 Task: Add an event with the title Second Coffee Meeting with Strategic Partner, date '2024/03/07', time 9:40 AM to 11:40 AMand add a description: Throughout the workshop, participants will engage in a series of activities, exercises, and practice sessions that focus on refining their presentation skills. These activities are designed to provide hands-on experience and valuable feedback to help participants improve their delivery style and create compelling presentations., put the event into Green category . Add location for the event as: Brisbane, Australia, logged in from the account softage.8@softage.netand send the event invitation to softage.9@softage.net and softage.10@softage.net. Set a reminder for the event 81 day before
Action: Mouse moved to (123, 161)
Screenshot: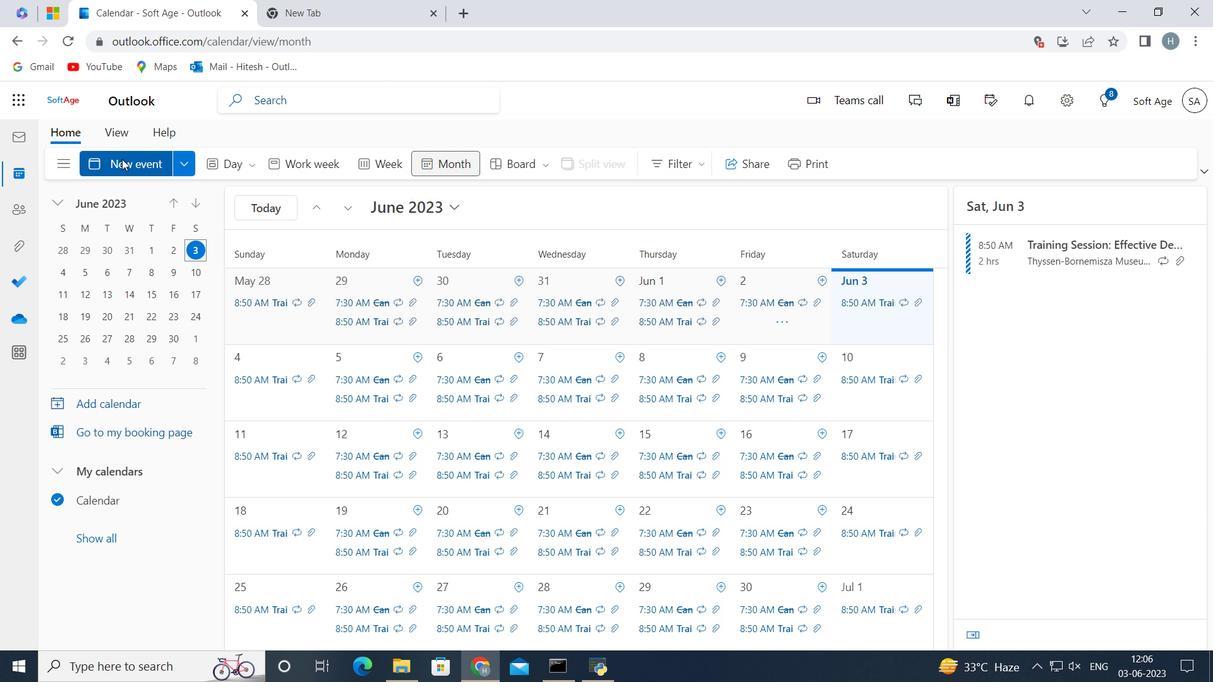 
Action: Mouse pressed left at (123, 161)
Screenshot: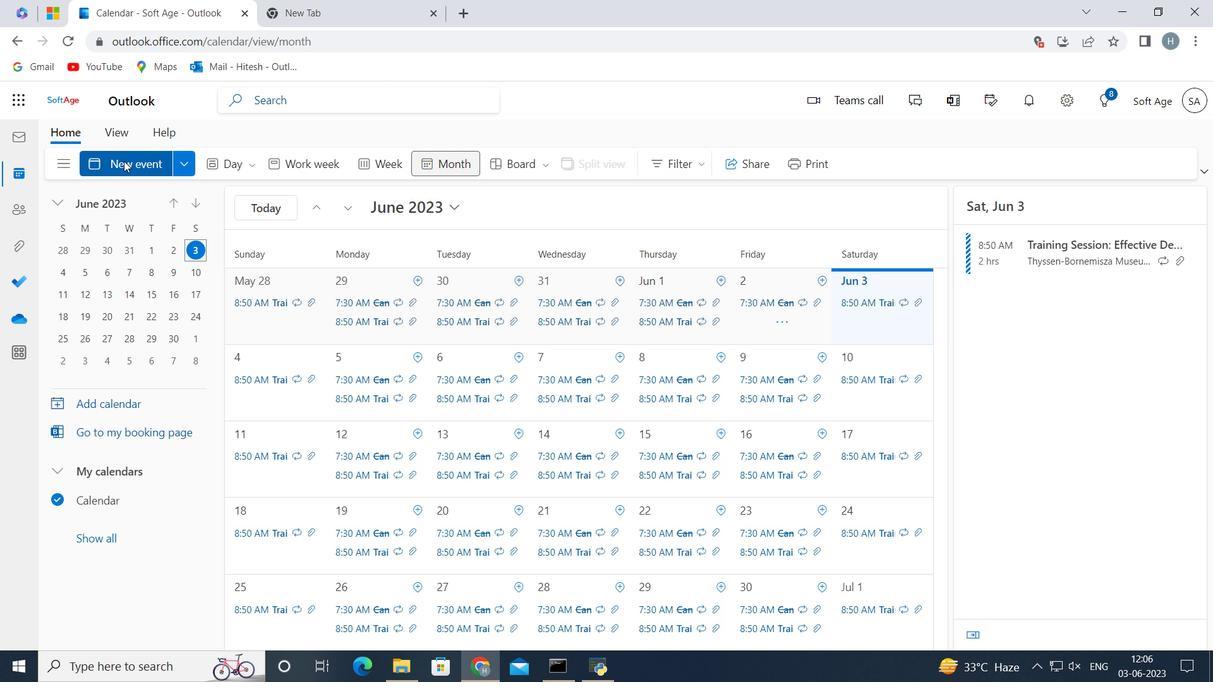 
Action: Mouse moved to (303, 259)
Screenshot: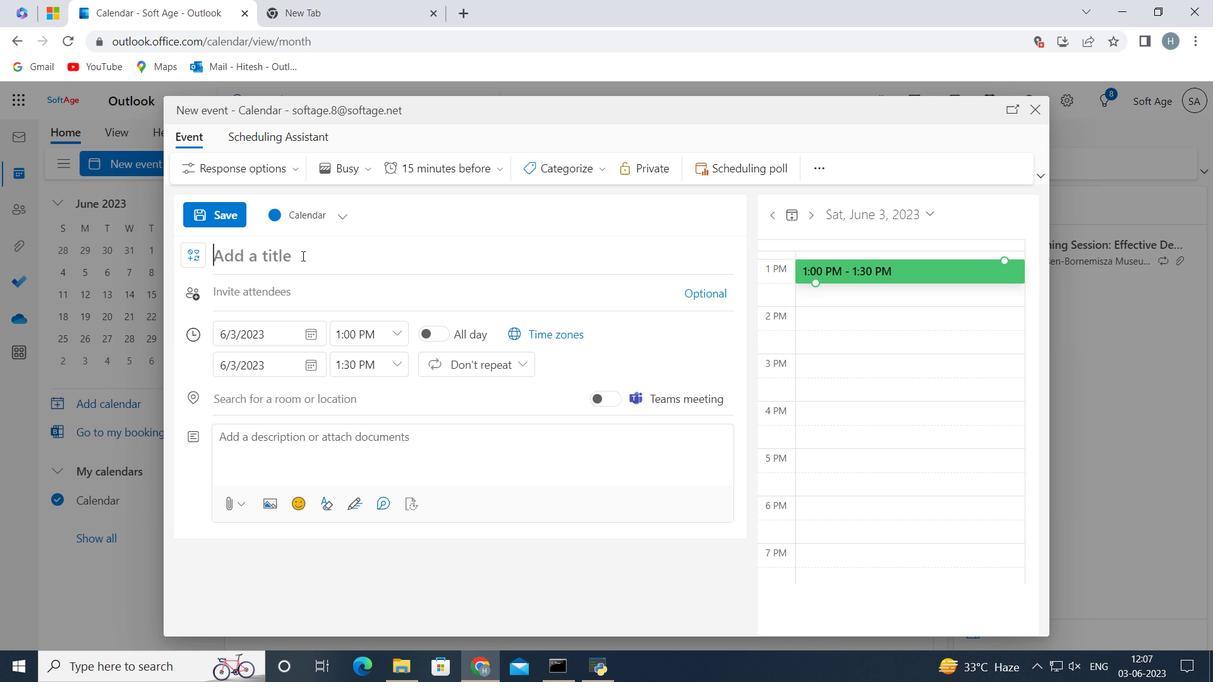 
Action: Mouse pressed left at (303, 259)
Screenshot: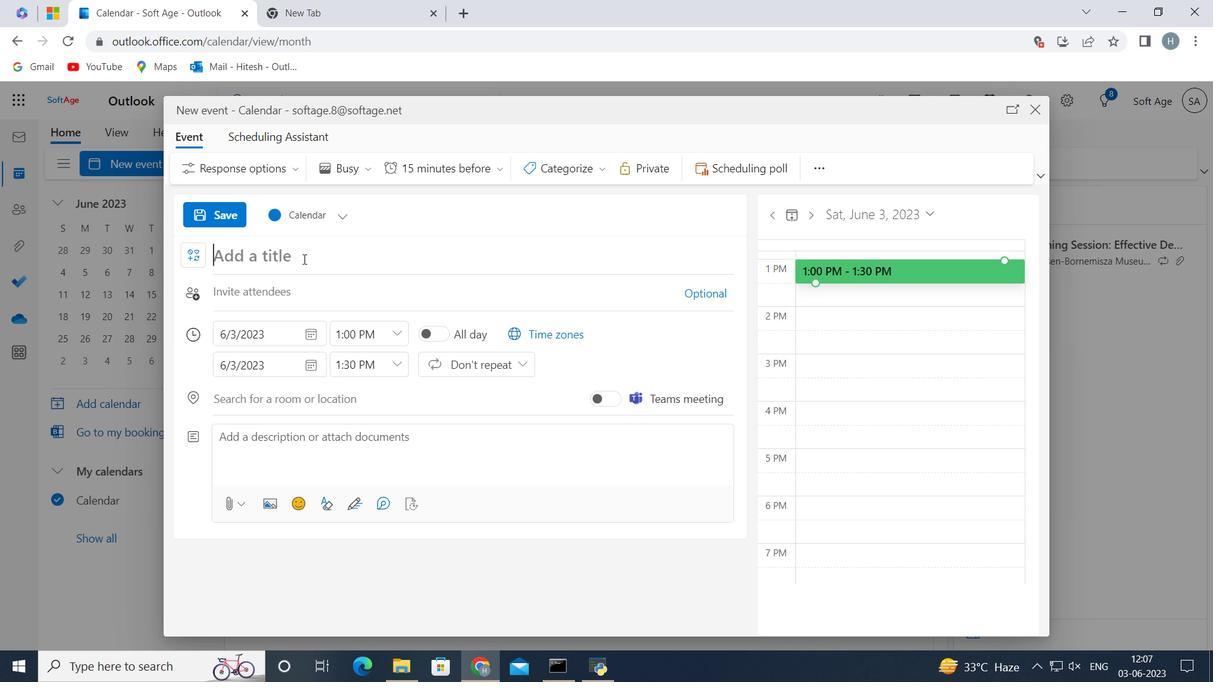 
Action: Key pressed <Key.shift>Second<Key.space><Key.shift>Coffee<Key.space><Key.shift>Meeting<Key.space>with<Key.space><Key.shift>Strategic<Key.space><Key.shift>Partner
Screenshot: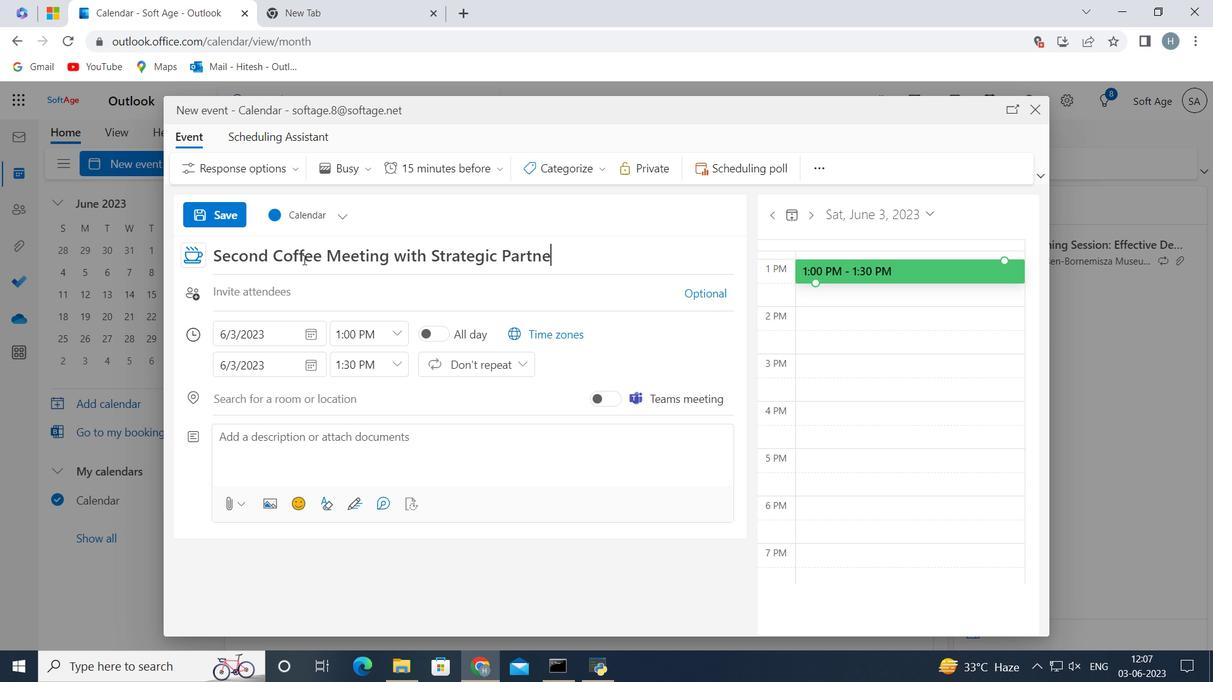 
Action: Mouse moved to (312, 333)
Screenshot: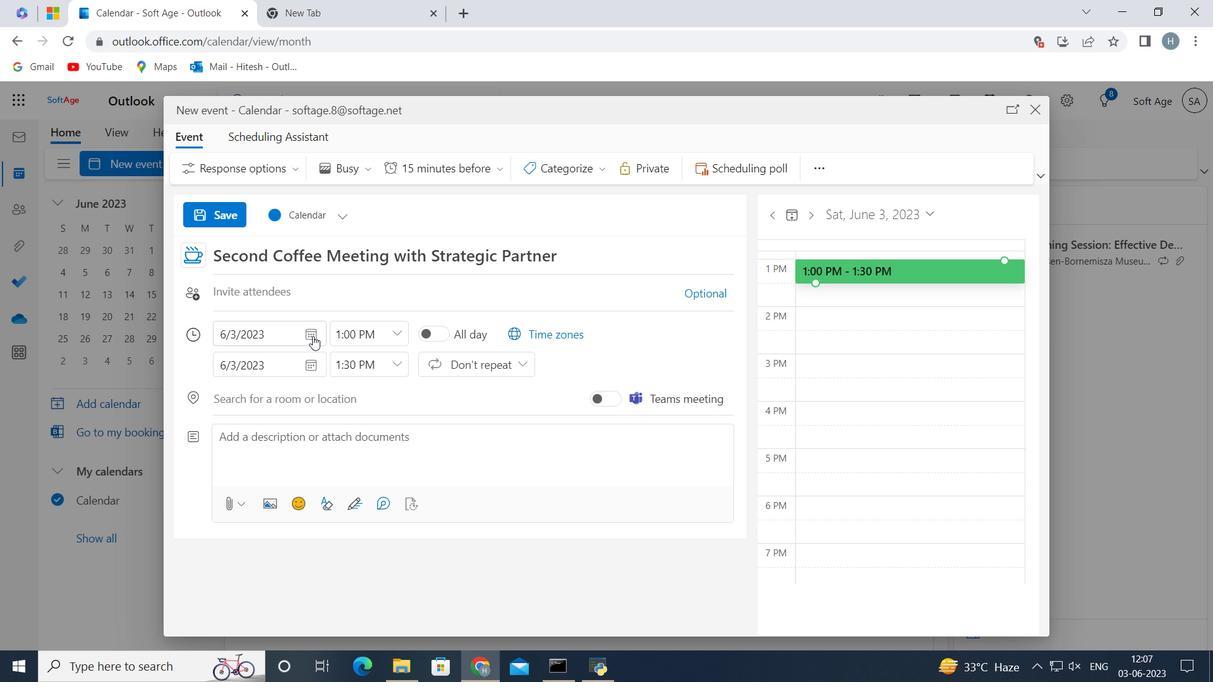 
Action: Mouse pressed left at (312, 333)
Screenshot: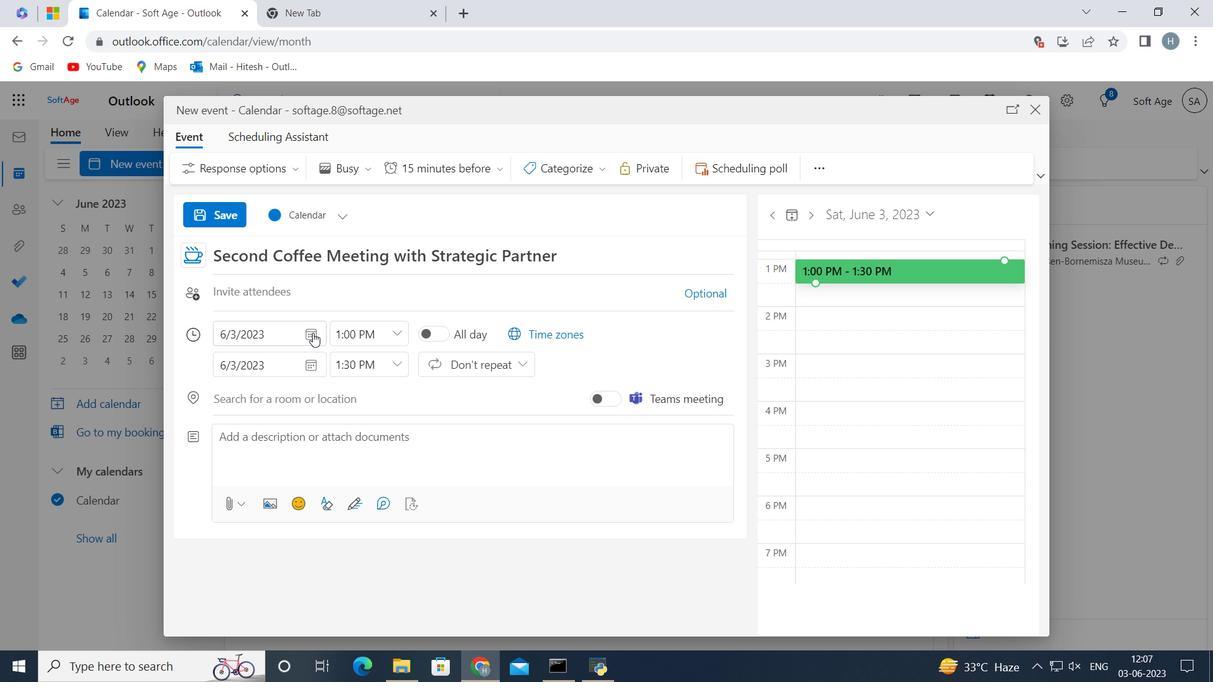 
Action: Mouse moved to (264, 368)
Screenshot: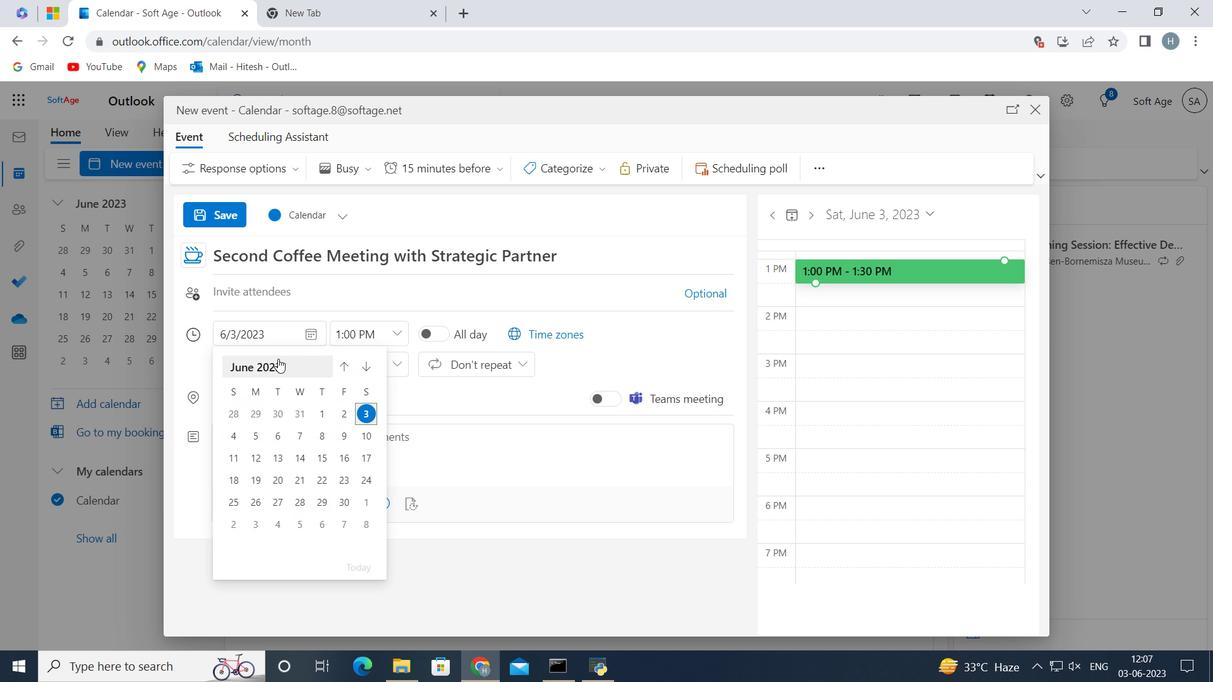 
Action: Mouse pressed left at (264, 368)
Screenshot: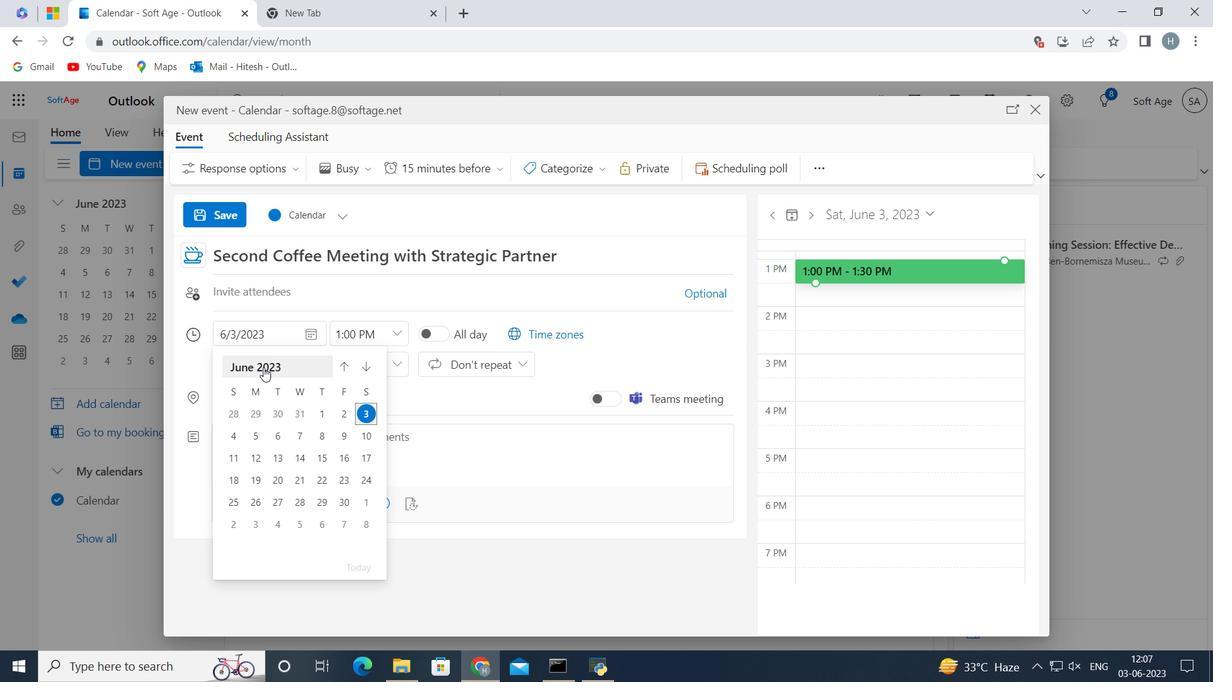 
Action: Mouse moved to (238, 359)
Screenshot: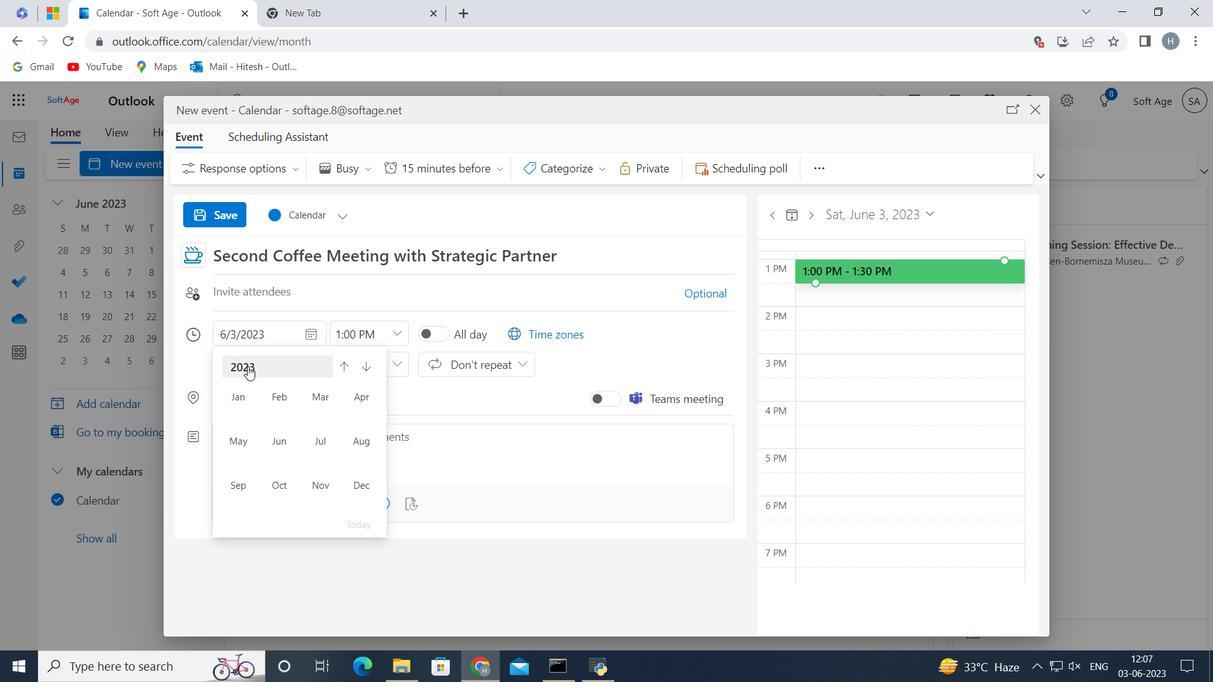 
Action: Mouse pressed left at (238, 359)
Screenshot: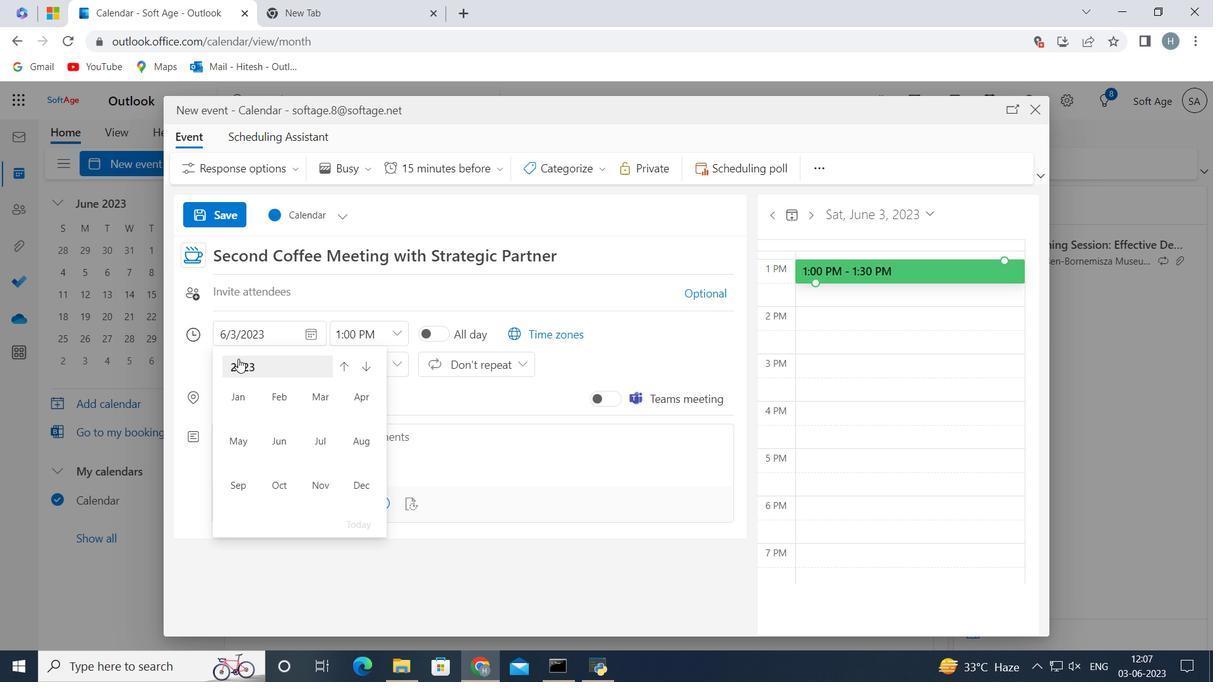 
Action: Mouse moved to (351, 438)
Screenshot: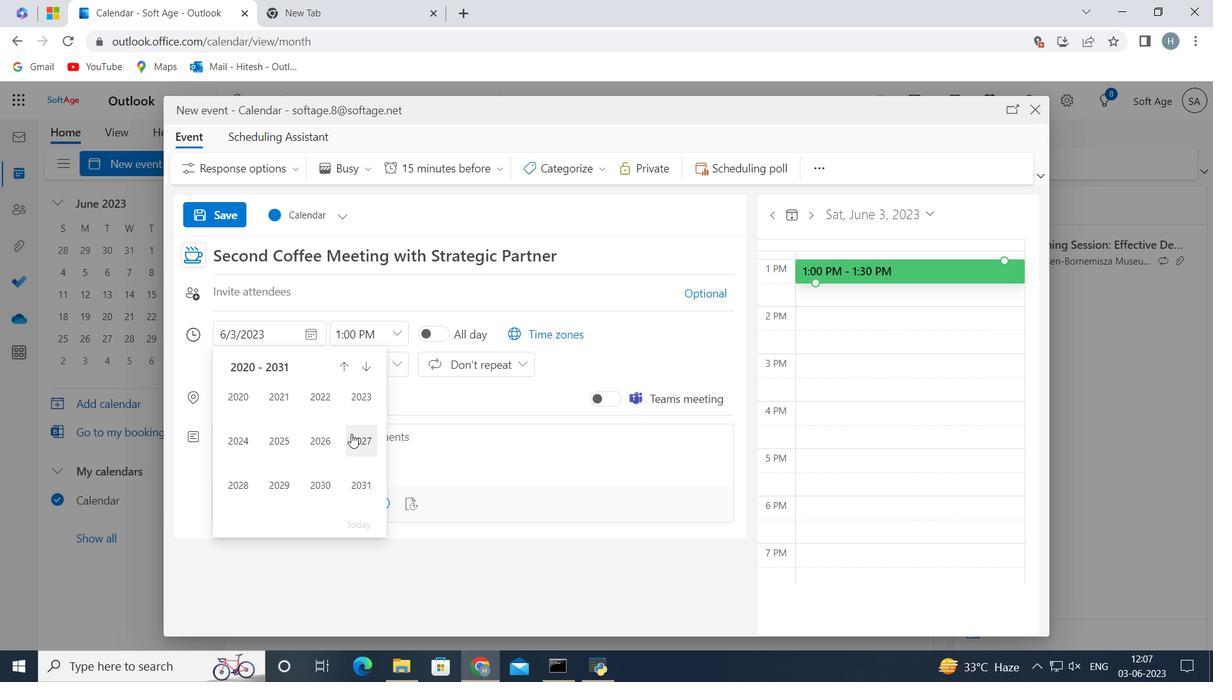 
Action: Mouse scrolled (351, 437) with delta (0, 0)
Screenshot: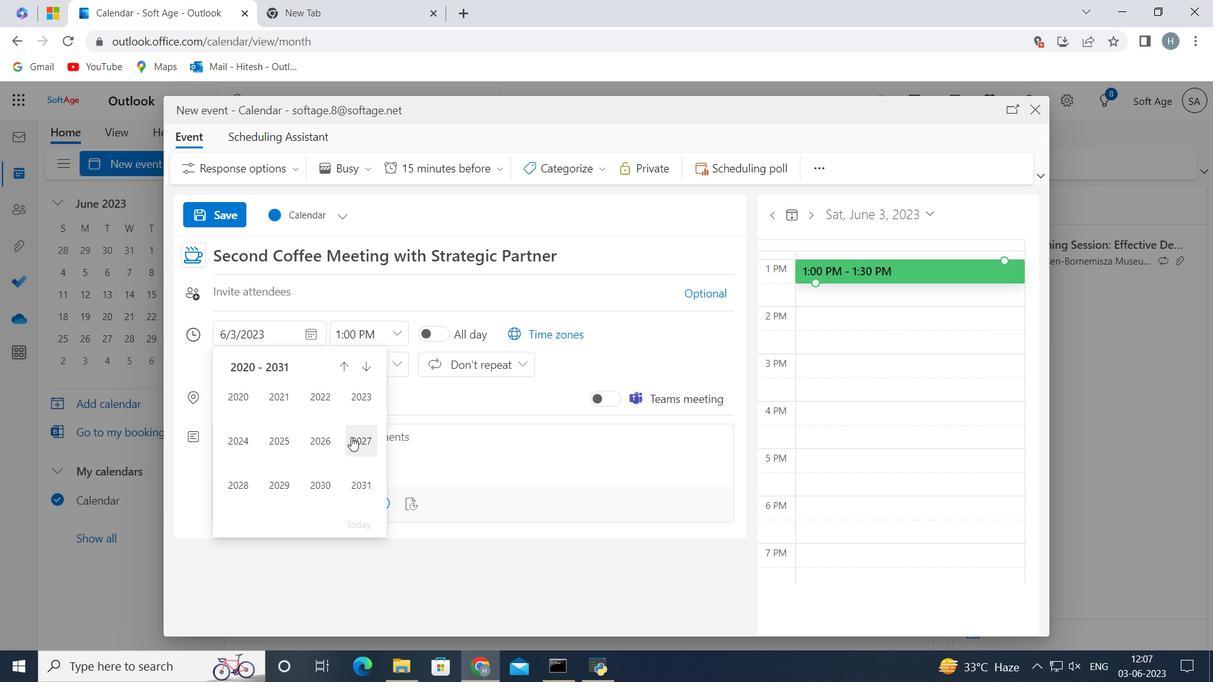 
Action: Mouse scrolled (351, 437) with delta (0, 0)
Screenshot: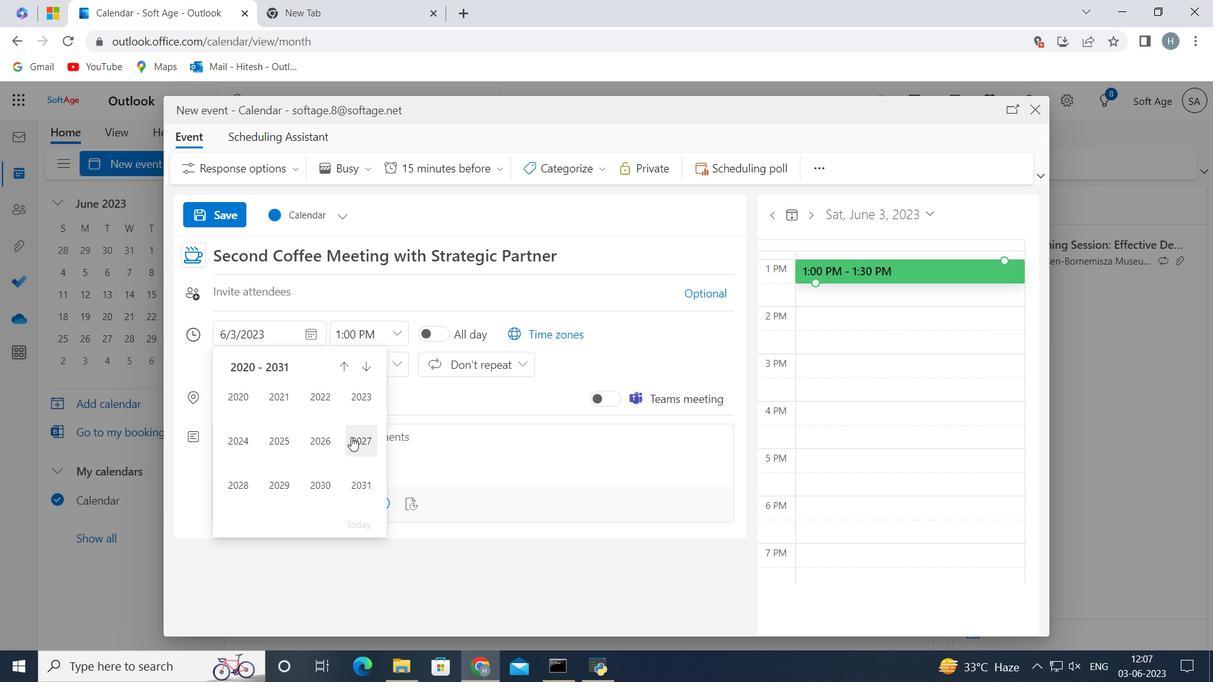 
Action: Mouse scrolled (351, 438) with delta (0, 0)
Screenshot: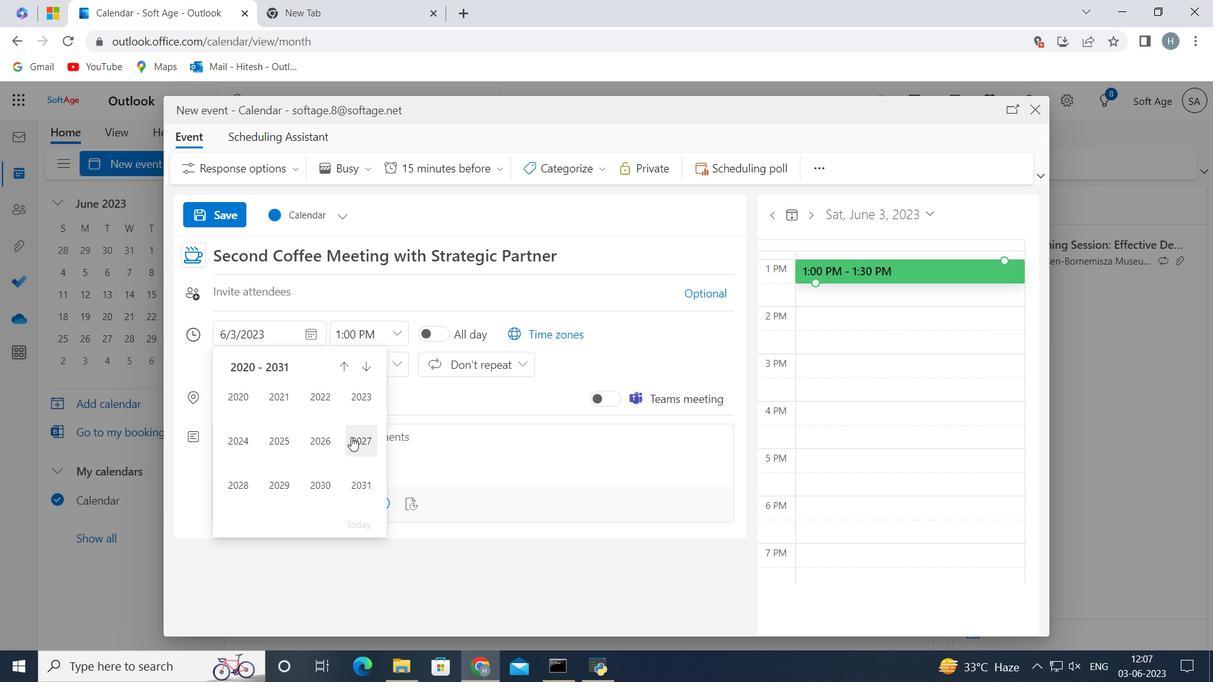 
Action: Mouse scrolled (351, 438) with delta (0, 0)
Screenshot: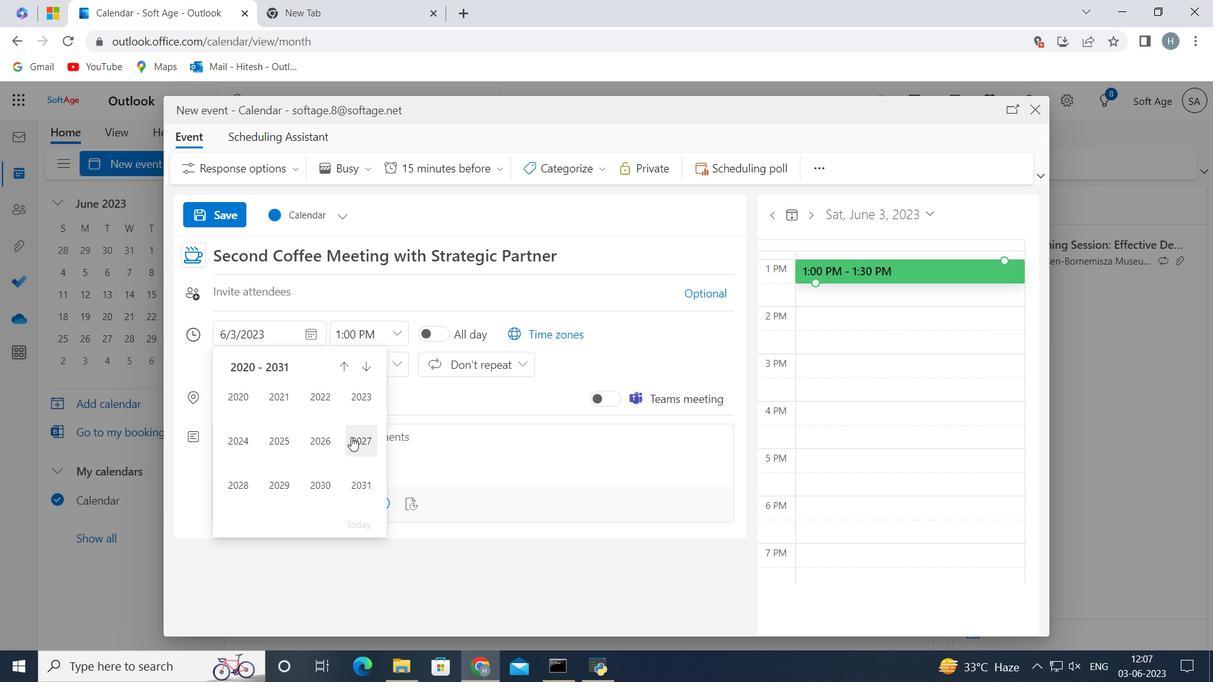 
Action: Mouse scrolled (351, 438) with delta (0, 0)
Screenshot: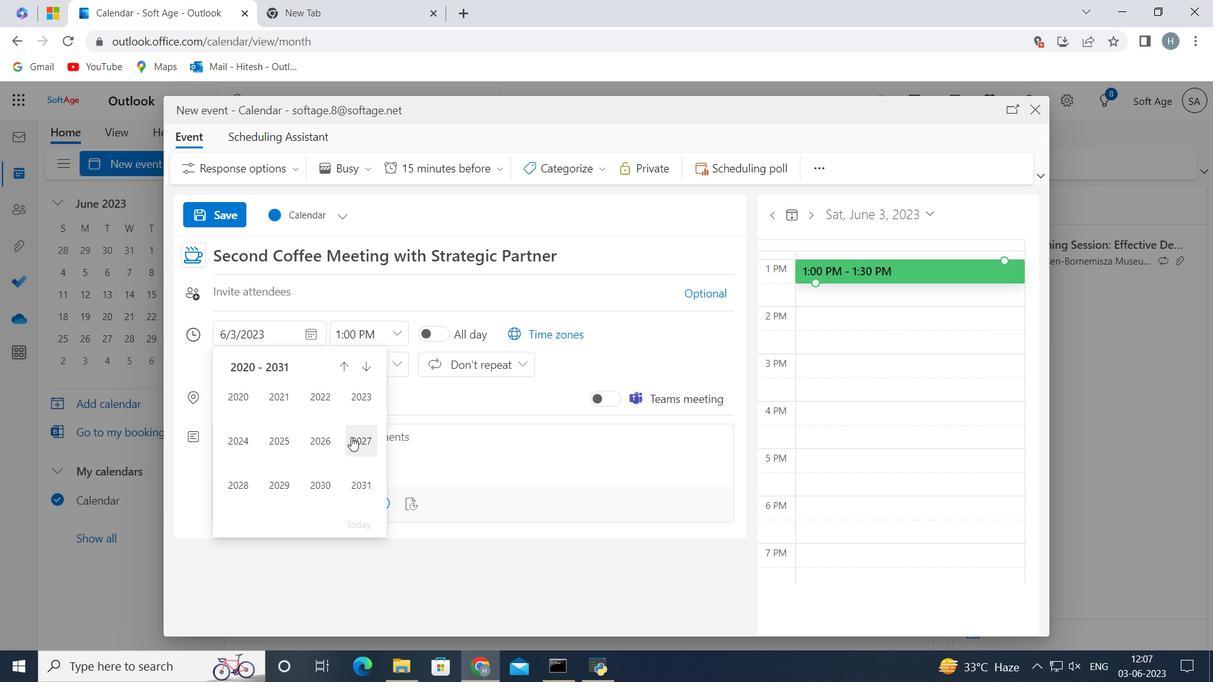 
Action: Mouse moved to (366, 364)
Screenshot: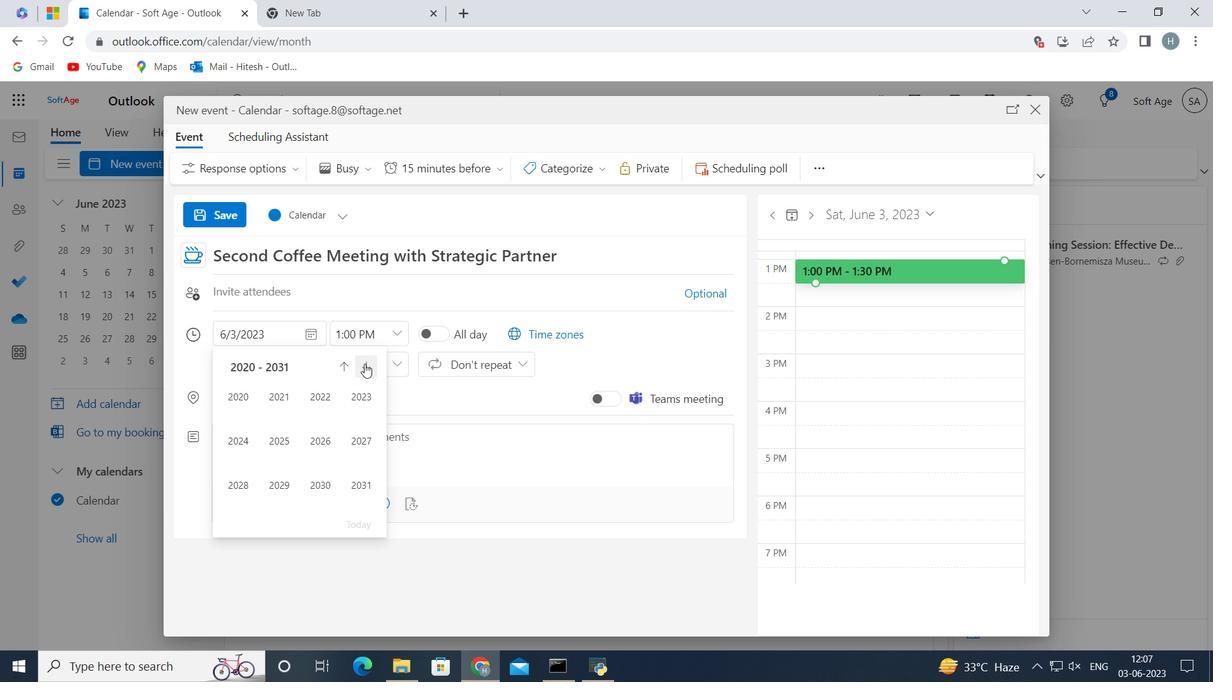 
Action: Mouse pressed left at (366, 364)
Screenshot: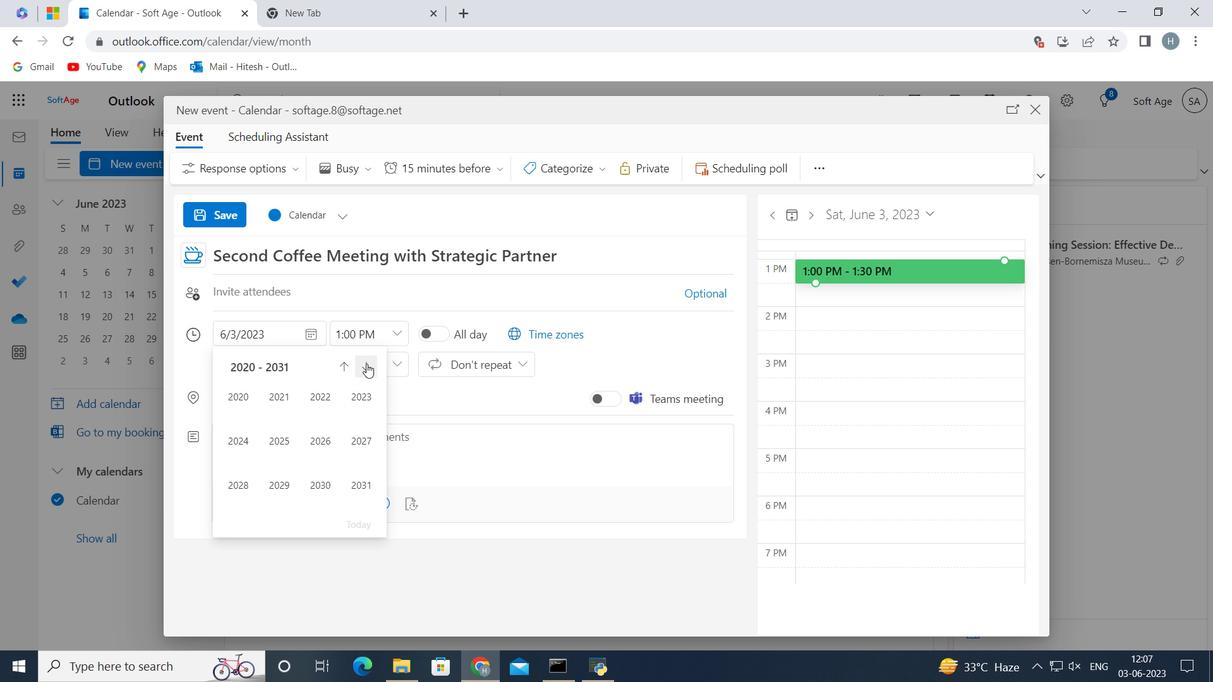 
Action: Mouse moved to (345, 373)
Screenshot: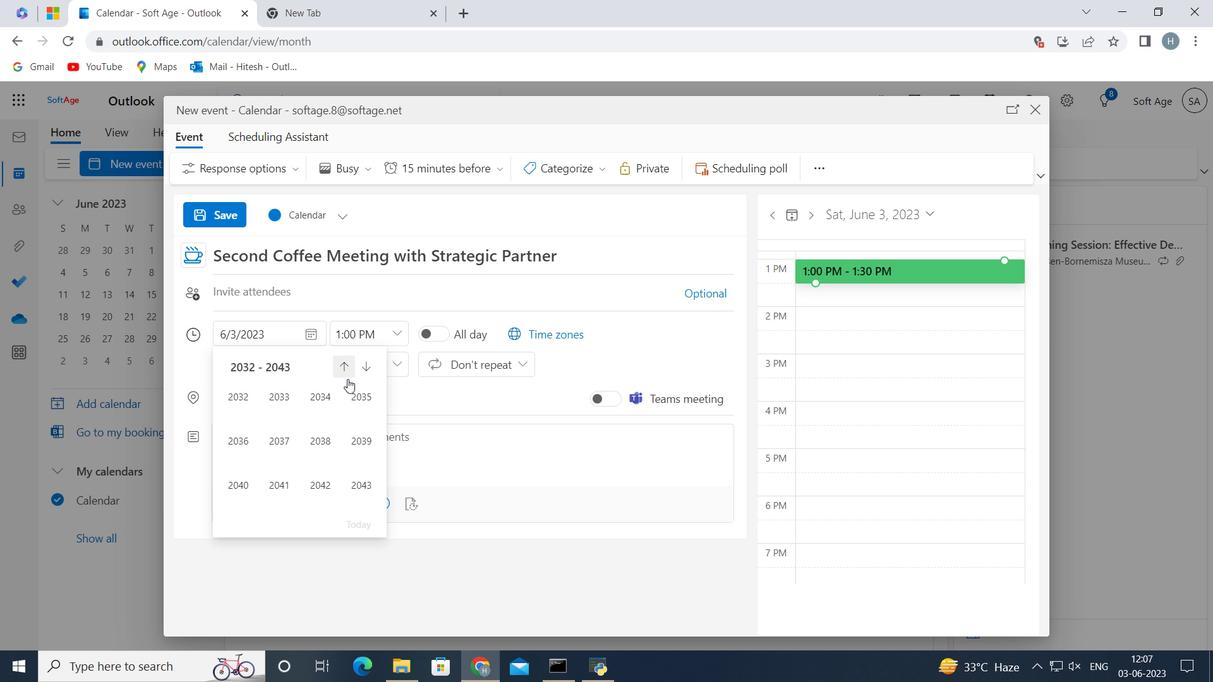 
Action: Mouse pressed left at (345, 373)
Screenshot: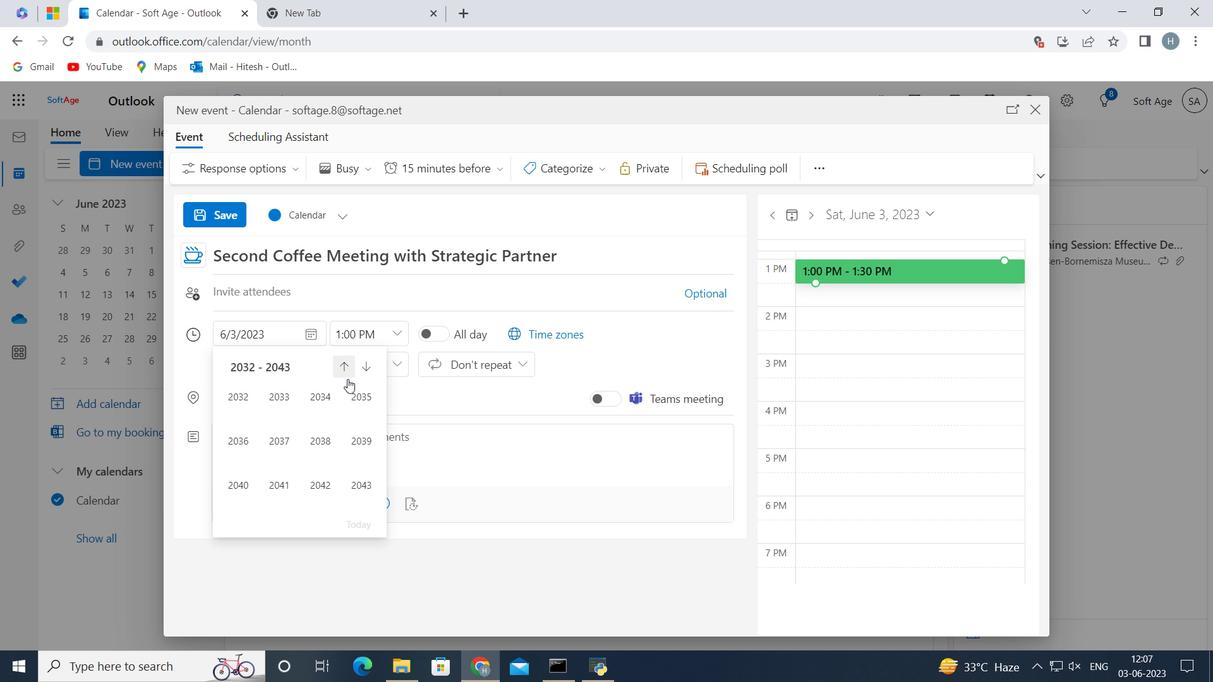 
Action: Mouse moved to (239, 436)
Screenshot: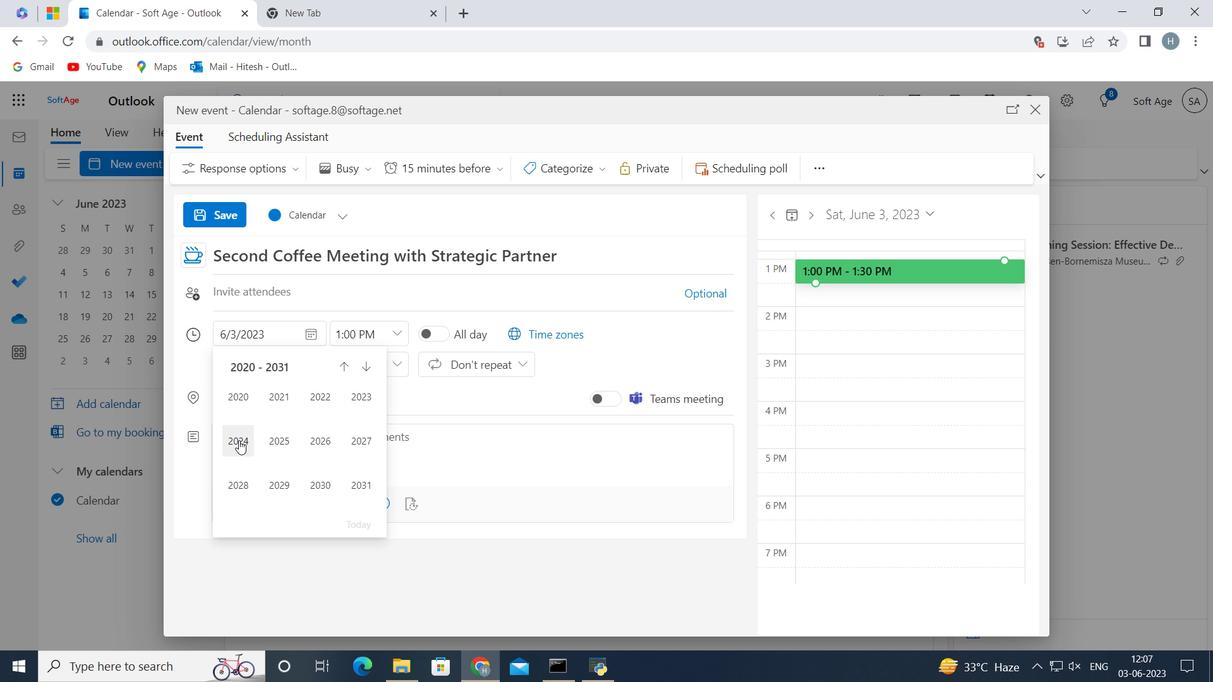 
Action: Mouse pressed left at (239, 436)
Screenshot: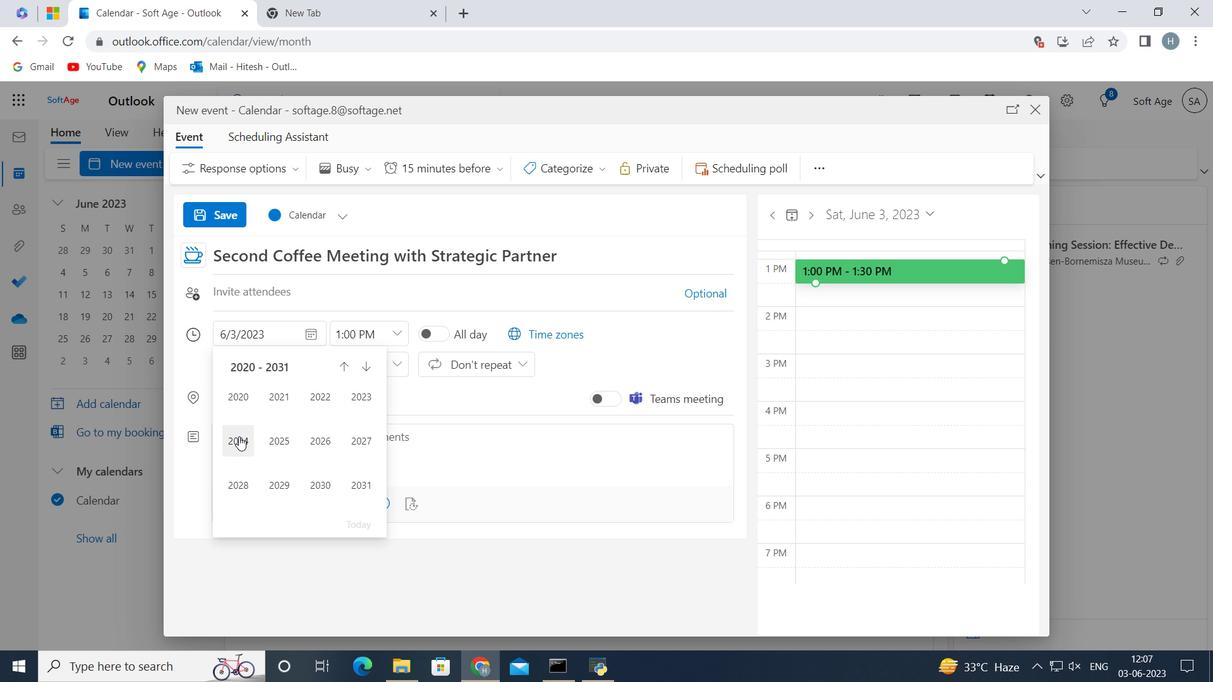 
Action: Mouse moved to (326, 399)
Screenshot: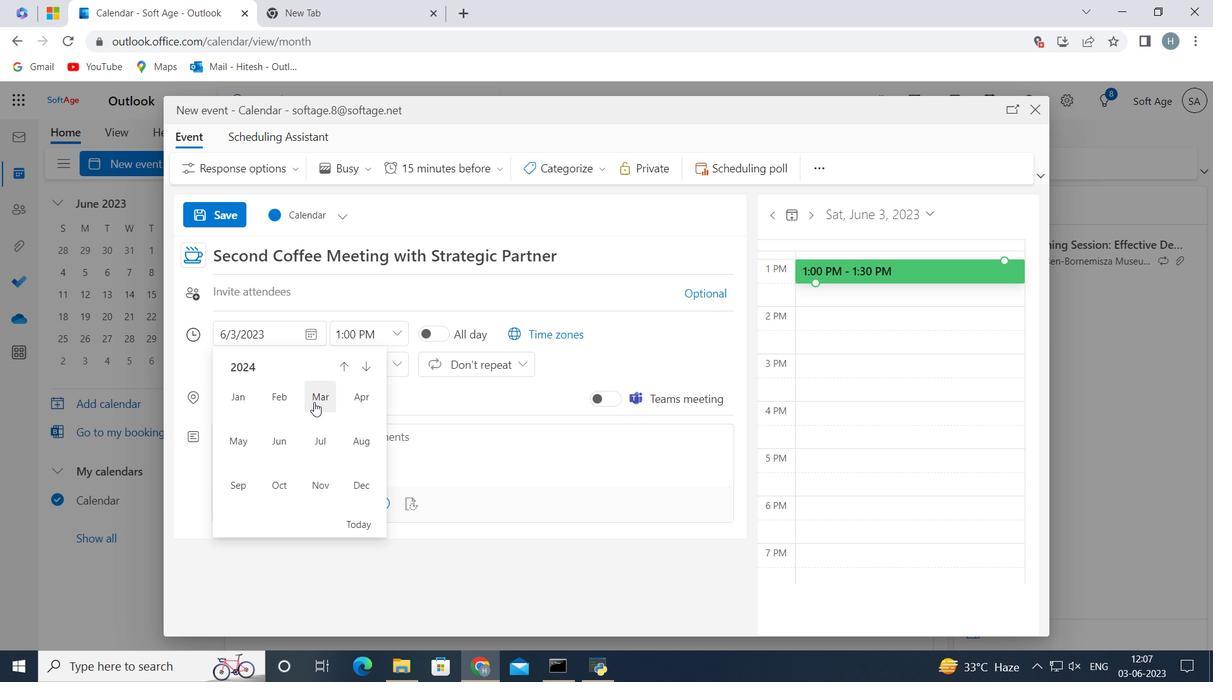 
Action: Mouse pressed left at (326, 399)
Screenshot: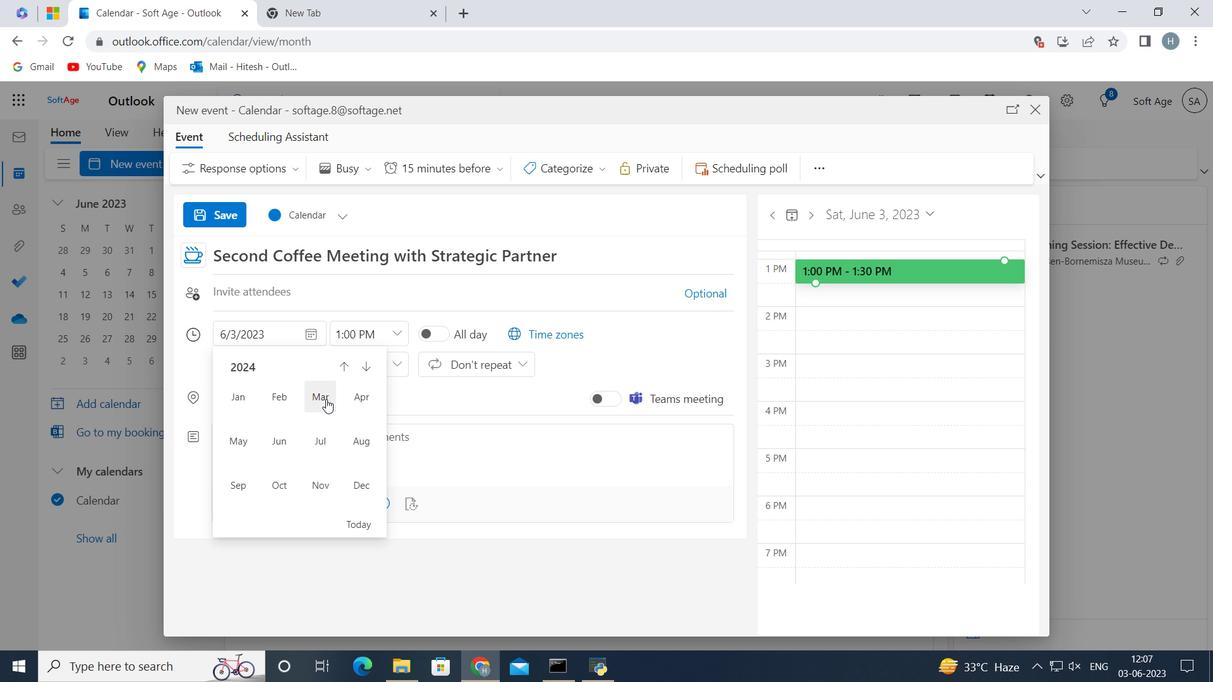 
Action: Mouse moved to (320, 431)
Screenshot: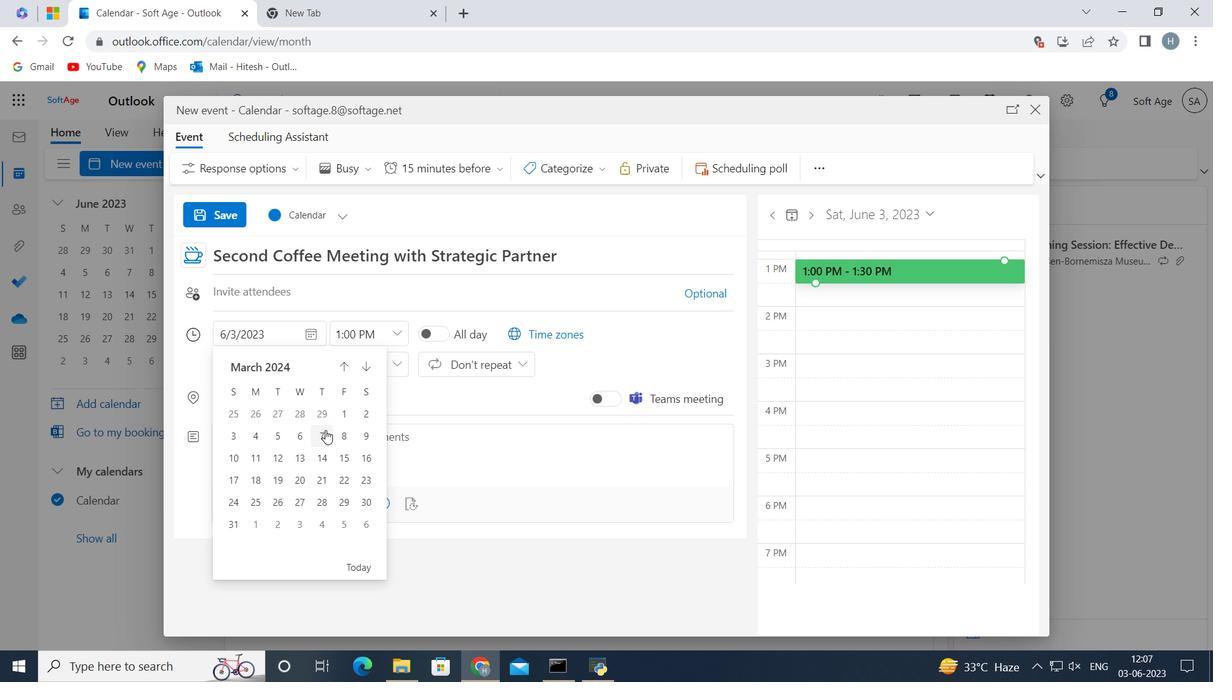 
Action: Mouse pressed left at (320, 431)
Screenshot: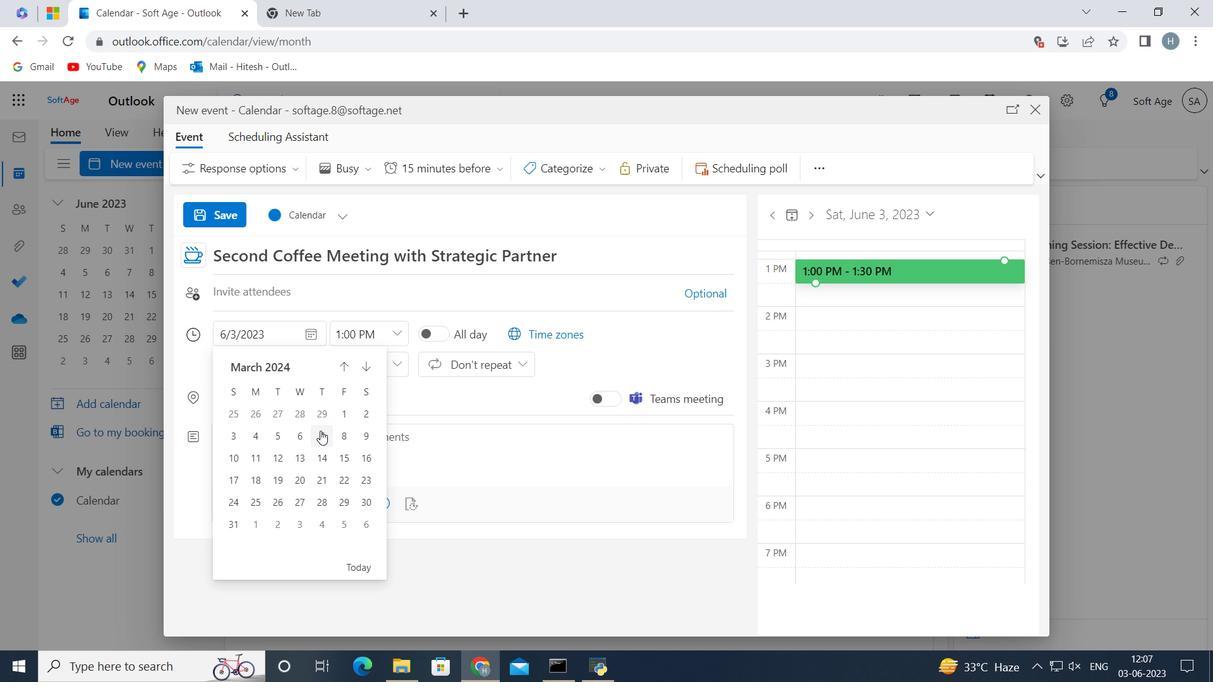 
Action: Mouse moved to (395, 332)
Screenshot: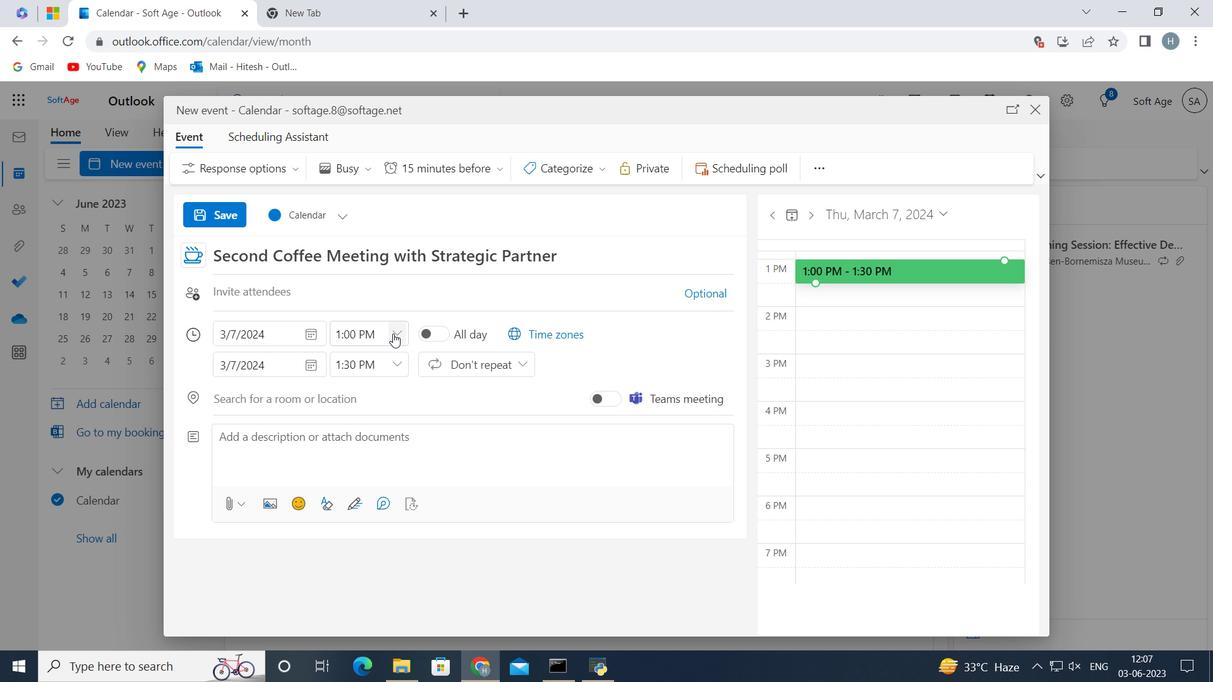 
Action: Mouse pressed left at (395, 332)
Screenshot: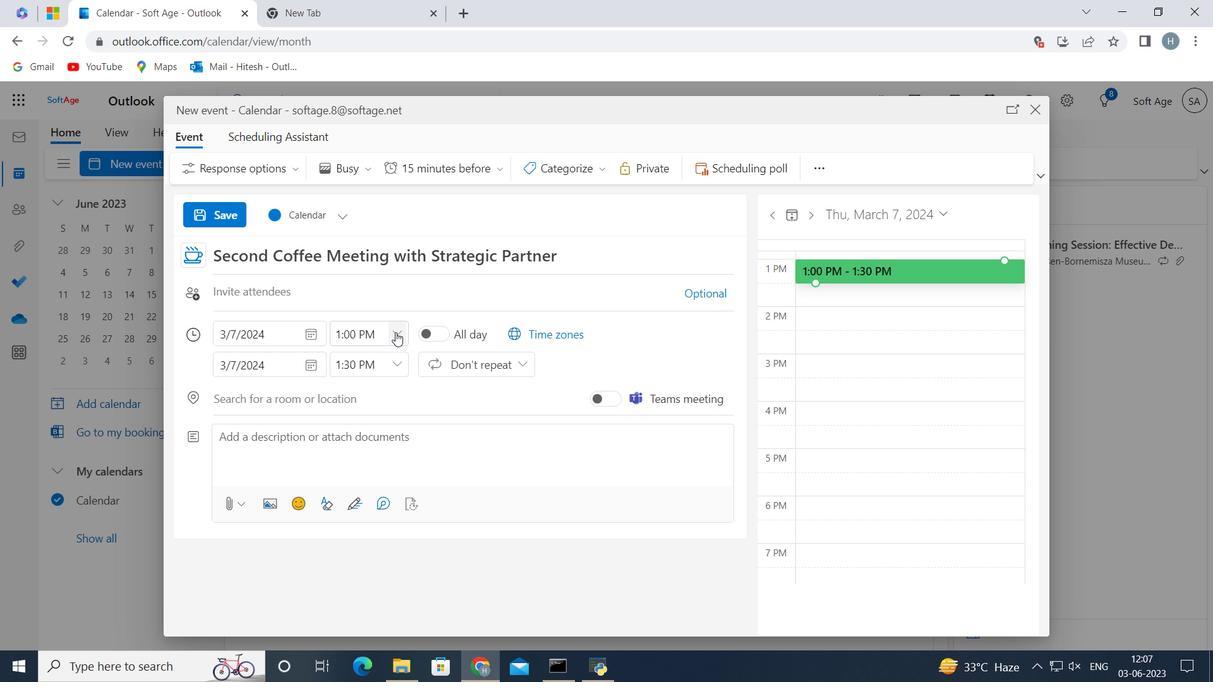 
Action: Mouse moved to (386, 408)
Screenshot: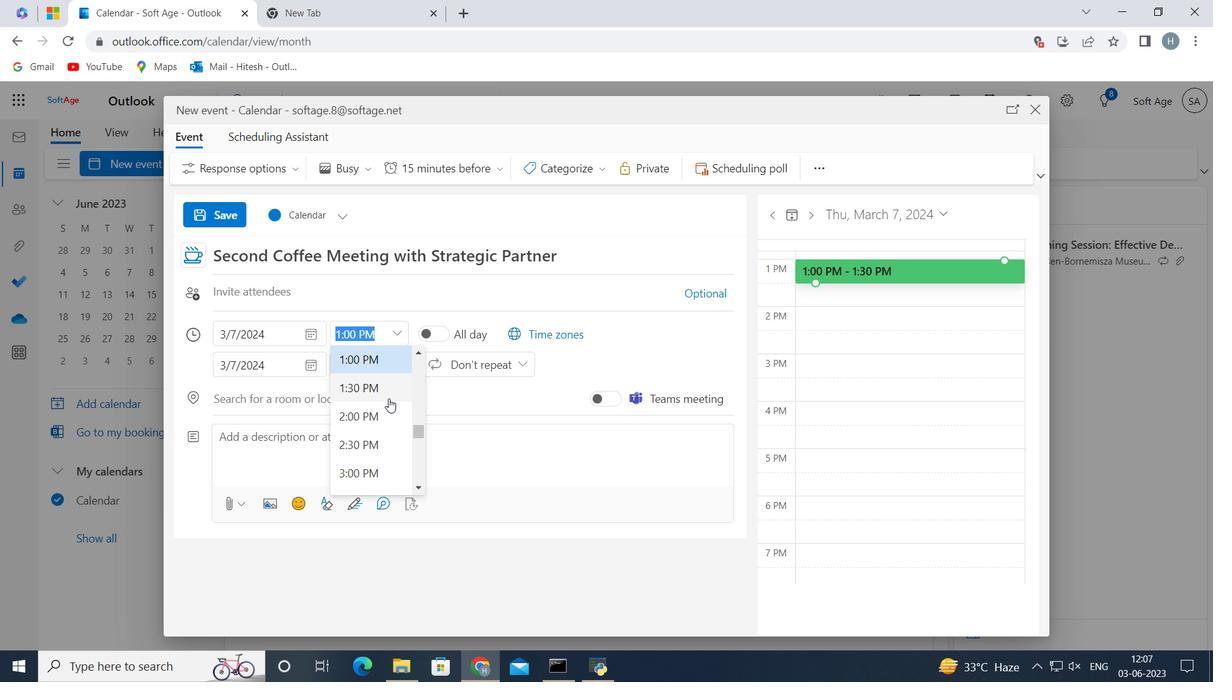 
Action: Mouse scrolled (386, 408) with delta (0, 0)
Screenshot: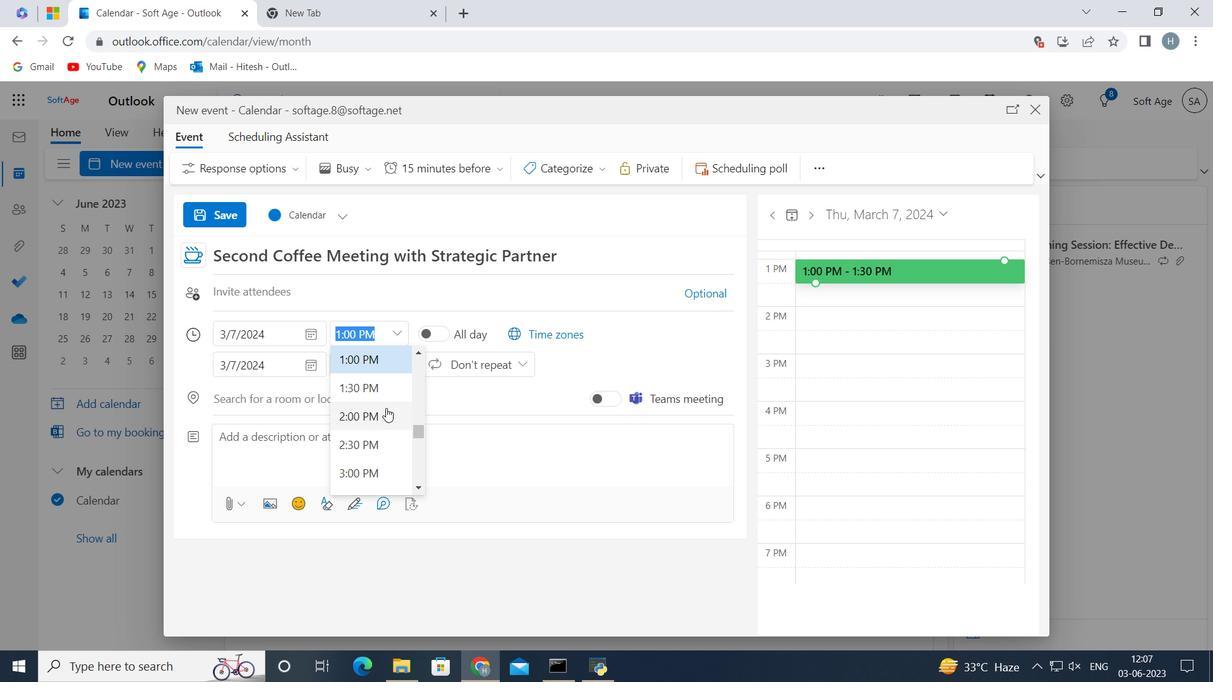 
Action: Mouse scrolled (386, 408) with delta (0, 0)
Screenshot: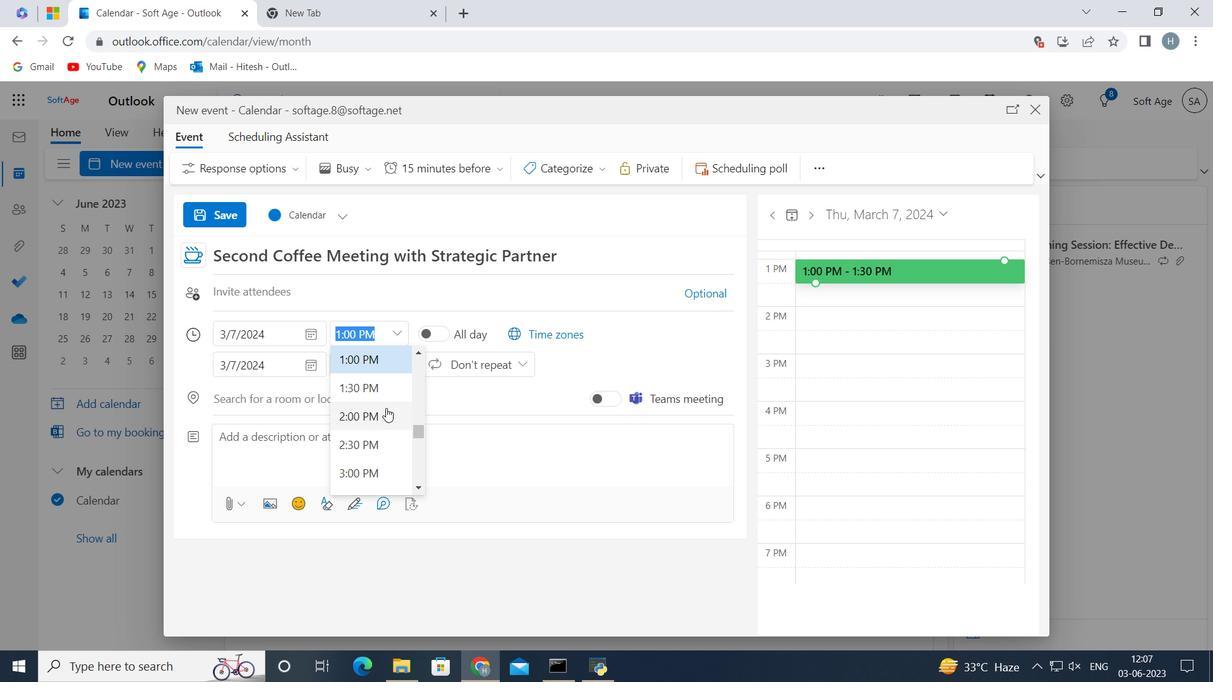 
Action: Mouse scrolled (386, 408) with delta (0, 0)
Screenshot: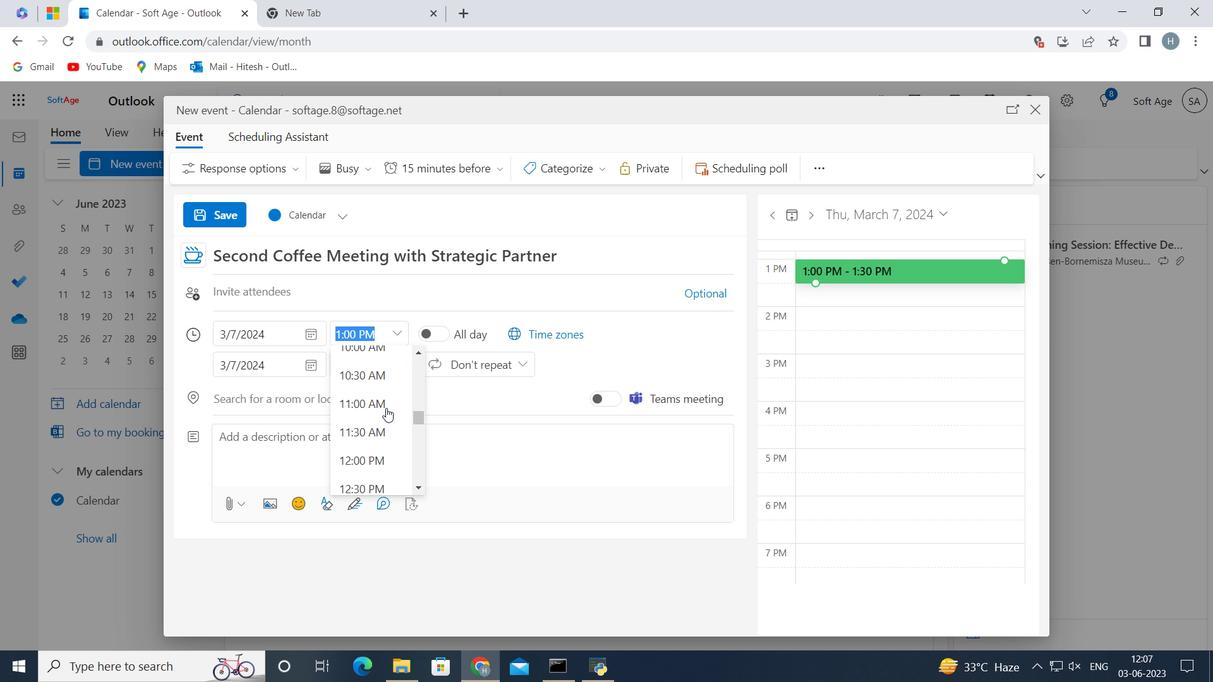 
Action: Mouse moved to (368, 389)
Screenshot: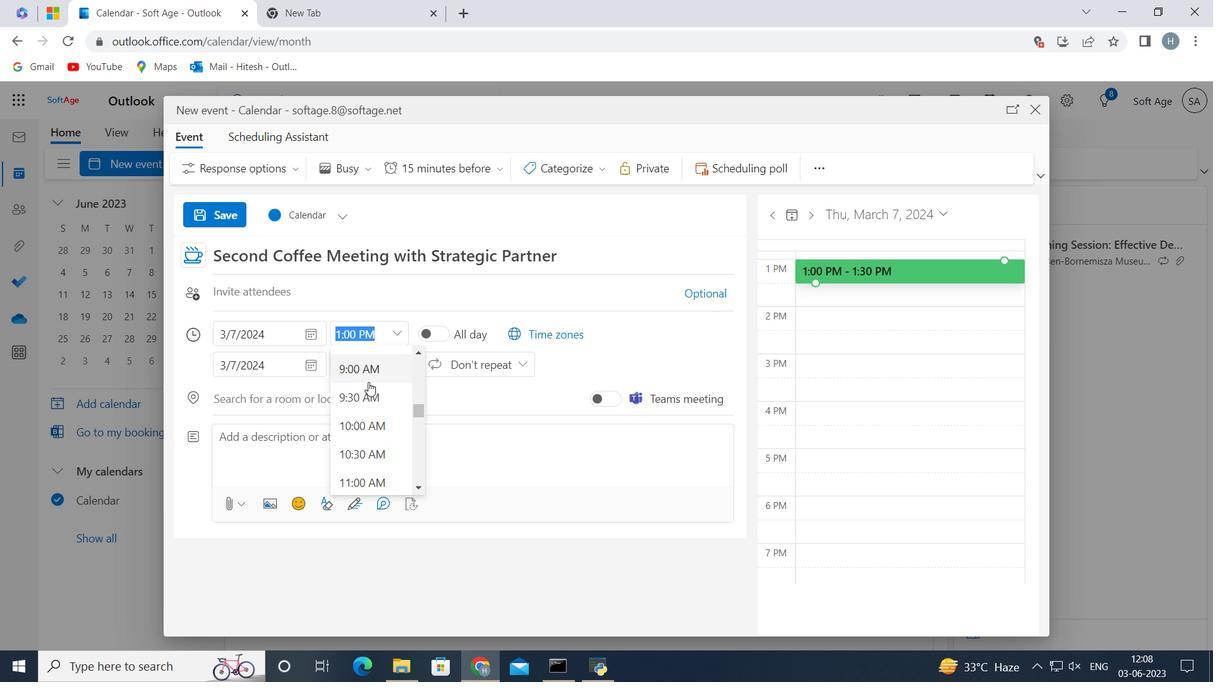 
Action: Mouse pressed left at (368, 389)
Screenshot: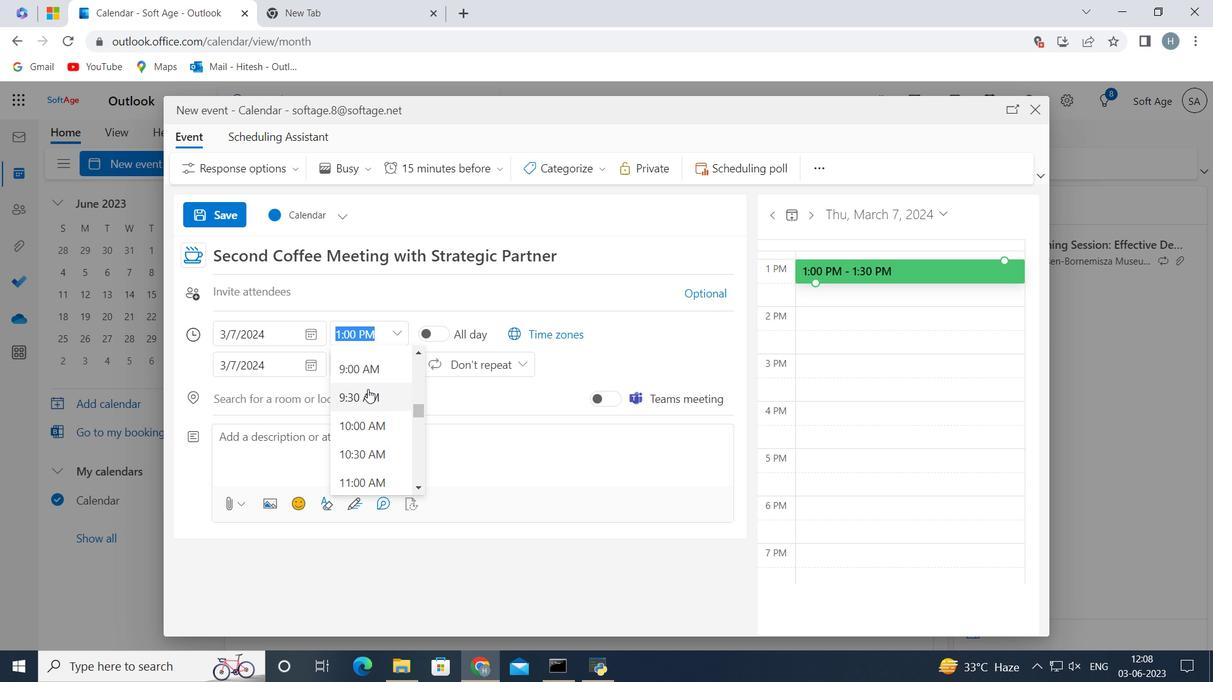 
Action: Mouse moved to (355, 334)
Screenshot: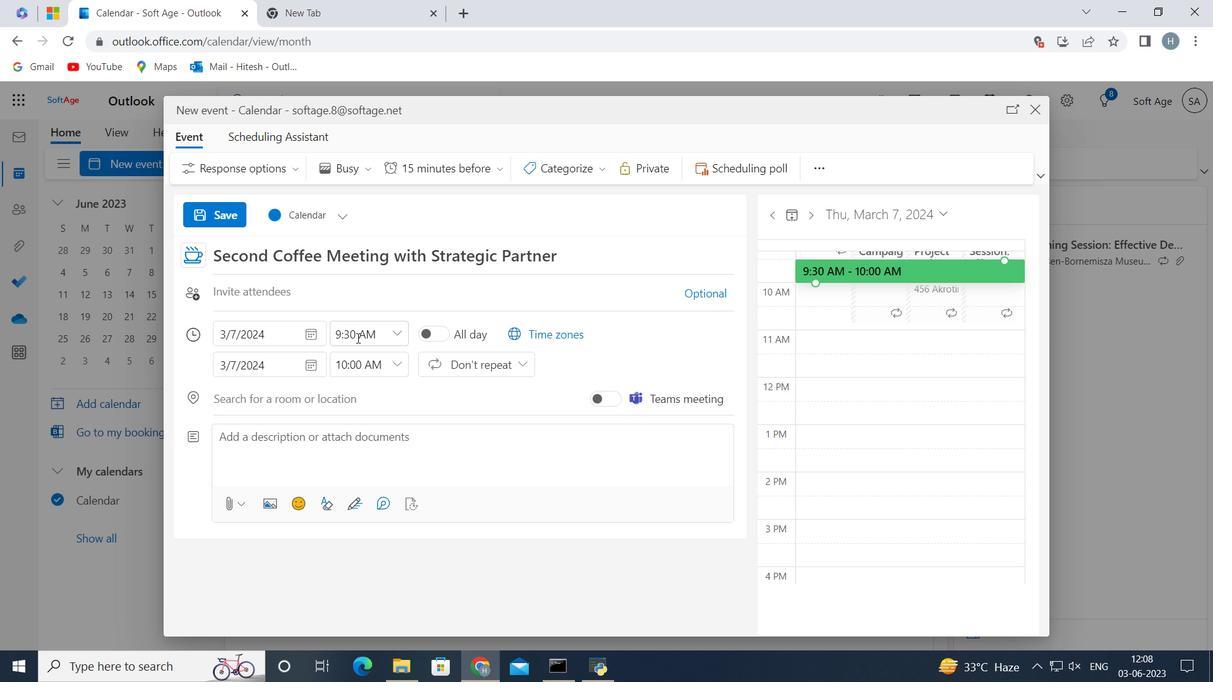 
Action: Mouse pressed left at (355, 334)
Screenshot: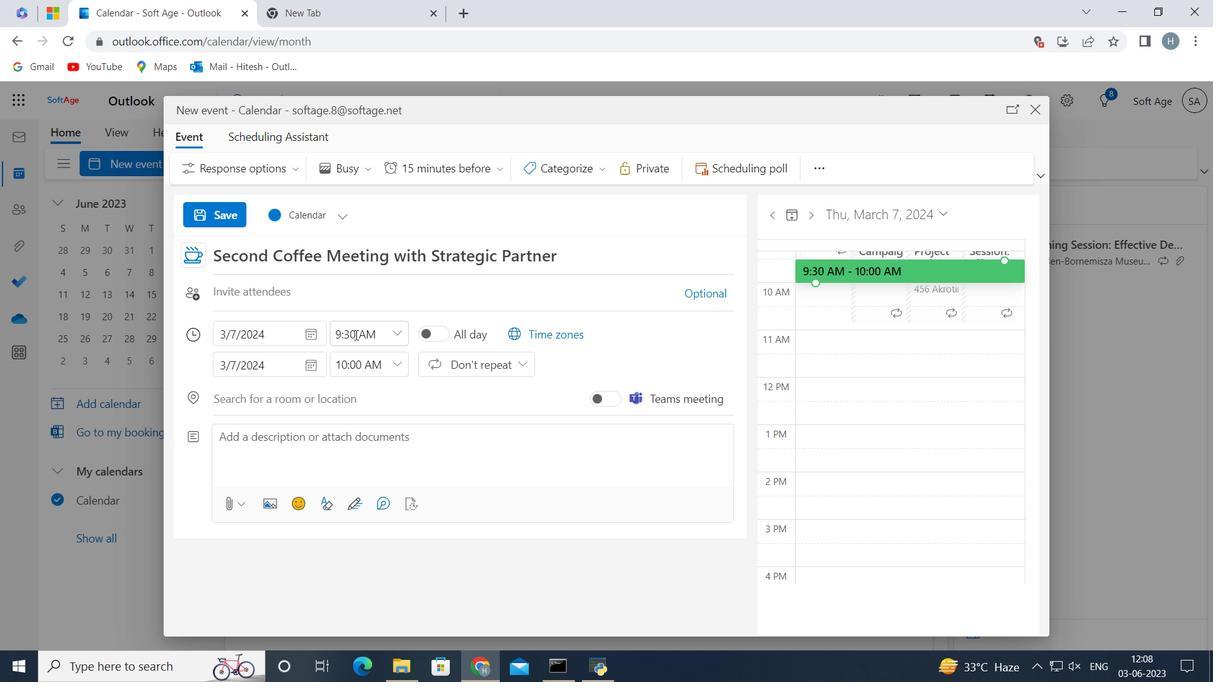 
Action: Key pressed <Key.backspace><Key.backspace>40
Screenshot: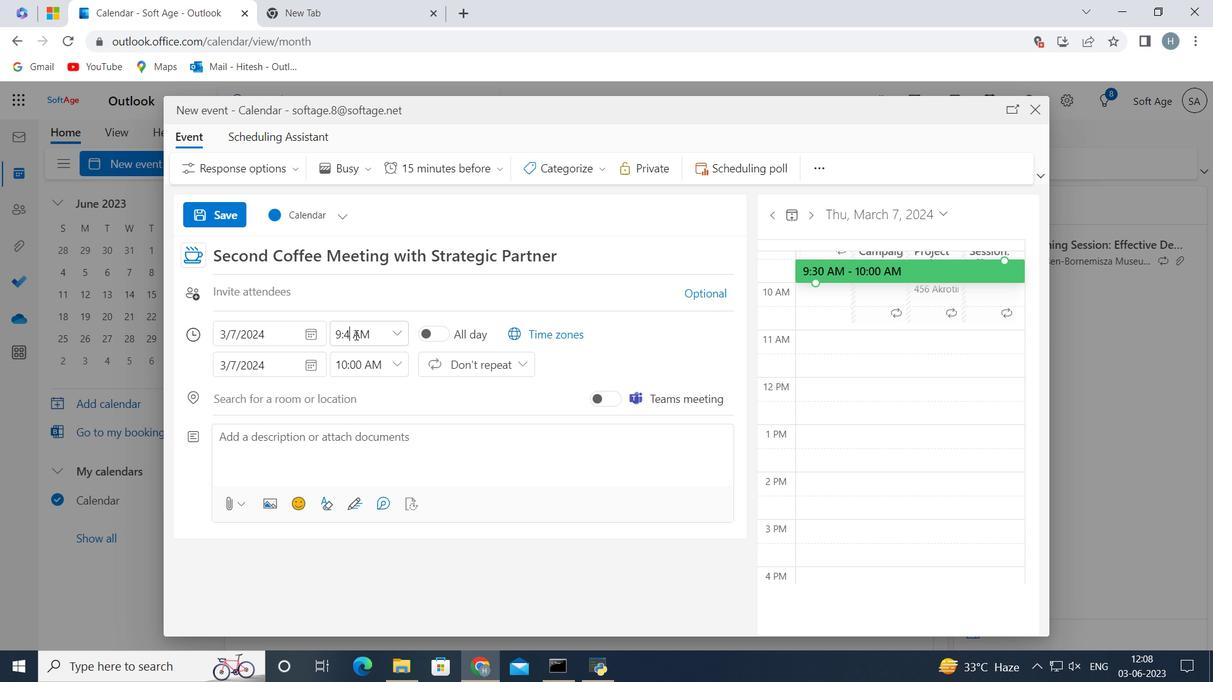 
Action: Mouse moved to (398, 362)
Screenshot: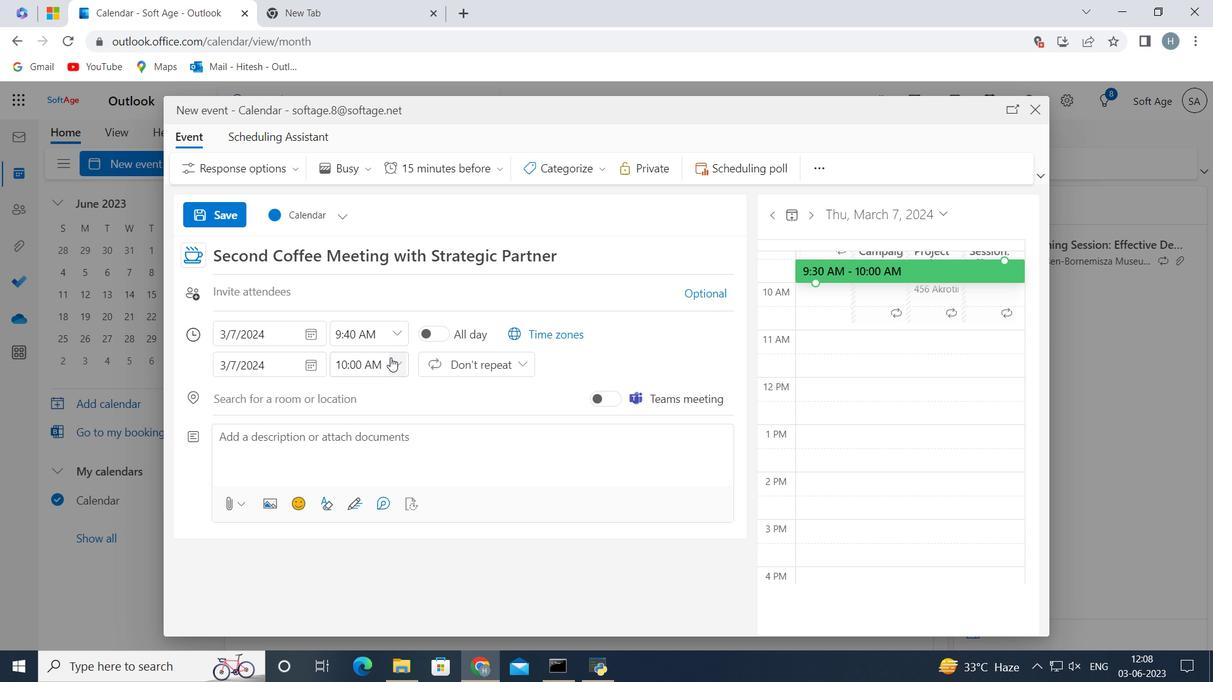 
Action: Mouse pressed left at (398, 362)
Screenshot: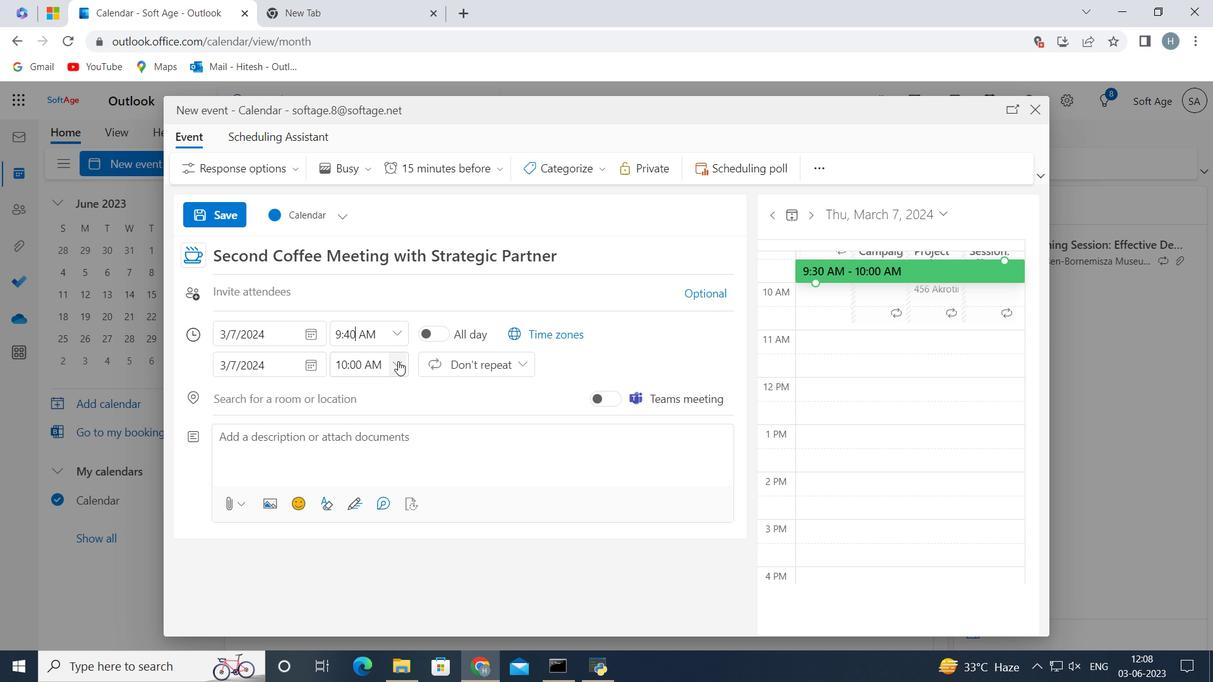 
Action: Mouse moved to (394, 468)
Screenshot: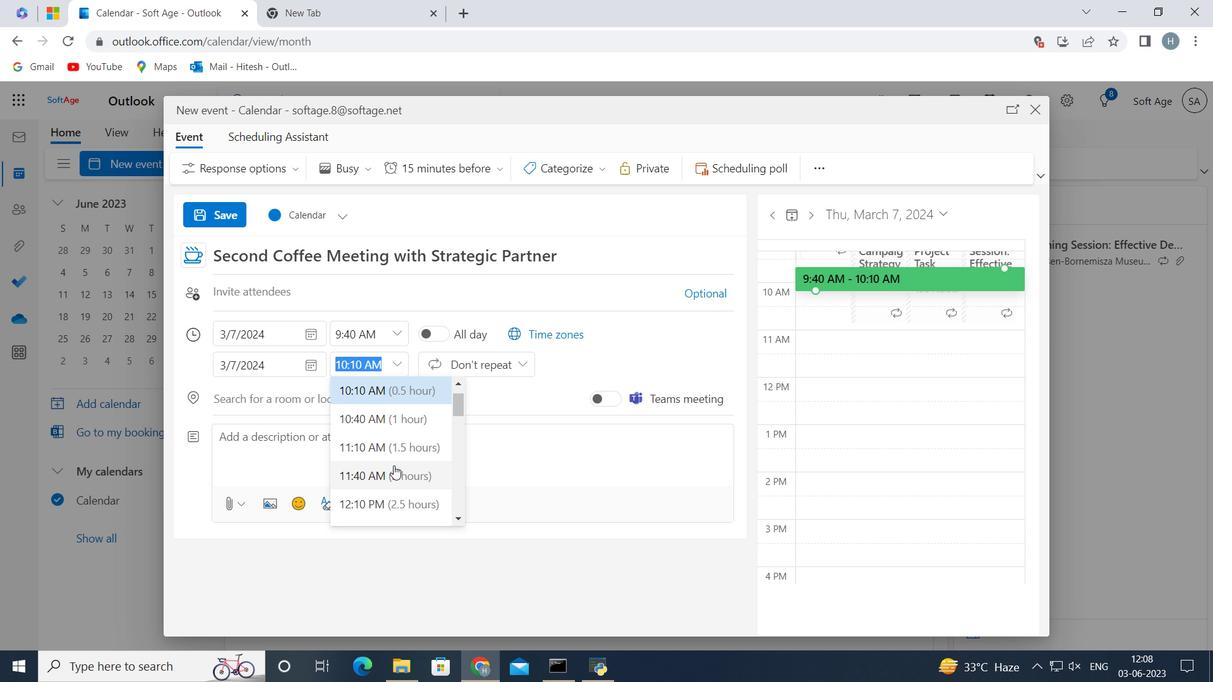 
Action: Mouse pressed left at (394, 468)
Screenshot: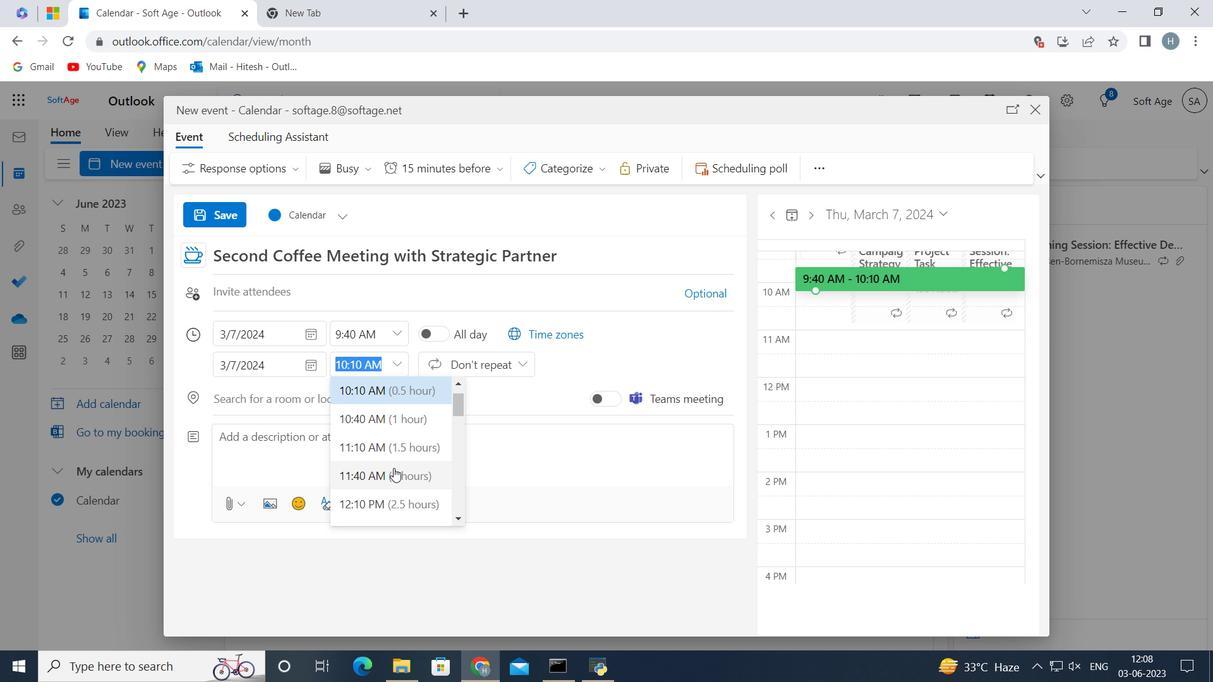 
Action: Mouse moved to (342, 441)
Screenshot: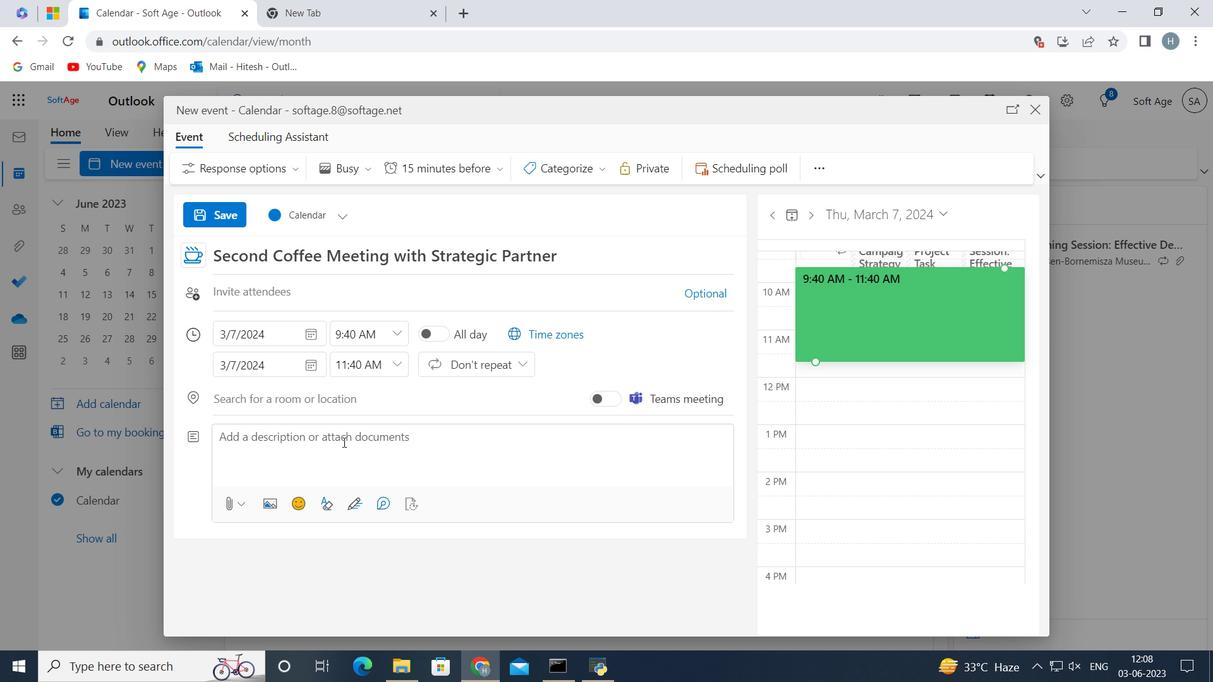 
Action: Mouse pressed left at (342, 441)
Screenshot: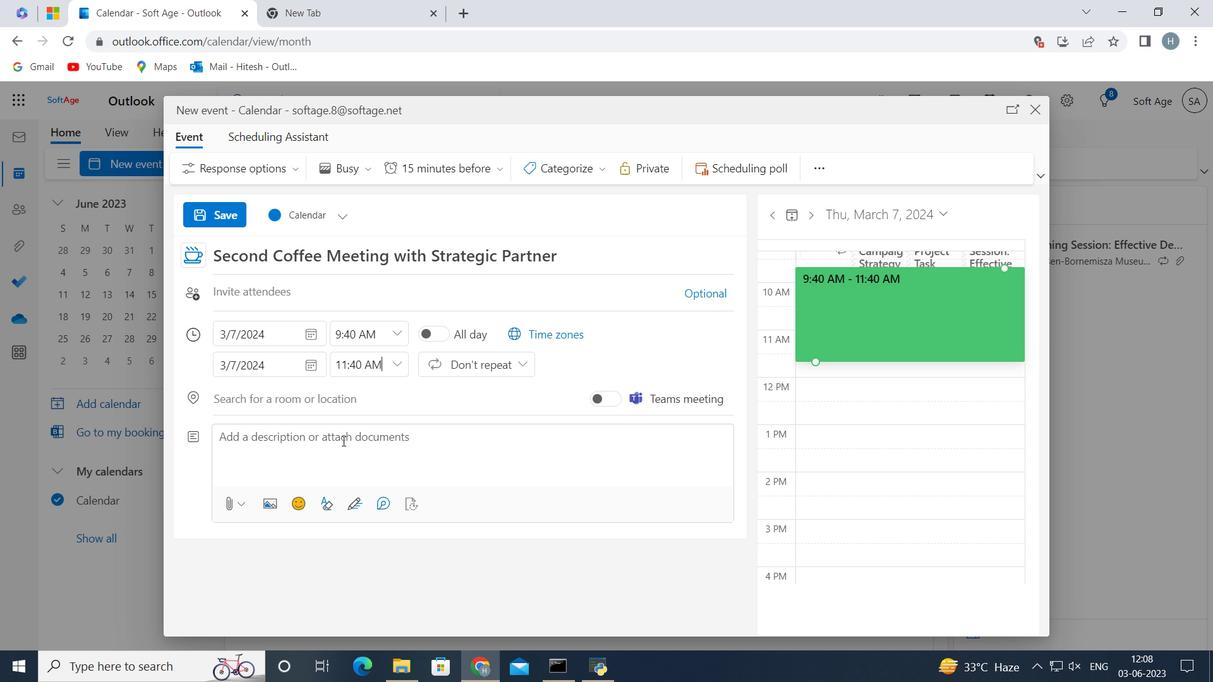 
Action: Key pressed <Key.shift>Throughout<Key.space>the<Key.space>workshop,<Key.space>participants<Key.space>will<Key.space>engage<Key.space>in<Key.space>a<Key.space>series<Key.space>of<Key.space>activities,<Key.space>exercises,<Key.space>and<Key.space>practice<Key.space>sessions<Key.space>that<Key.space>focus<Key.space>on<Key.space>refining<Key.space>their<Key.space>presentation<Key.space>skills.<Key.space><Key.shift>These<Key.space>activities<Key.space>are<Key.space>designed<Key.space>to<Key.space>provide<Key.space>hands0on<Key.backspace><Key.backspace><Key.backspace>-on<Key.space>experience<Key.space>and<Key.space>valuable<Key.space>feedback<Key.space>to<Key.space>help<Key.space>participants<Key.space>improve<Key.space>their<Key.space>delivery<Key.space>style<Key.space>and<Key.space>crear<Key.backspace>te<Key.space>compelling<Key.space>presentations.<Key.space>
Screenshot: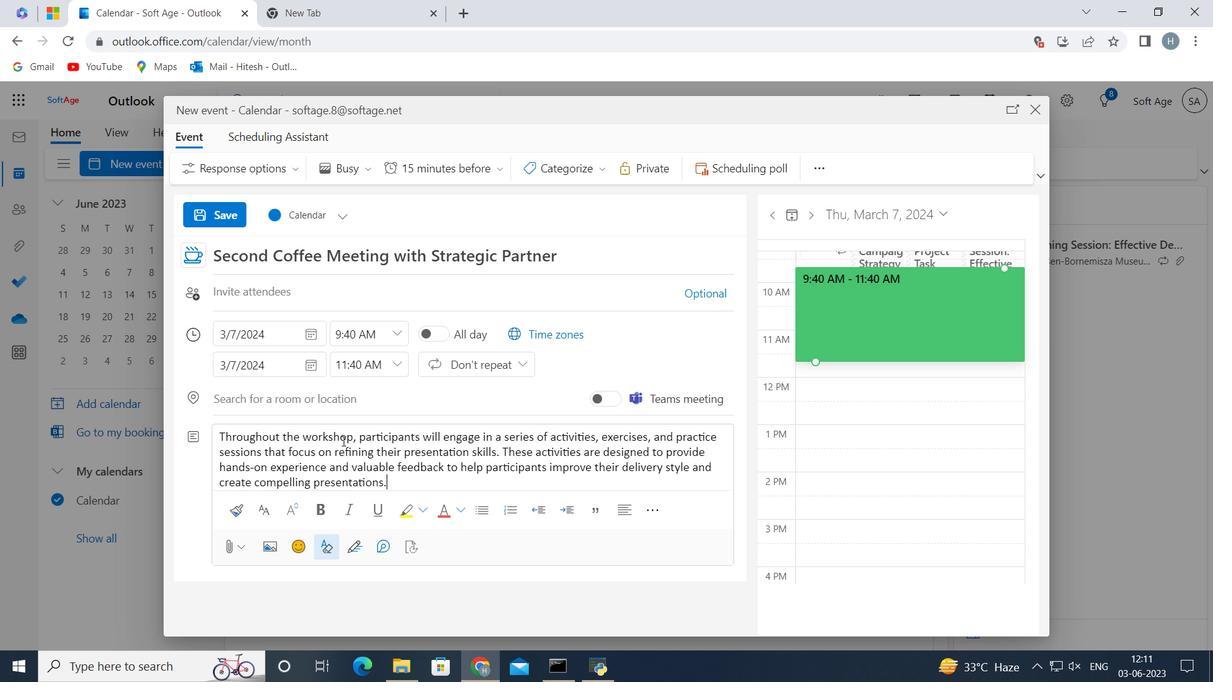 
Action: Mouse moved to (613, 165)
Screenshot: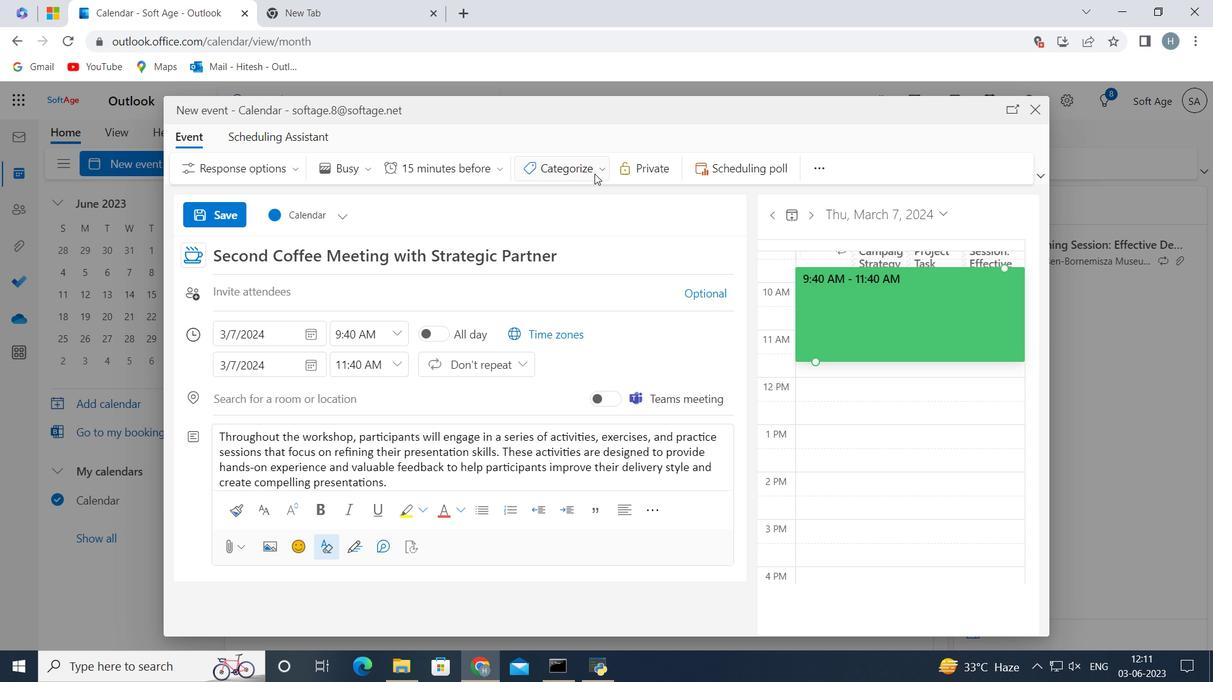 
Action: Mouse pressed left at (613, 165)
Screenshot: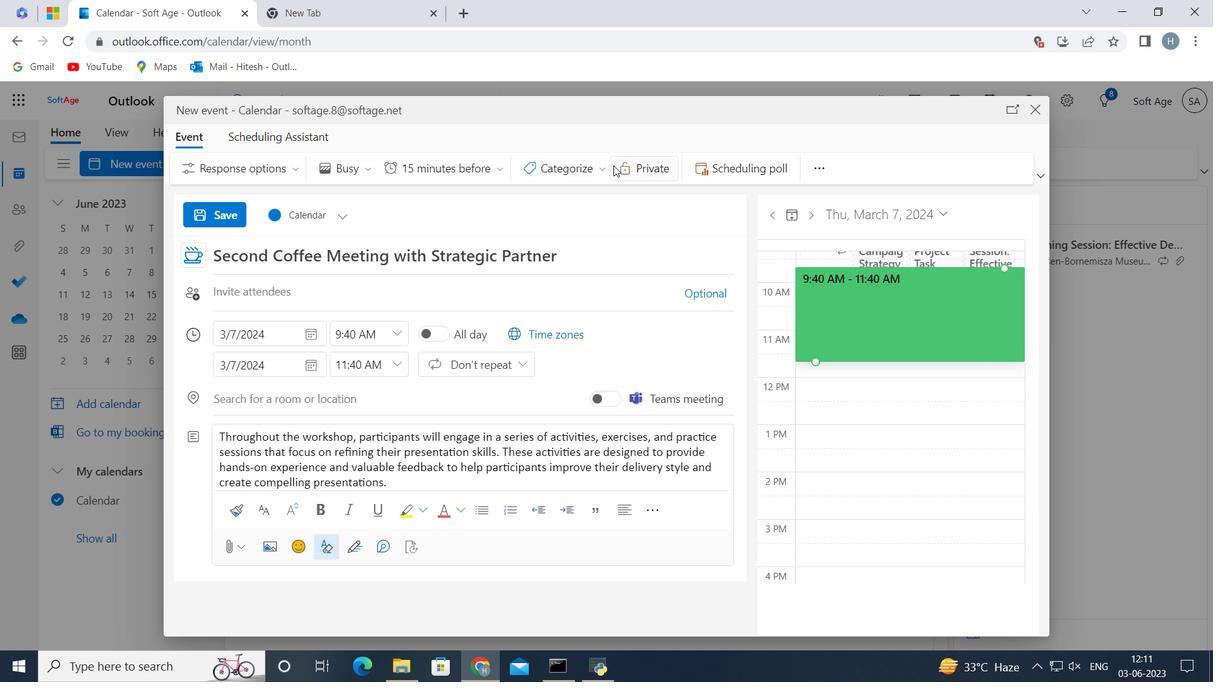 
Action: Mouse moved to (602, 168)
Screenshot: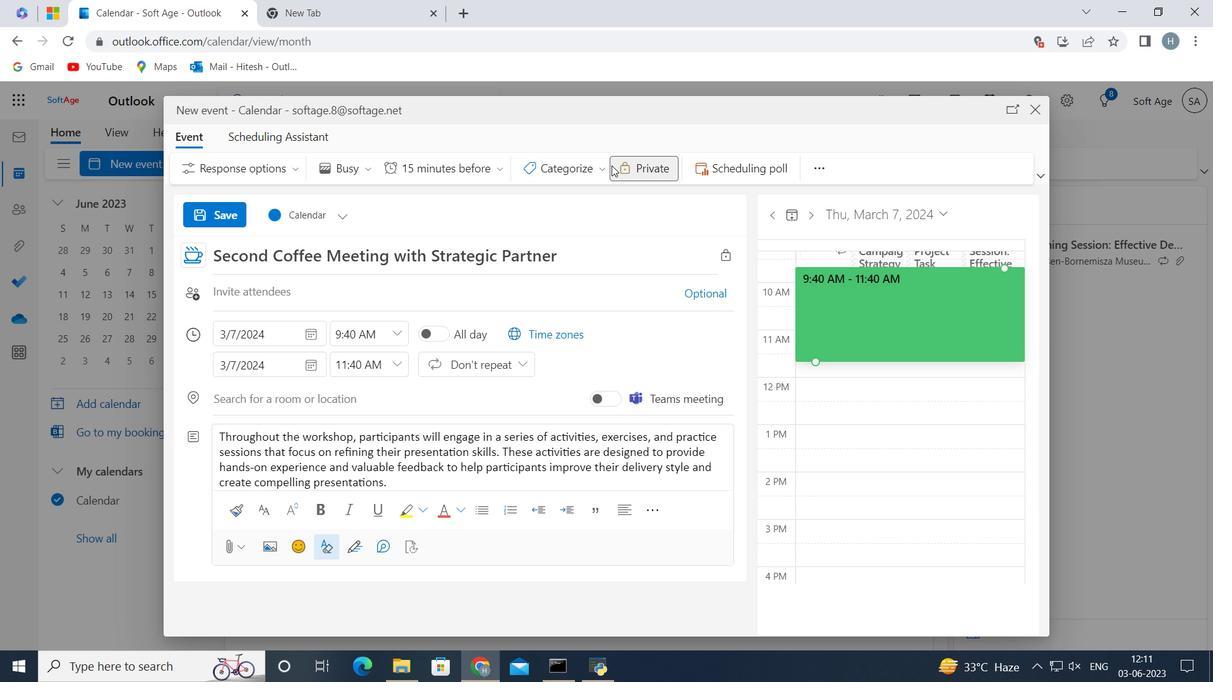 
Action: Mouse pressed left at (602, 168)
Screenshot: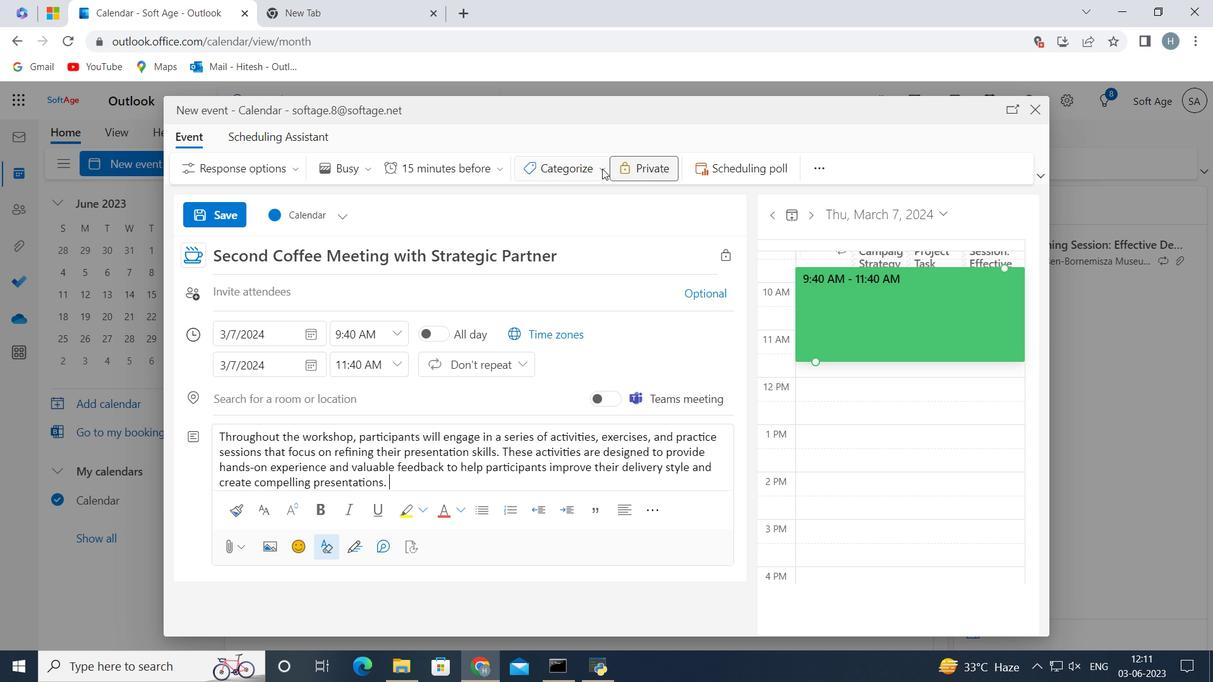 
Action: Mouse moved to (592, 222)
Screenshot: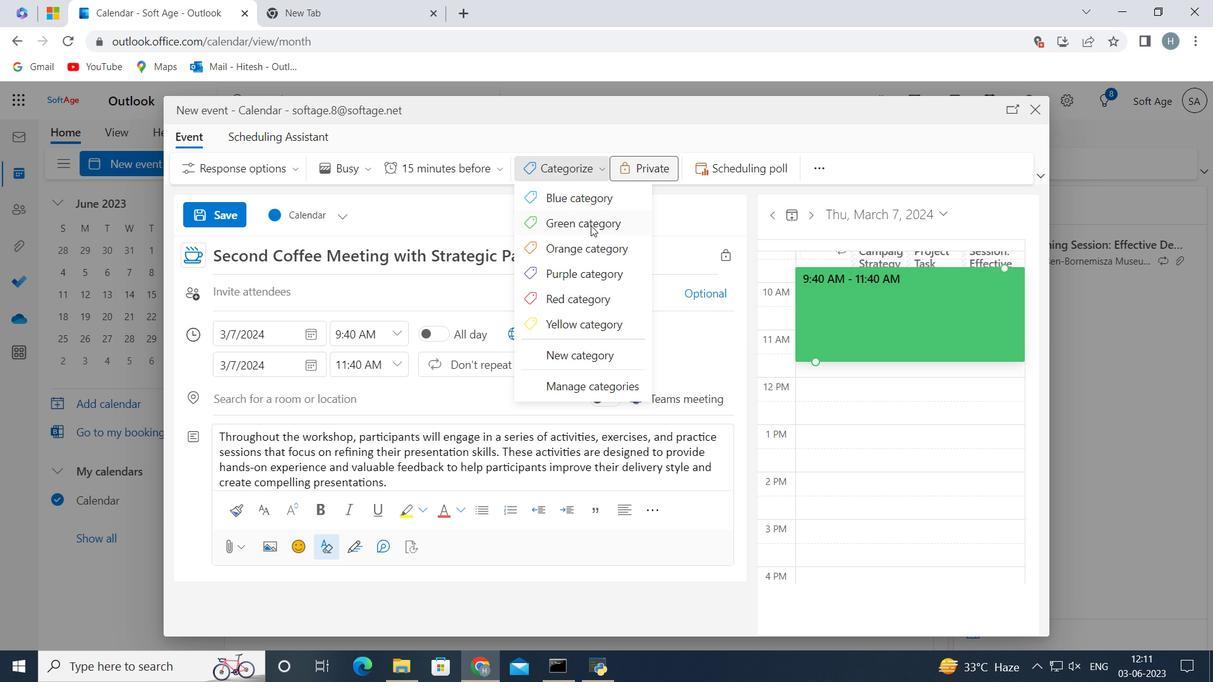 
Action: Mouse pressed left at (592, 222)
Screenshot: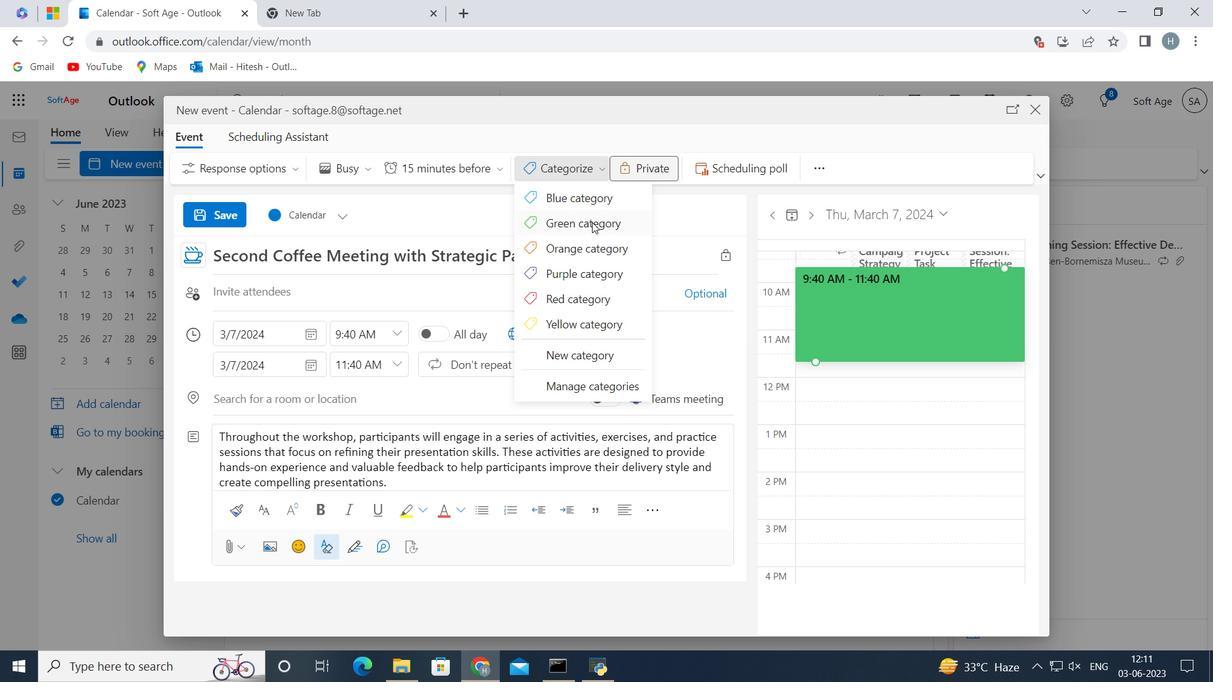 
Action: Mouse moved to (657, 171)
Screenshot: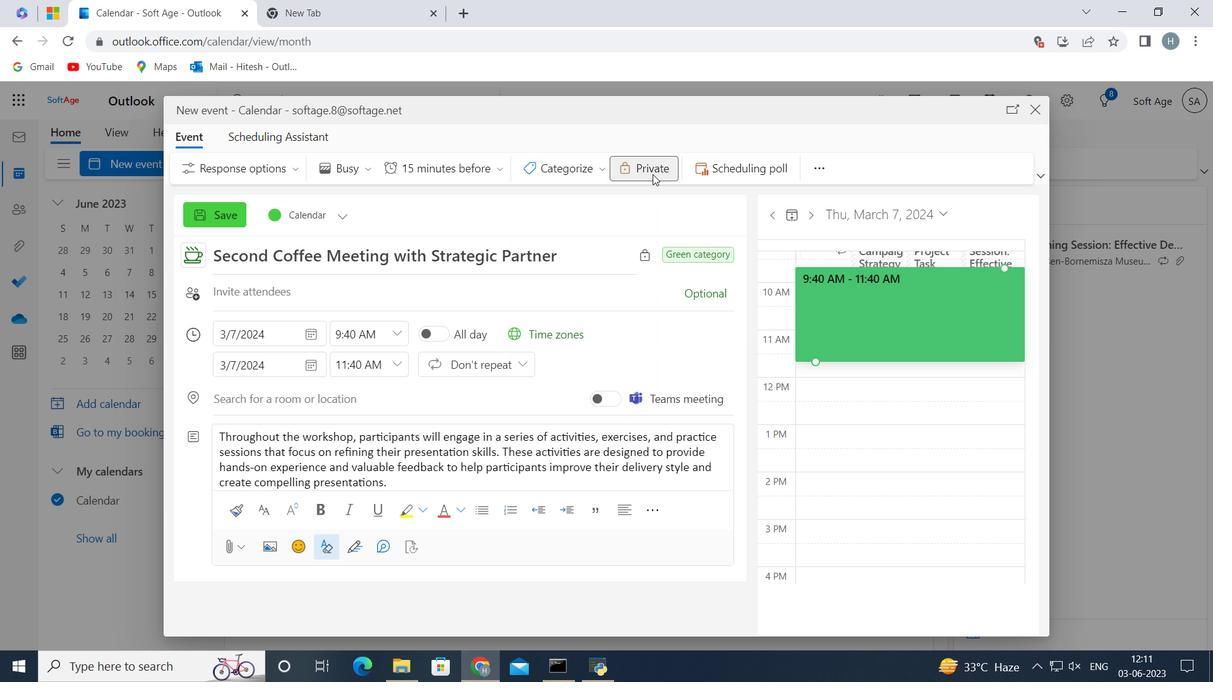 
Action: Mouse pressed left at (657, 171)
Screenshot: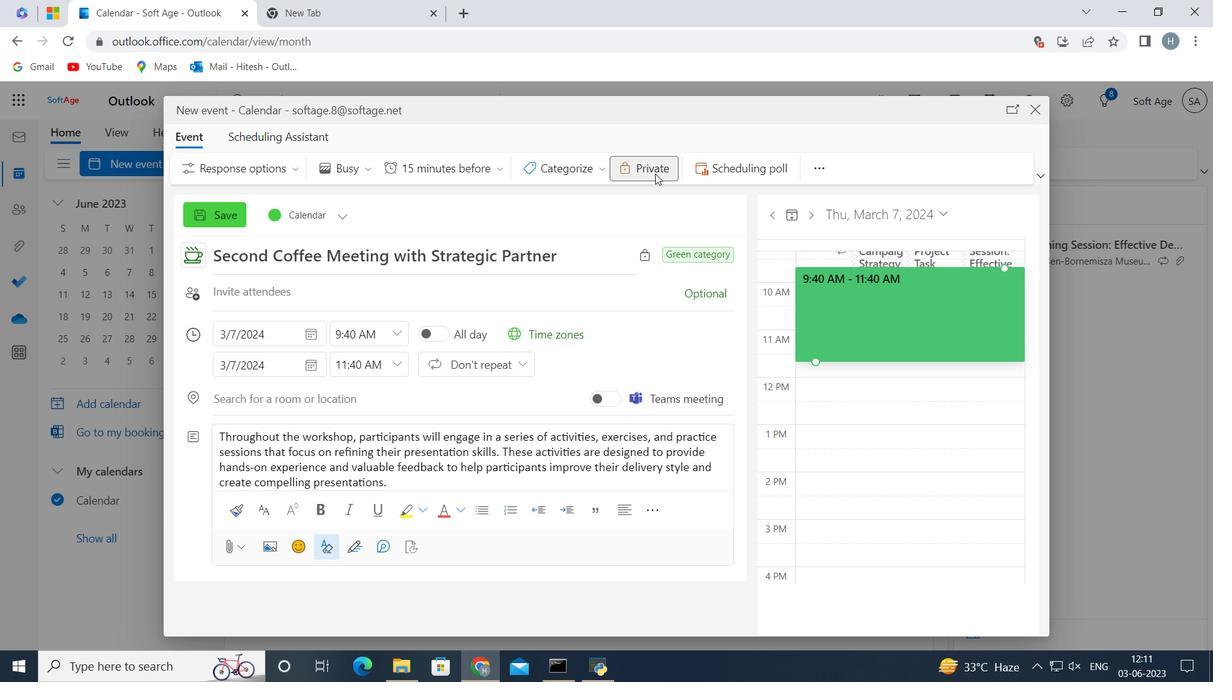 
Action: Mouse moved to (366, 396)
Screenshot: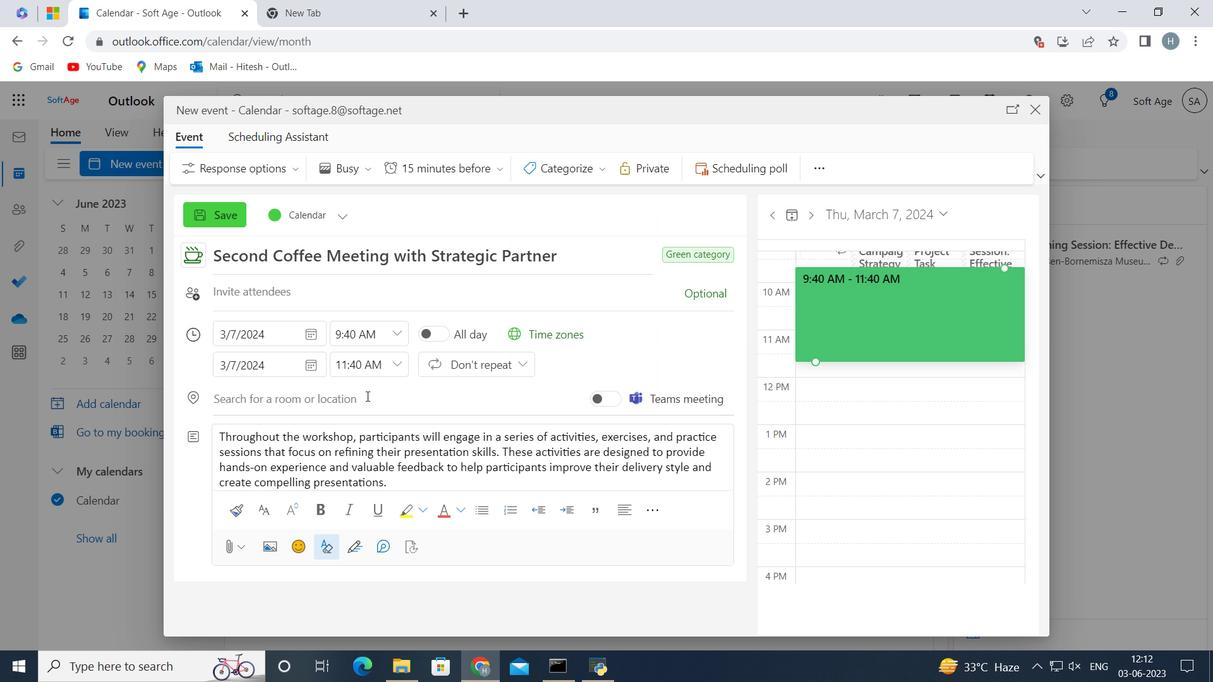 
Action: Mouse pressed left at (366, 396)
Screenshot: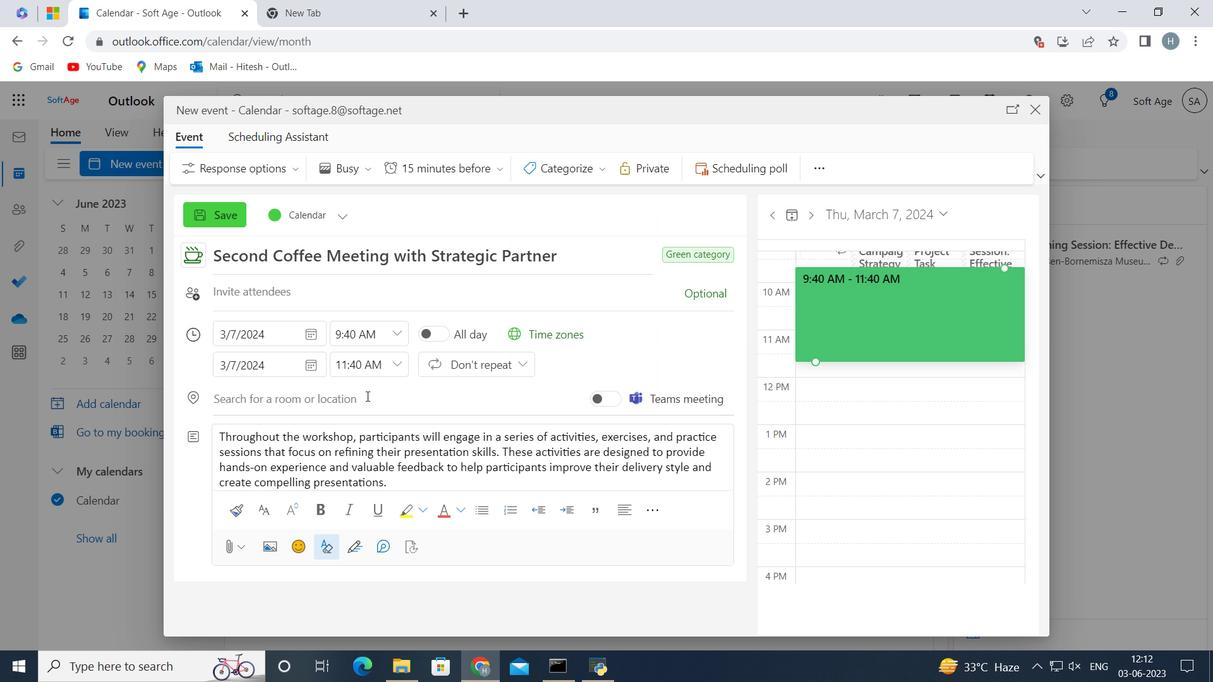
Action: Key pressed <Key.shift><Key.shift><Key.shift><Key.shift><Key.shift>Brisbane,<Key.space><Key.shift>Australia<Key.space>
Screenshot: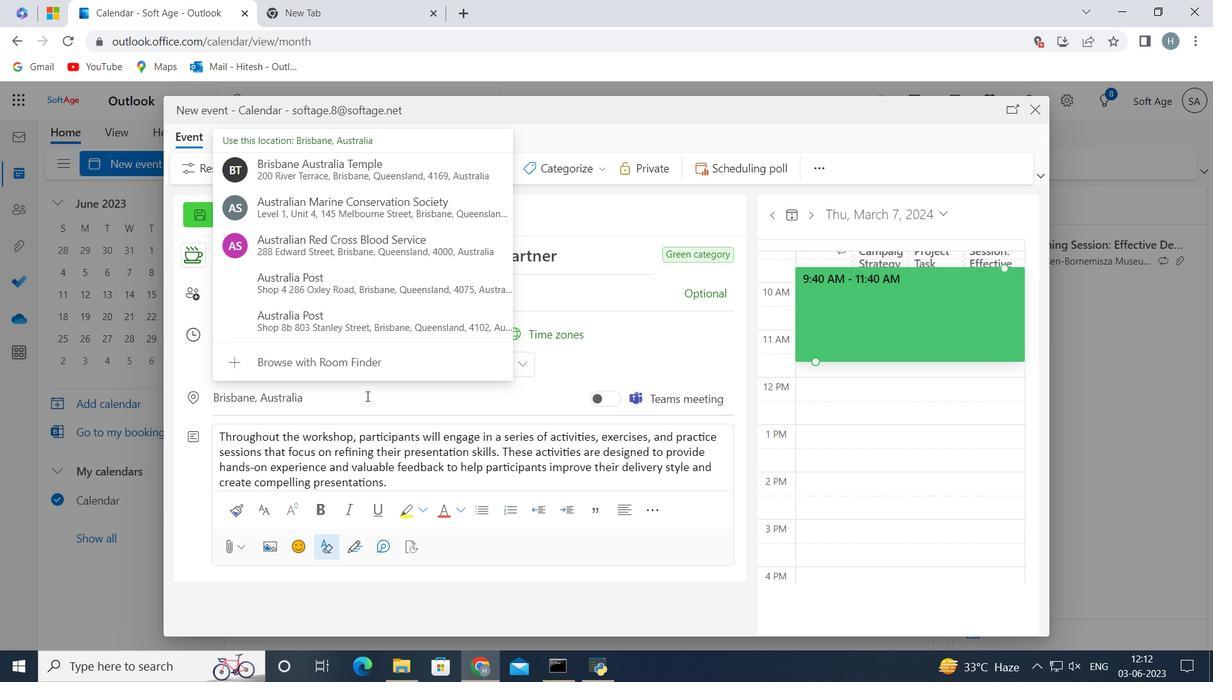 
Action: Mouse moved to (626, 360)
Screenshot: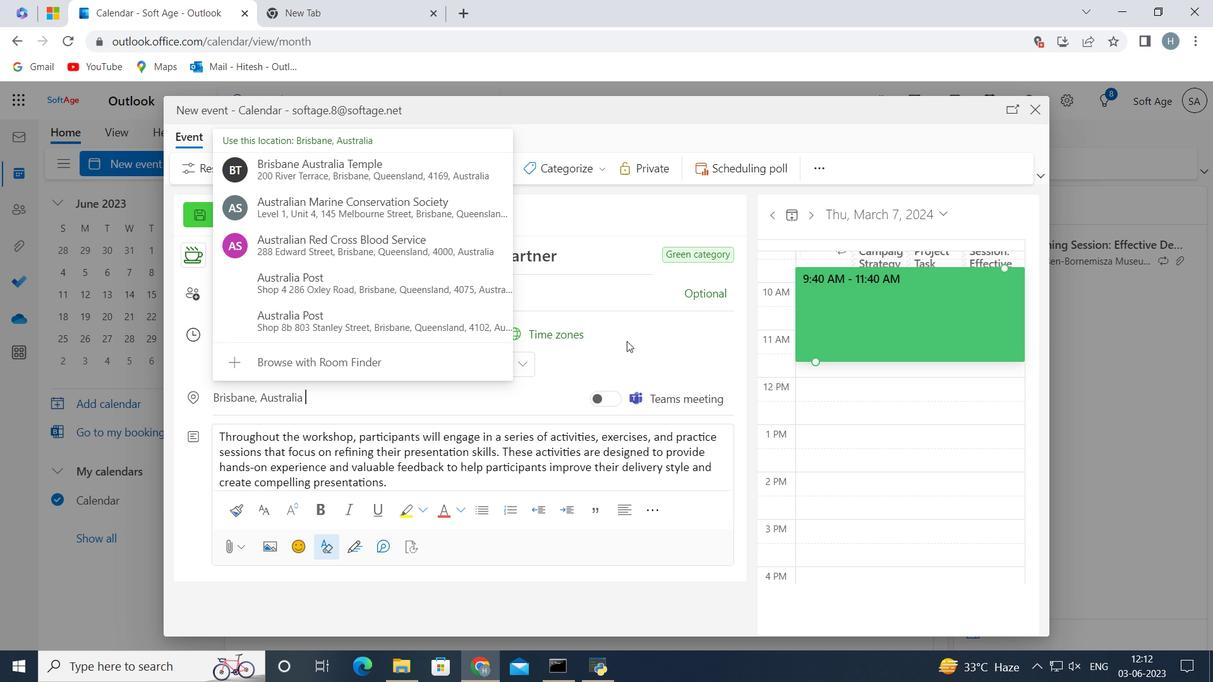 
Action: Mouse pressed left at (626, 360)
Screenshot: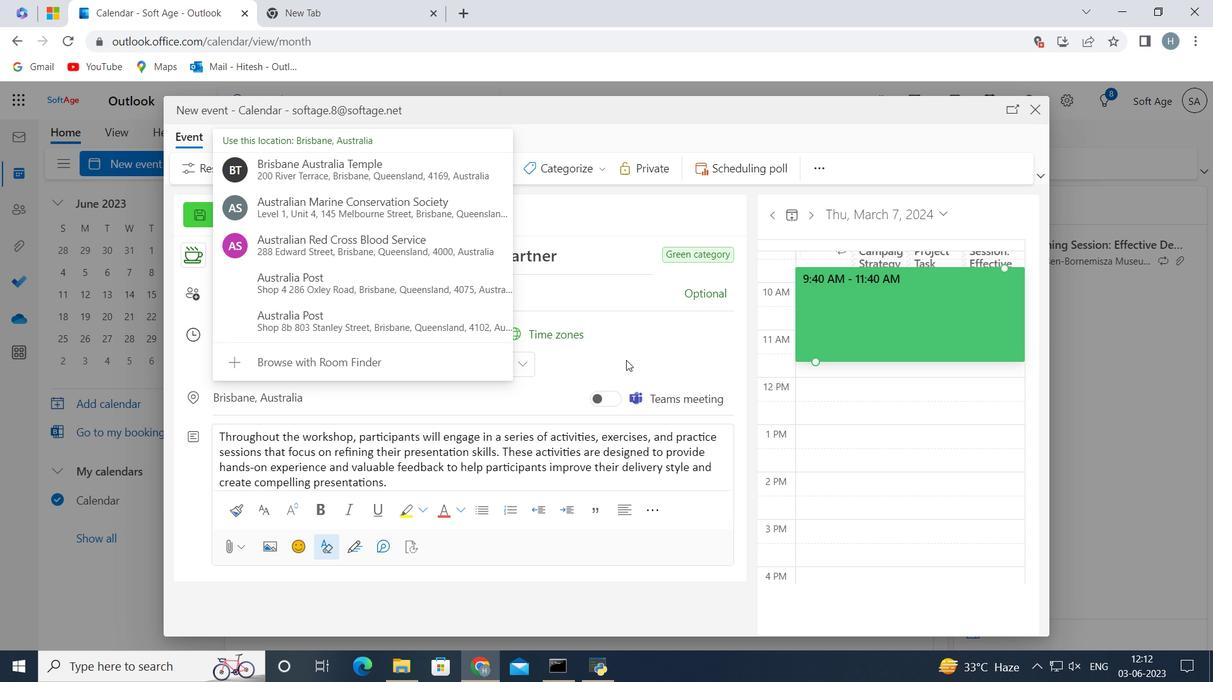 
Action: Mouse moved to (353, 293)
Screenshot: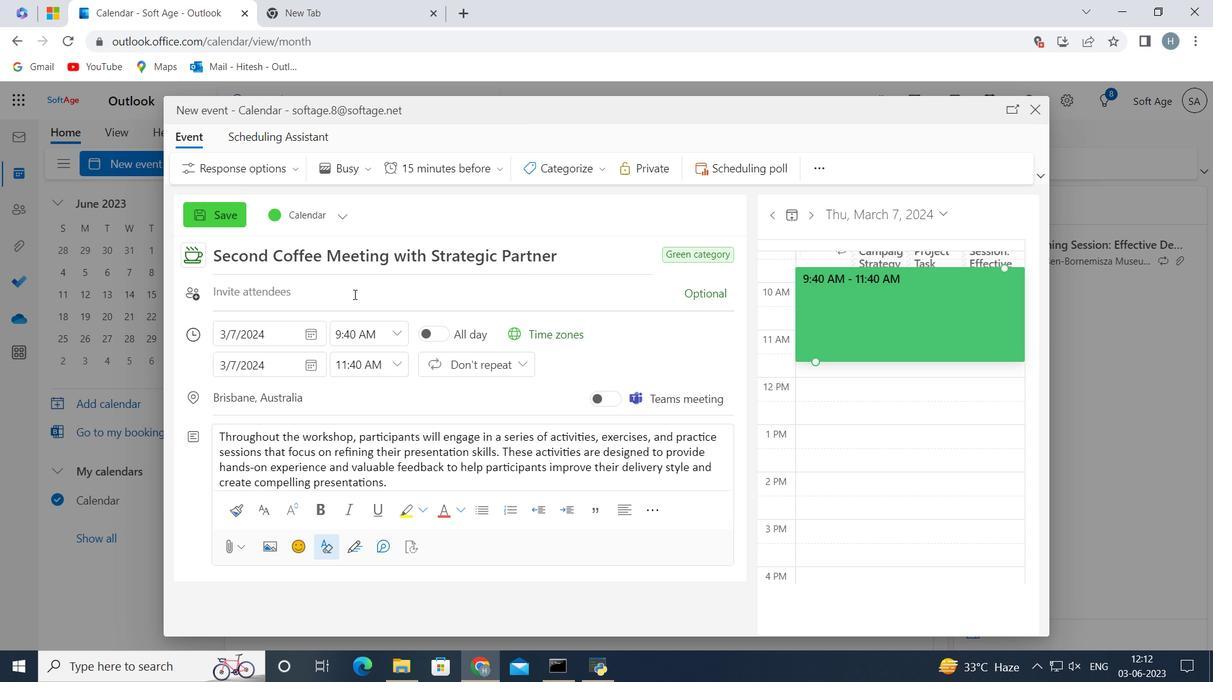 
Action: Mouse pressed left at (353, 293)
Screenshot: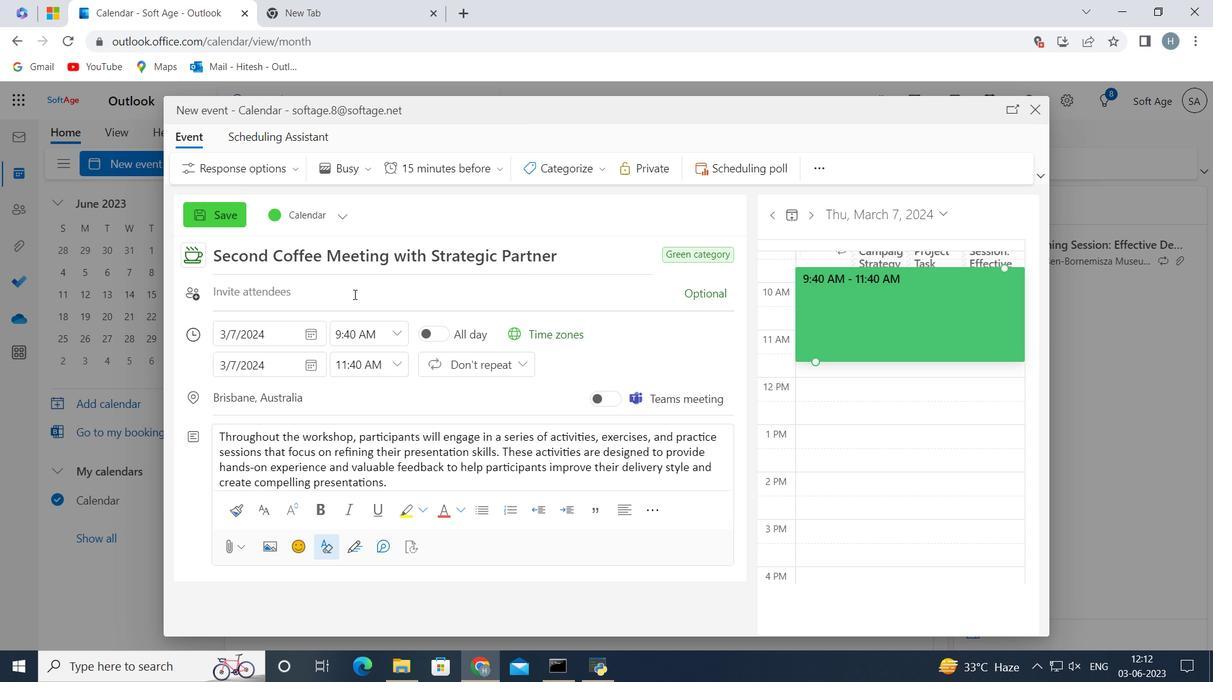 
Action: Key pressed softage.9<Key.shift>@softage.net
Screenshot: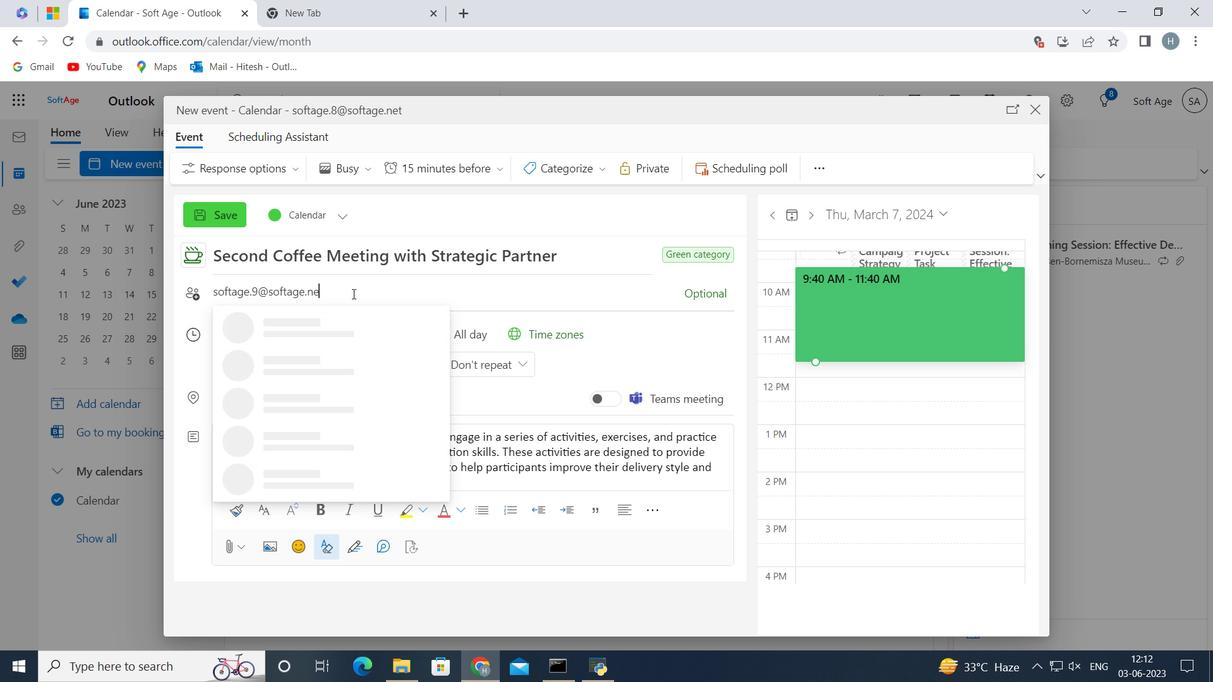 
Action: Mouse moved to (310, 322)
Screenshot: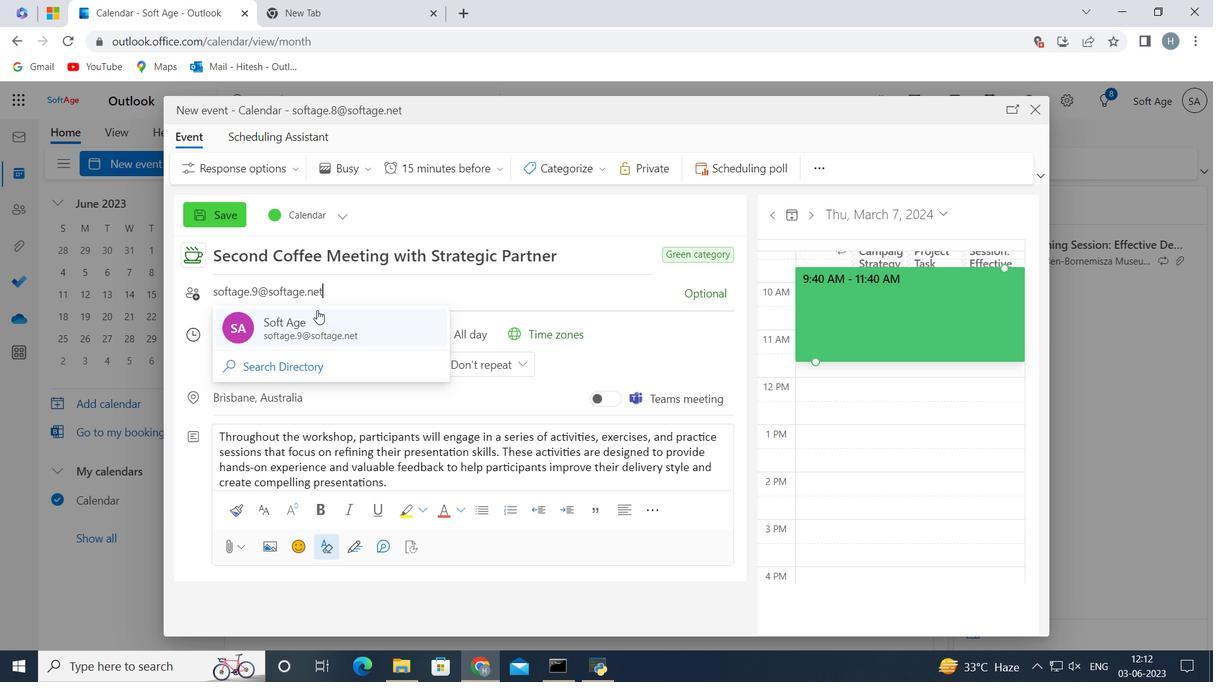 
Action: Mouse pressed left at (310, 322)
Screenshot: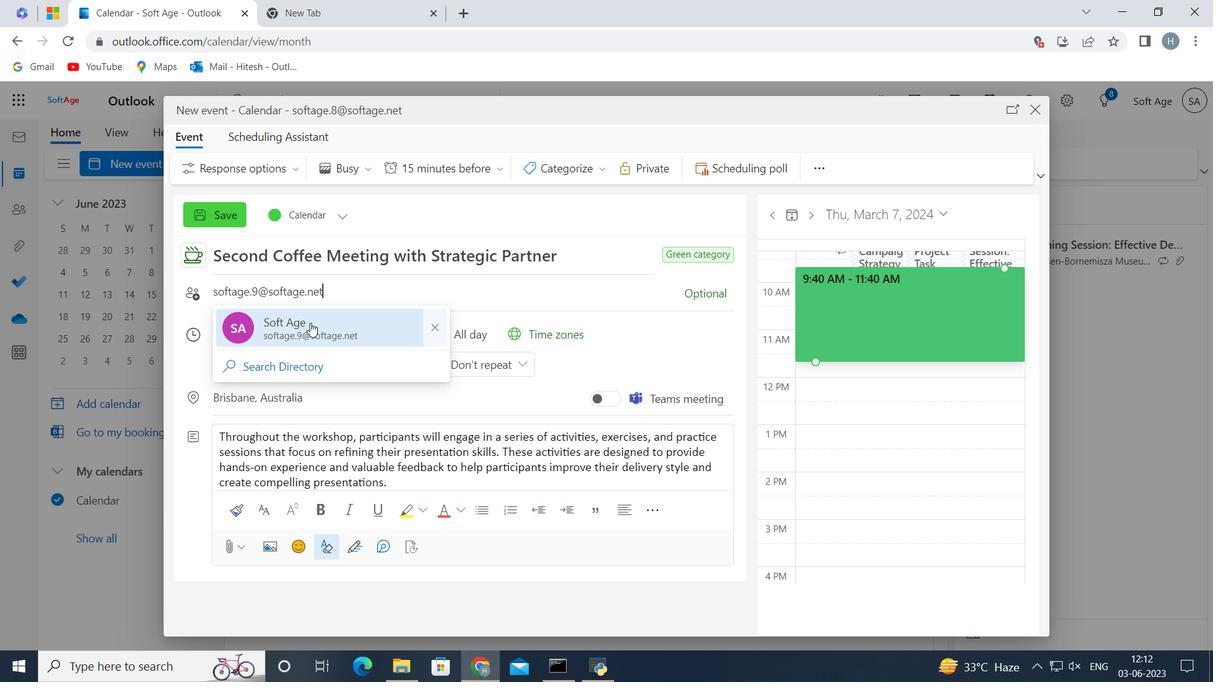 
Action: Key pressed softage.10<Key.shift>@softage.net
Screenshot: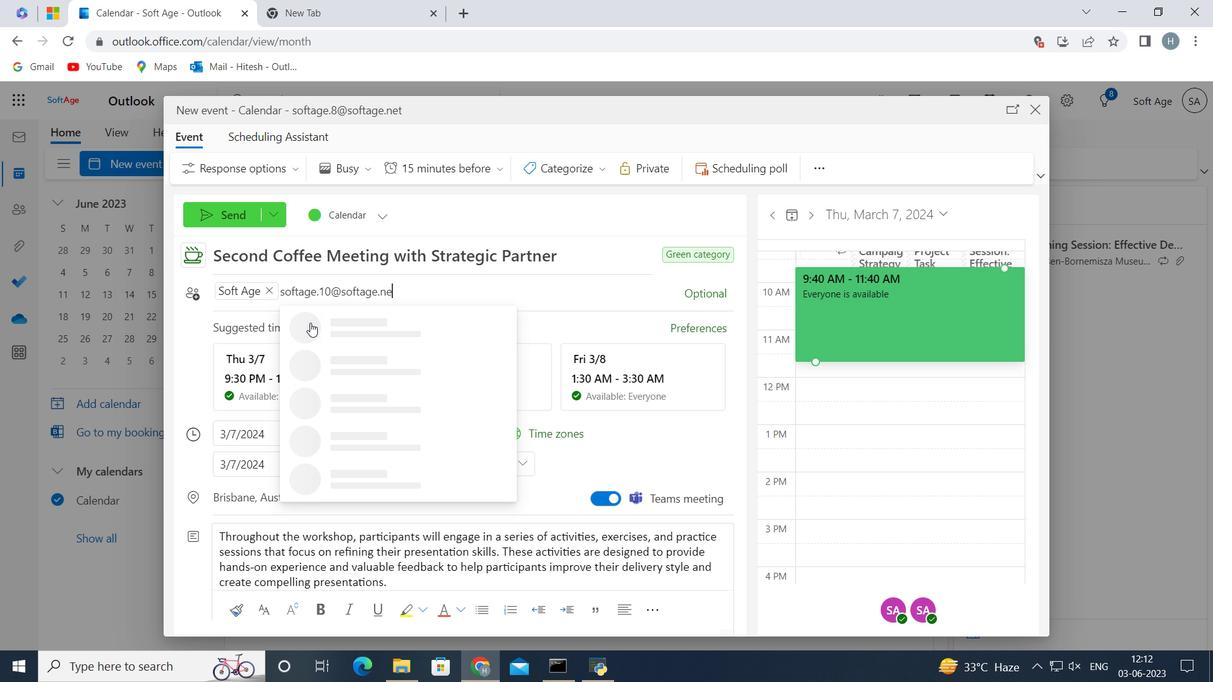 
Action: Mouse moved to (354, 325)
Screenshot: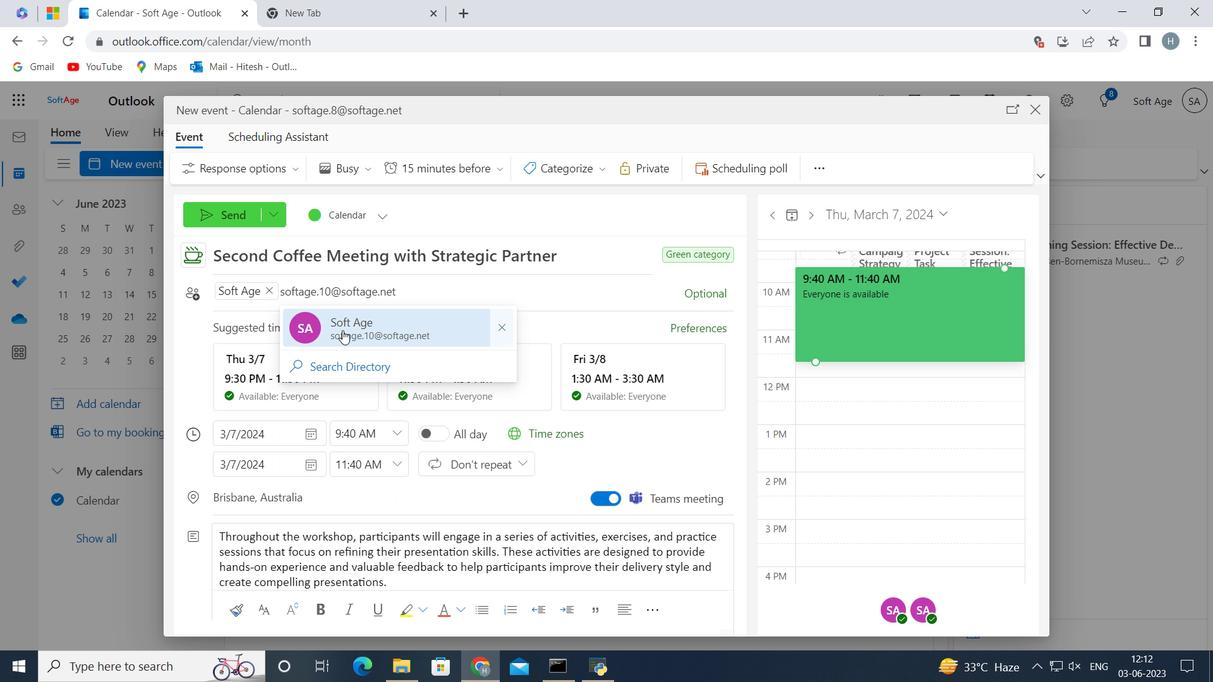 
Action: Mouse pressed left at (354, 325)
Screenshot: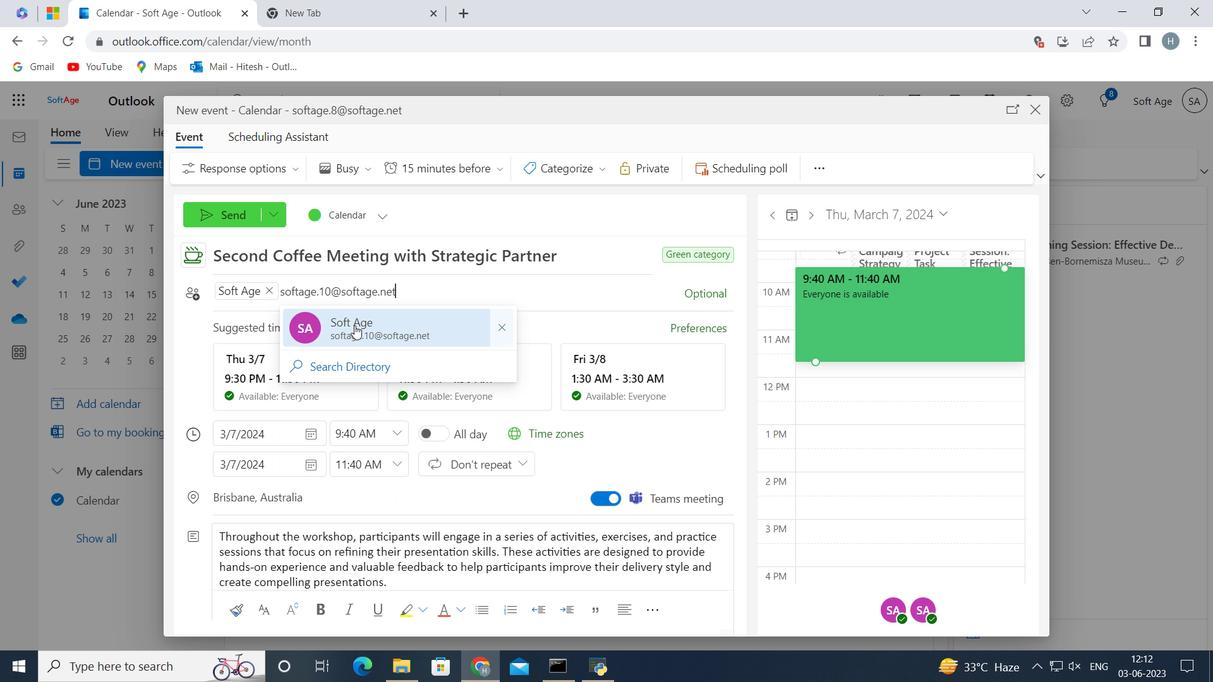 
Action: Mouse moved to (499, 171)
Screenshot: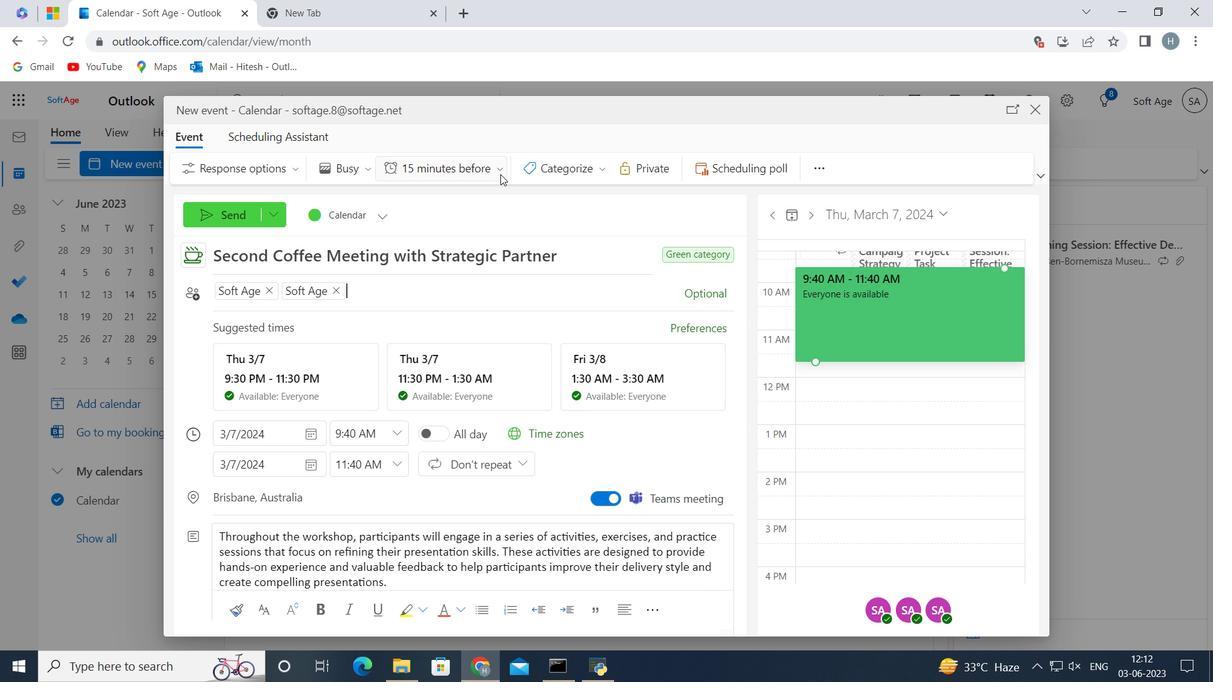 
Action: Mouse pressed left at (499, 171)
Screenshot: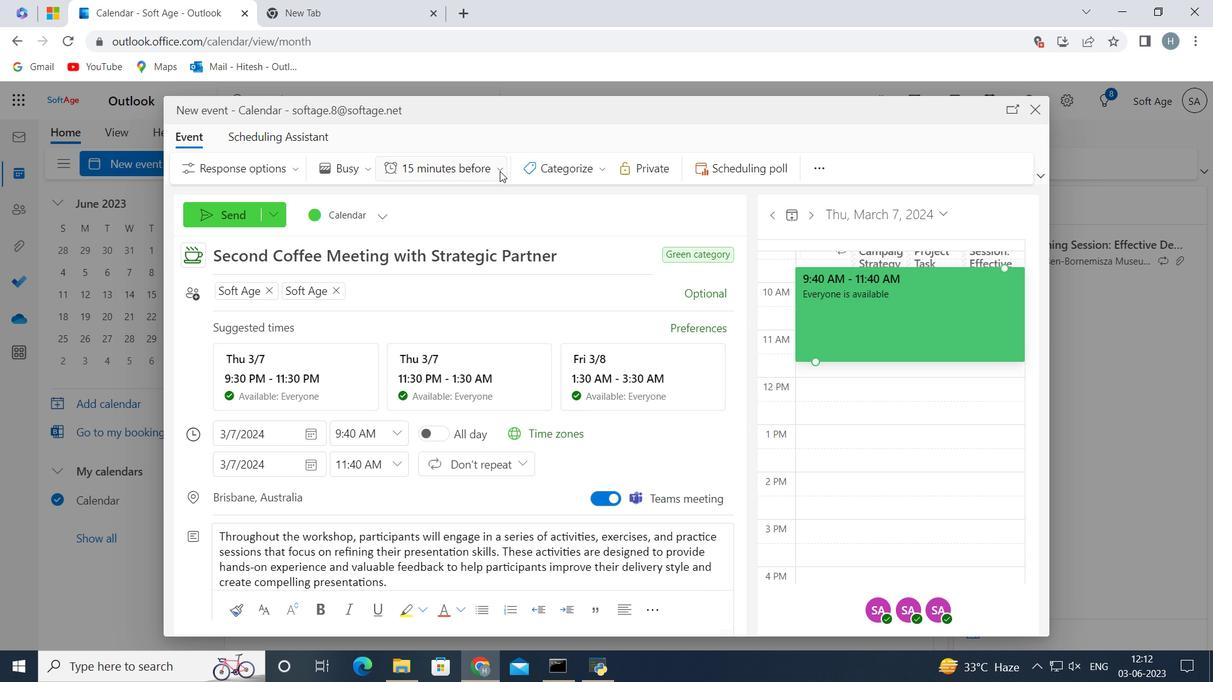 
Action: Mouse moved to (463, 486)
Screenshot: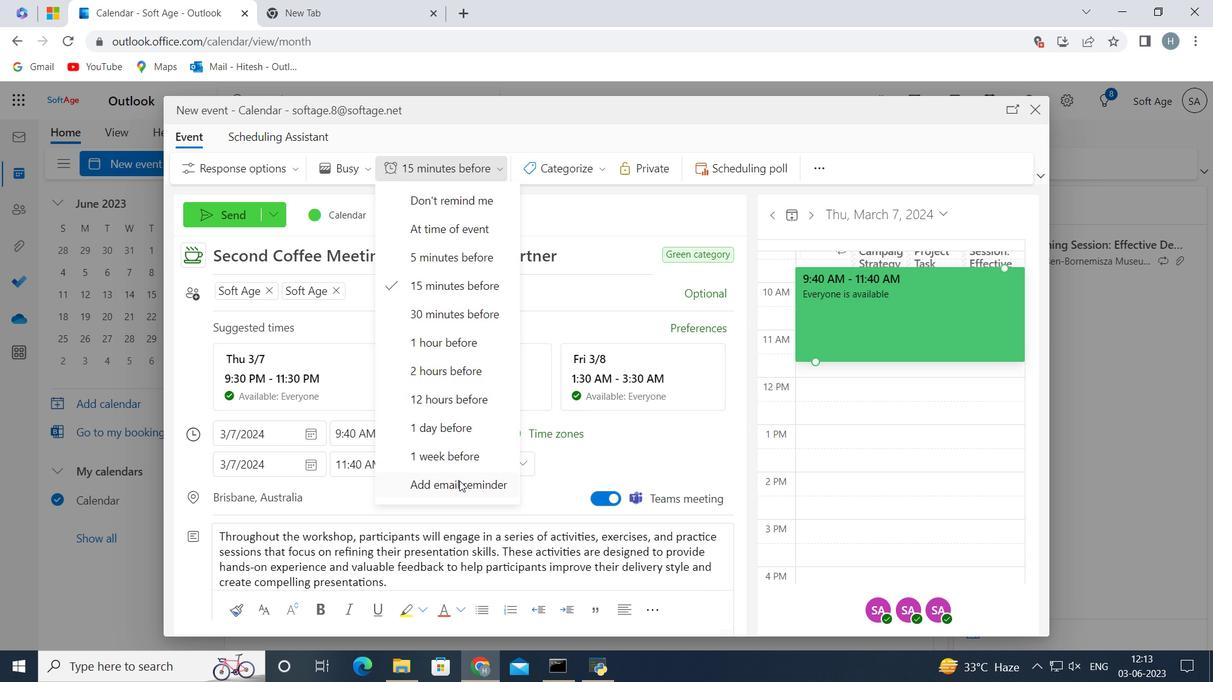 
Action: Mouse pressed left at (463, 486)
Screenshot: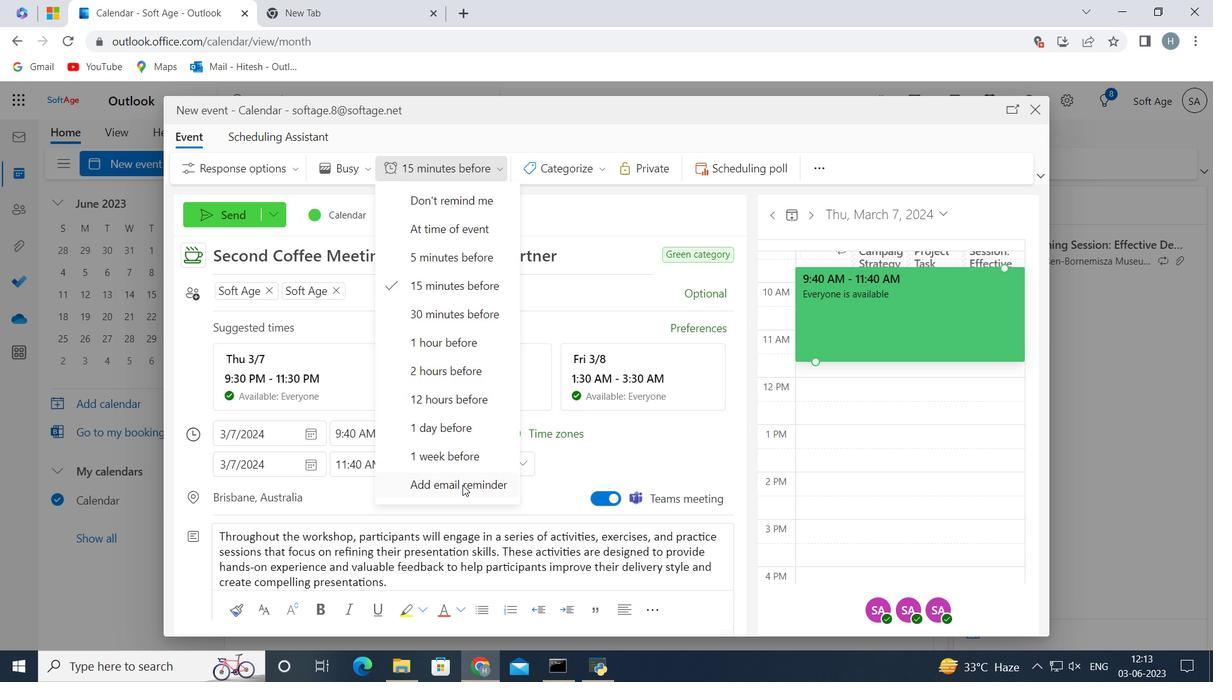 
Action: Mouse moved to (439, 266)
Screenshot: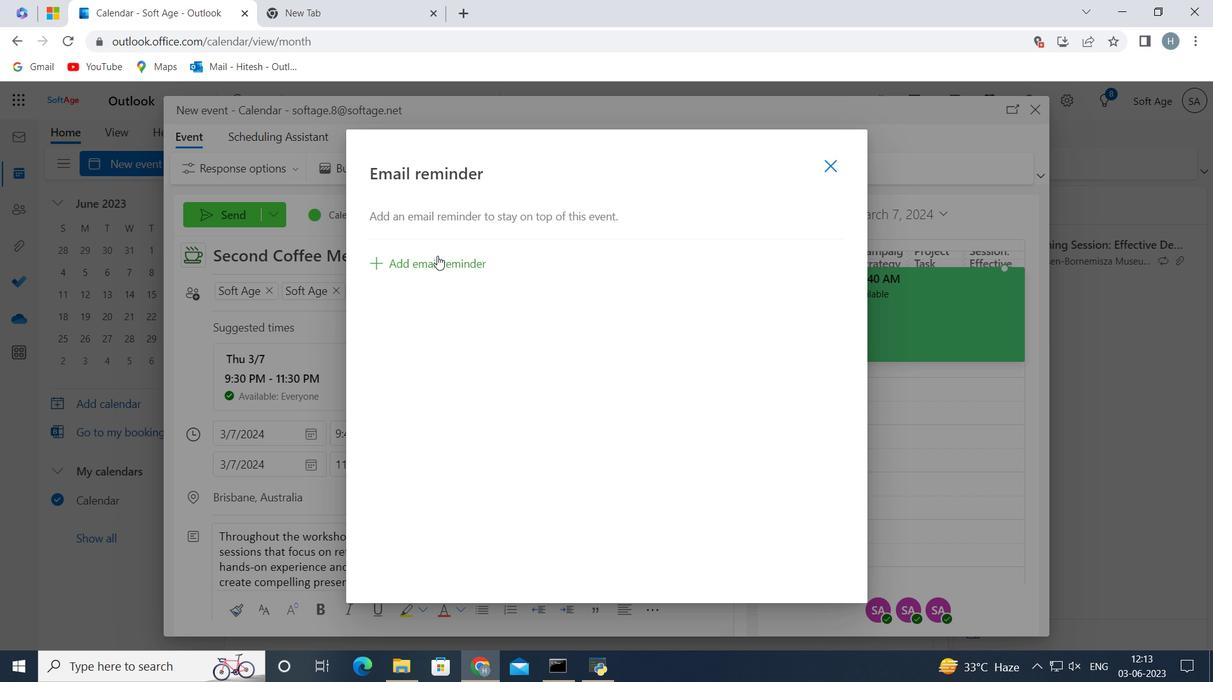 
Action: Mouse pressed left at (439, 266)
Screenshot: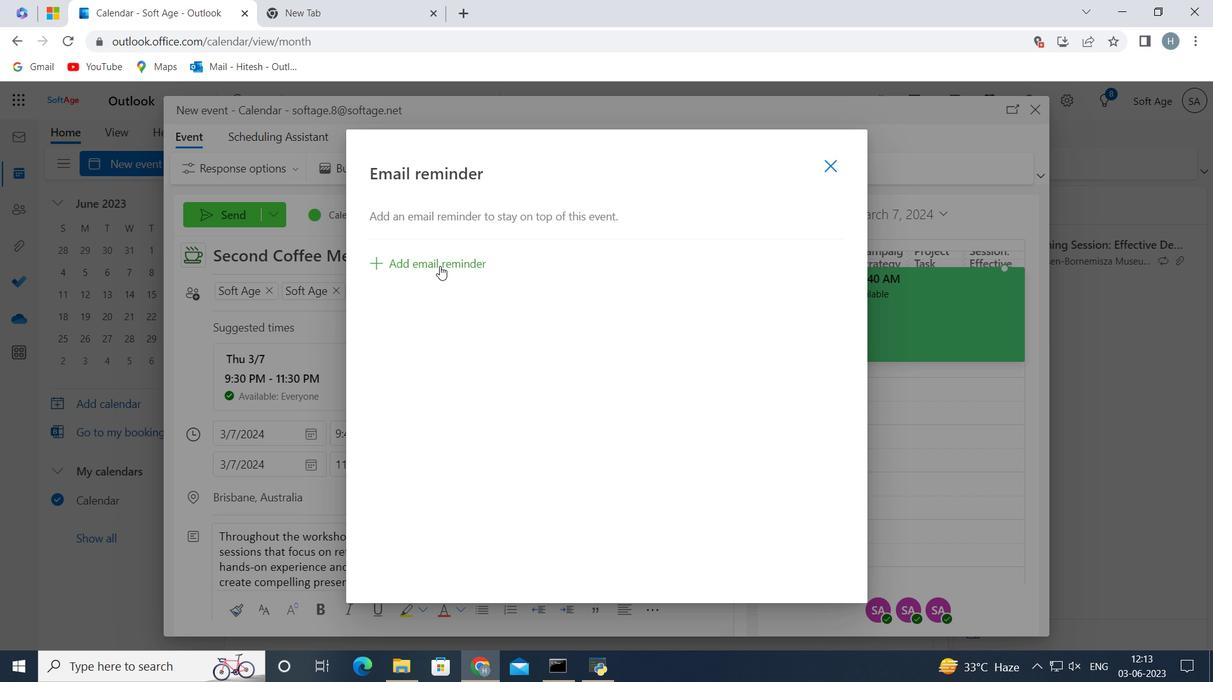 
Action: Mouse moved to (515, 252)
Screenshot: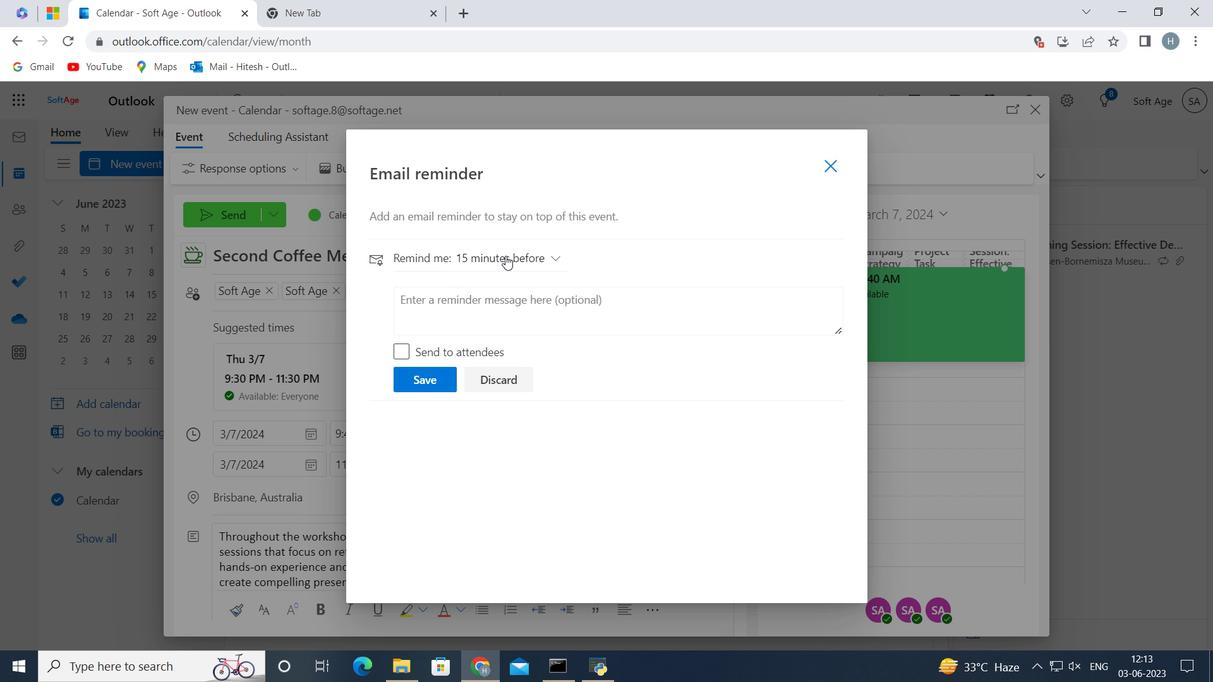 
Action: Mouse pressed left at (515, 252)
Screenshot: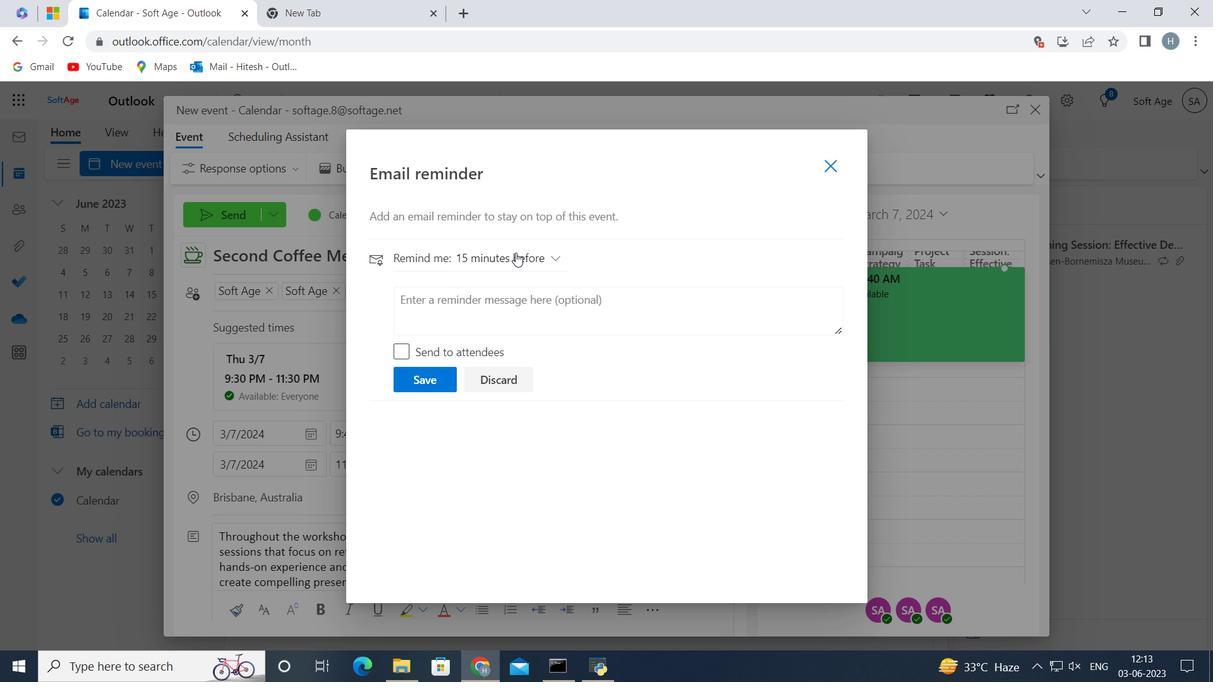 
Action: Mouse moved to (496, 546)
Screenshot: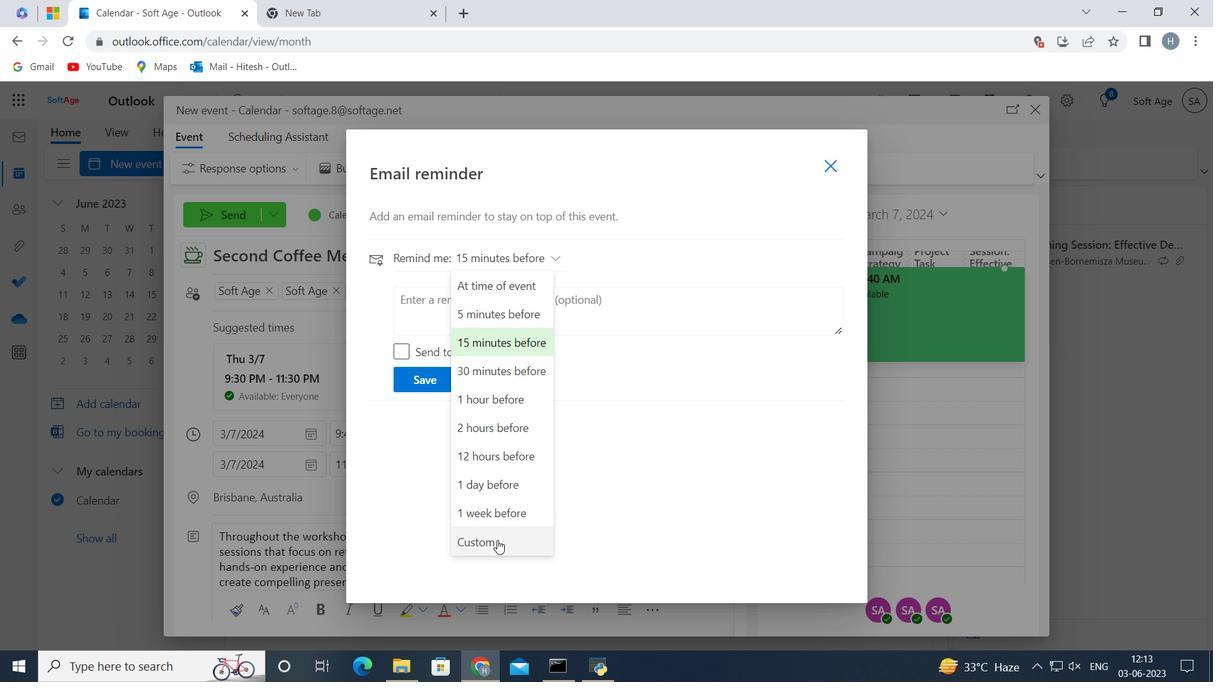 
Action: Mouse pressed left at (496, 546)
Screenshot: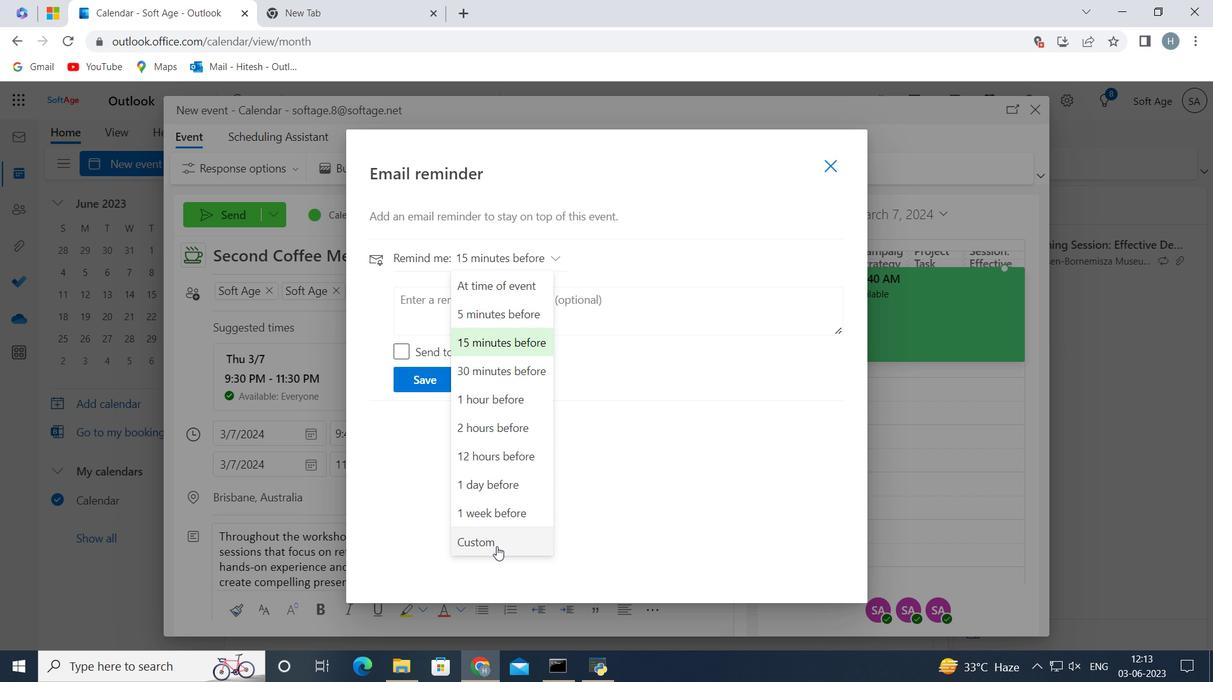 
Action: Mouse moved to (498, 296)
Screenshot: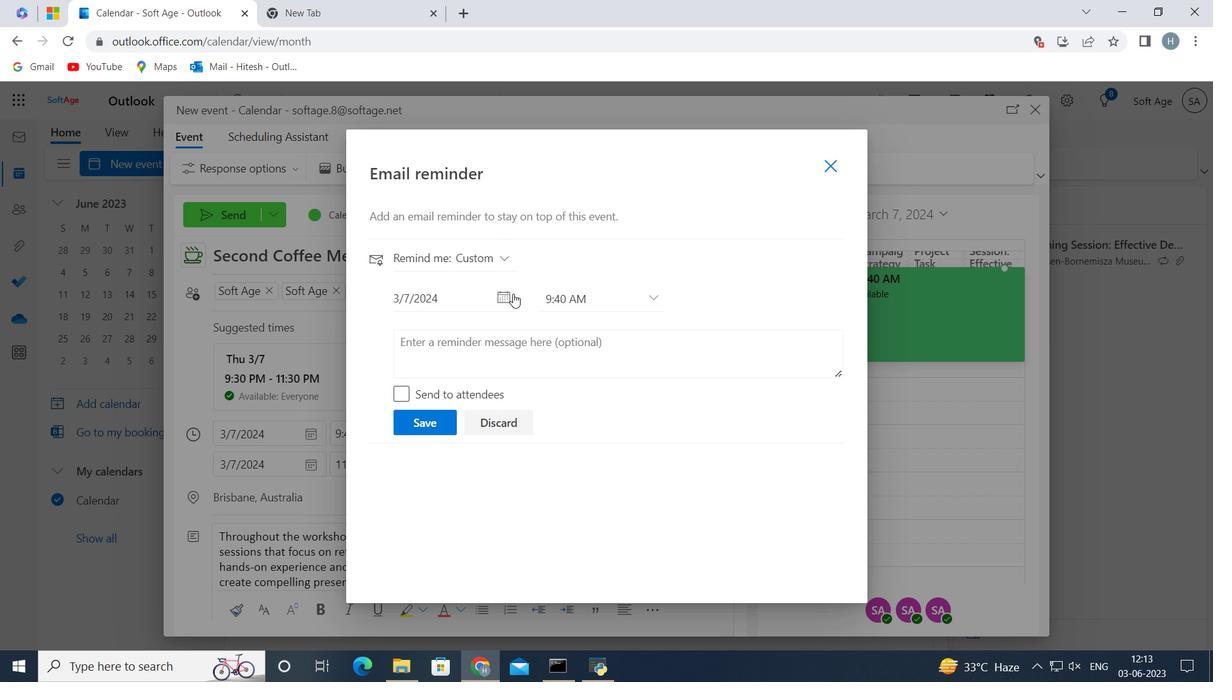 
Action: Mouse pressed left at (498, 296)
Screenshot: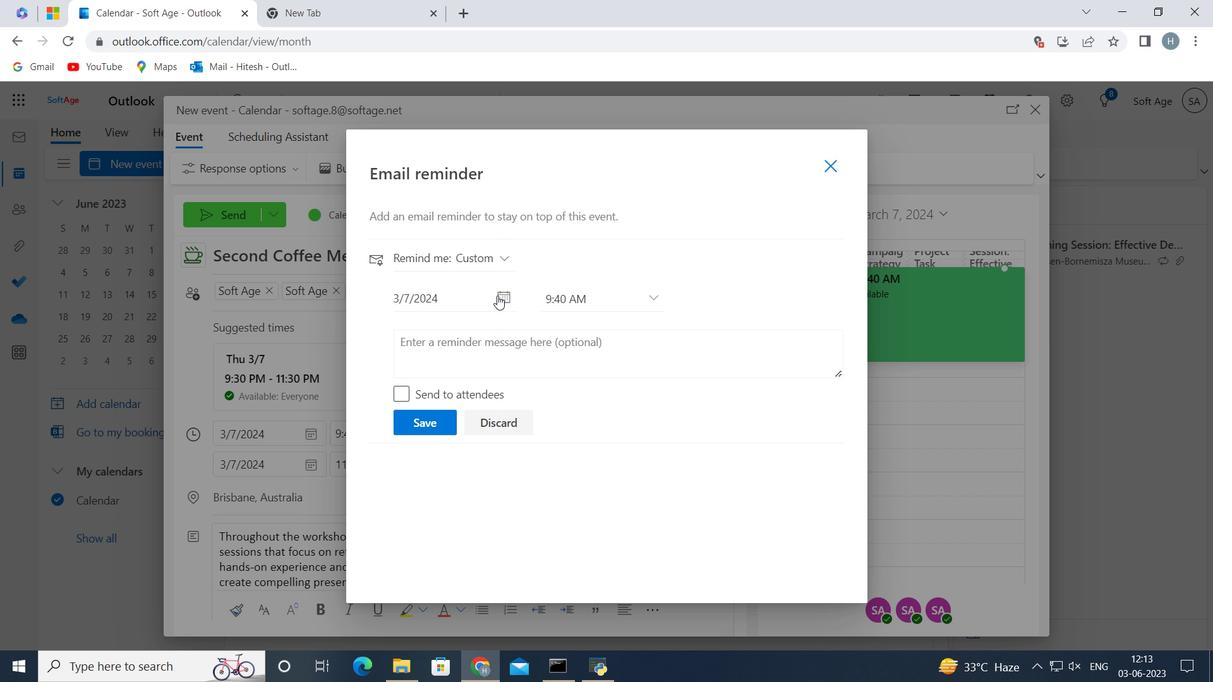 
Action: Mouse moved to (527, 376)
Screenshot: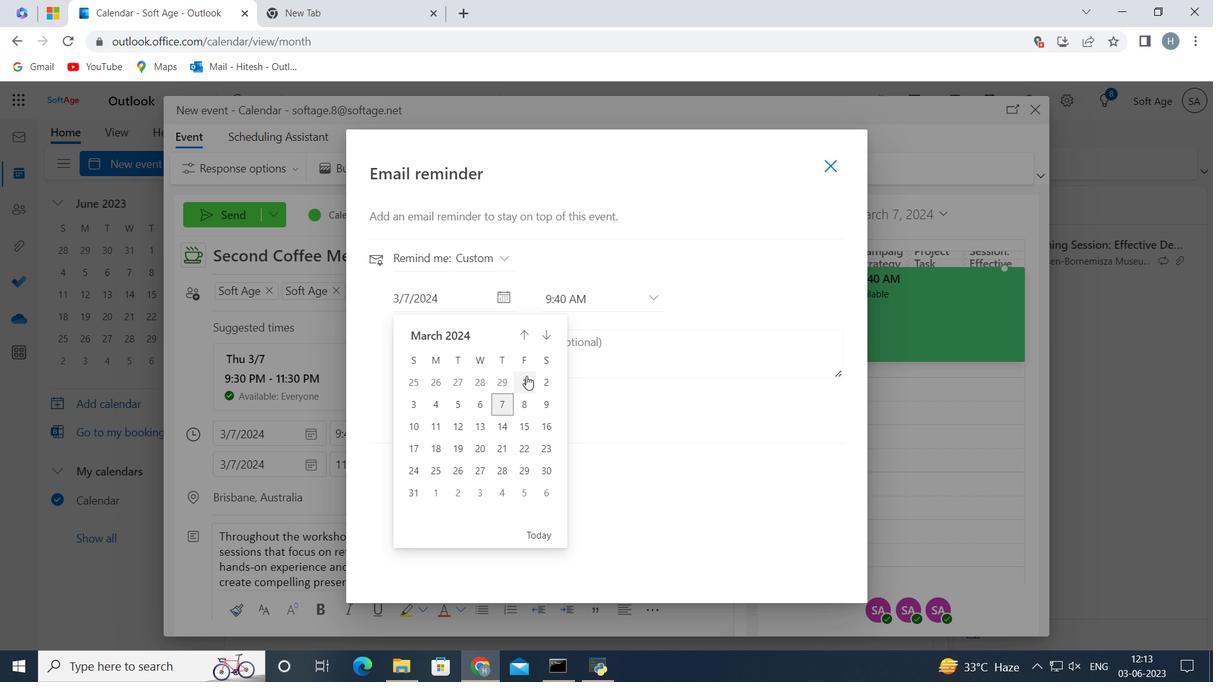 
Action: Mouse pressed left at (527, 376)
Screenshot: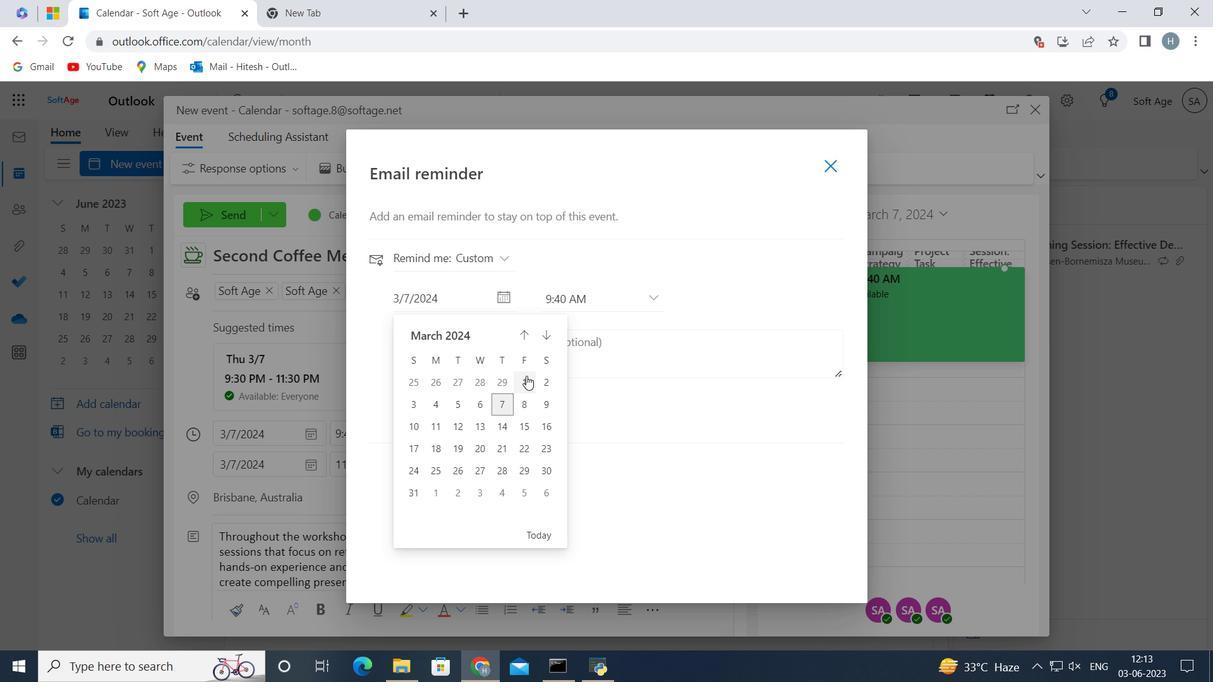 
Action: Mouse moved to (498, 299)
Screenshot: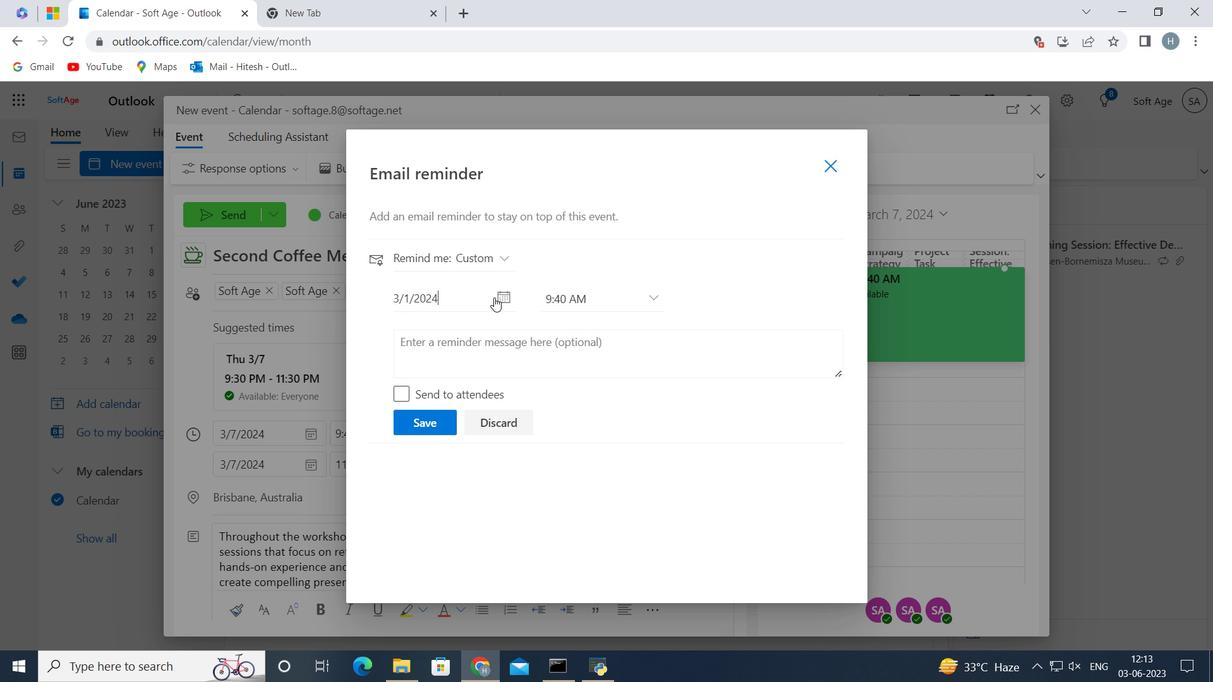 
Action: Mouse pressed left at (498, 299)
Screenshot: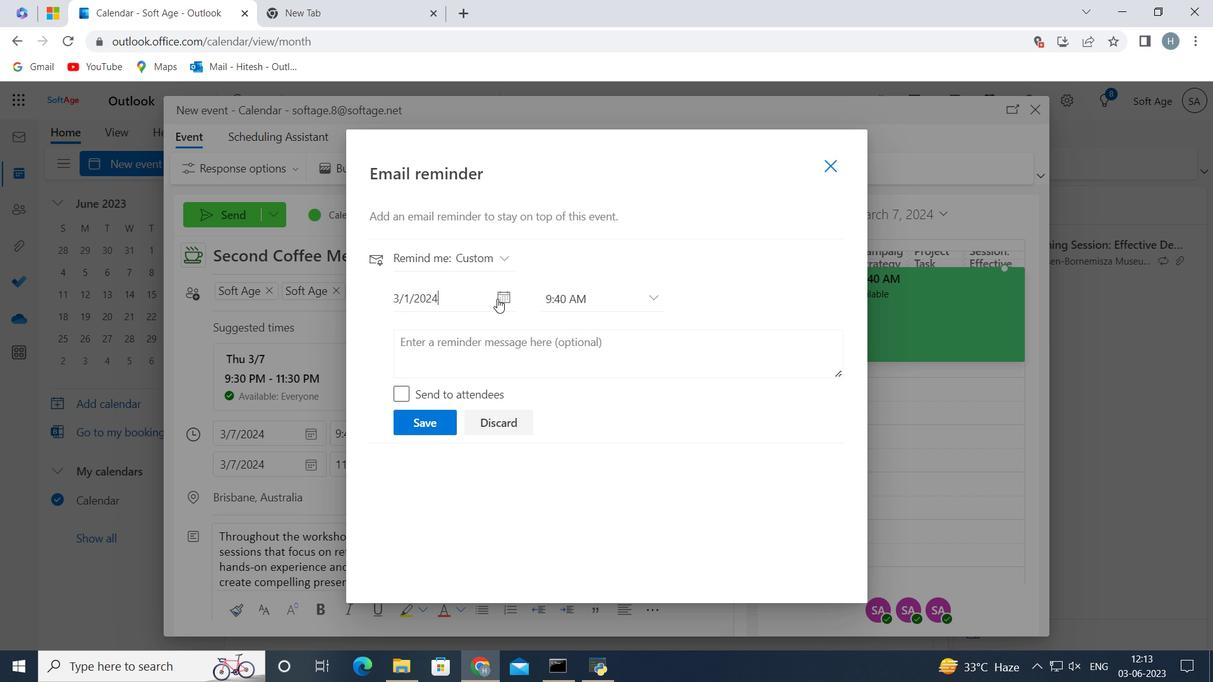 
Action: Mouse moved to (532, 340)
Screenshot: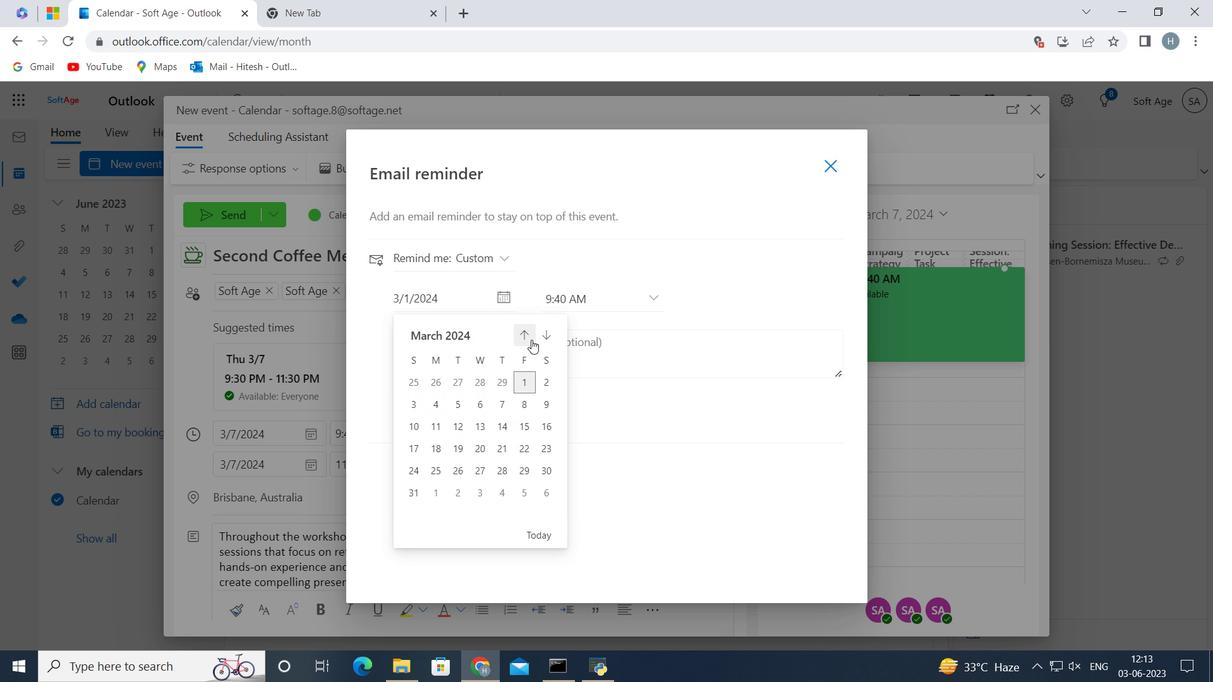 
Action: Mouse pressed left at (532, 340)
Screenshot: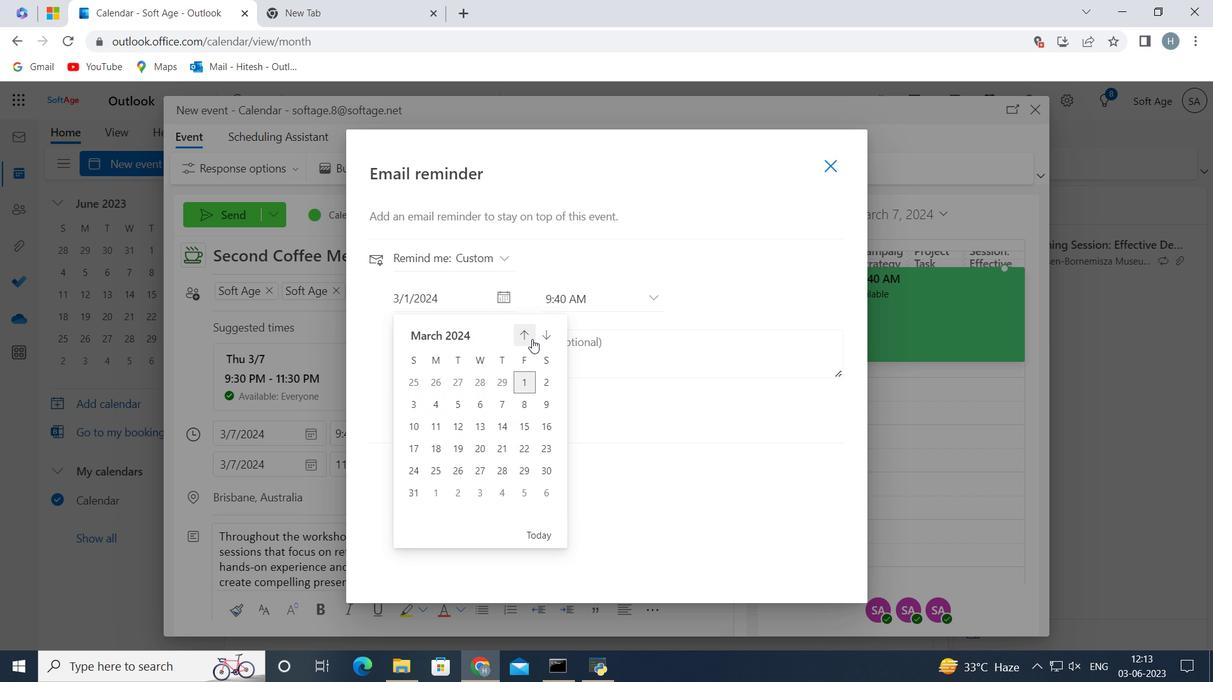 
Action: Mouse pressed left at (532, 340)
Screenshot: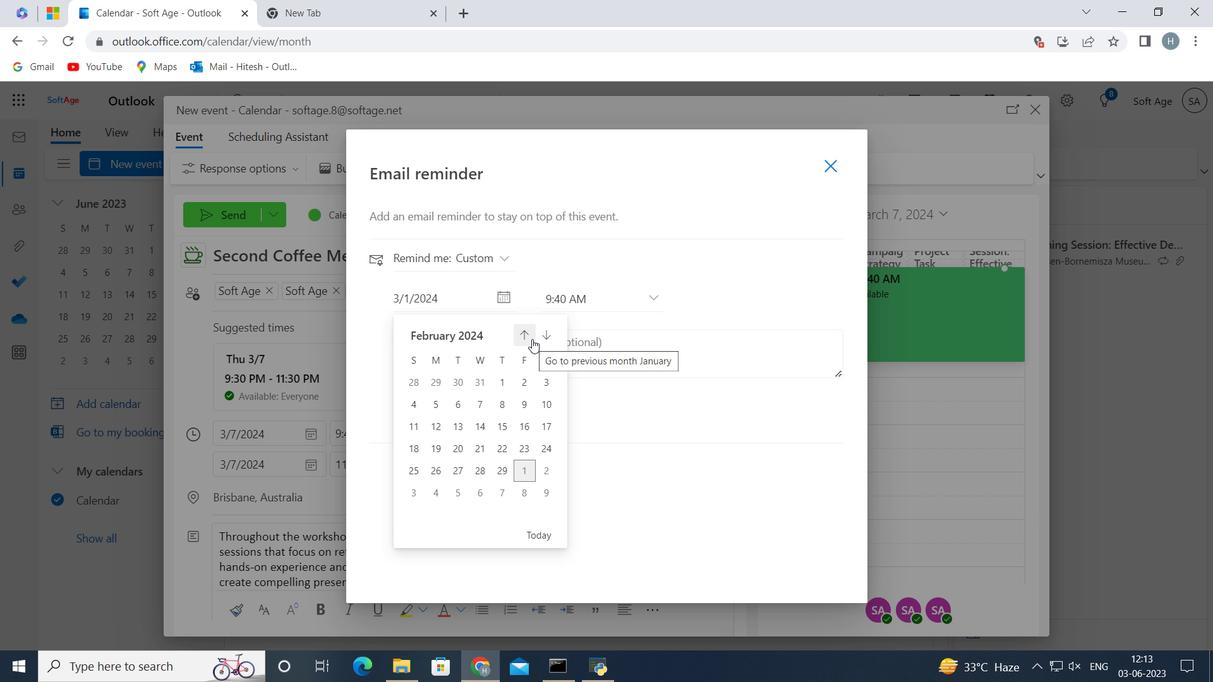 
Action: Mouse pressed left at (532, 340)
Screenshot: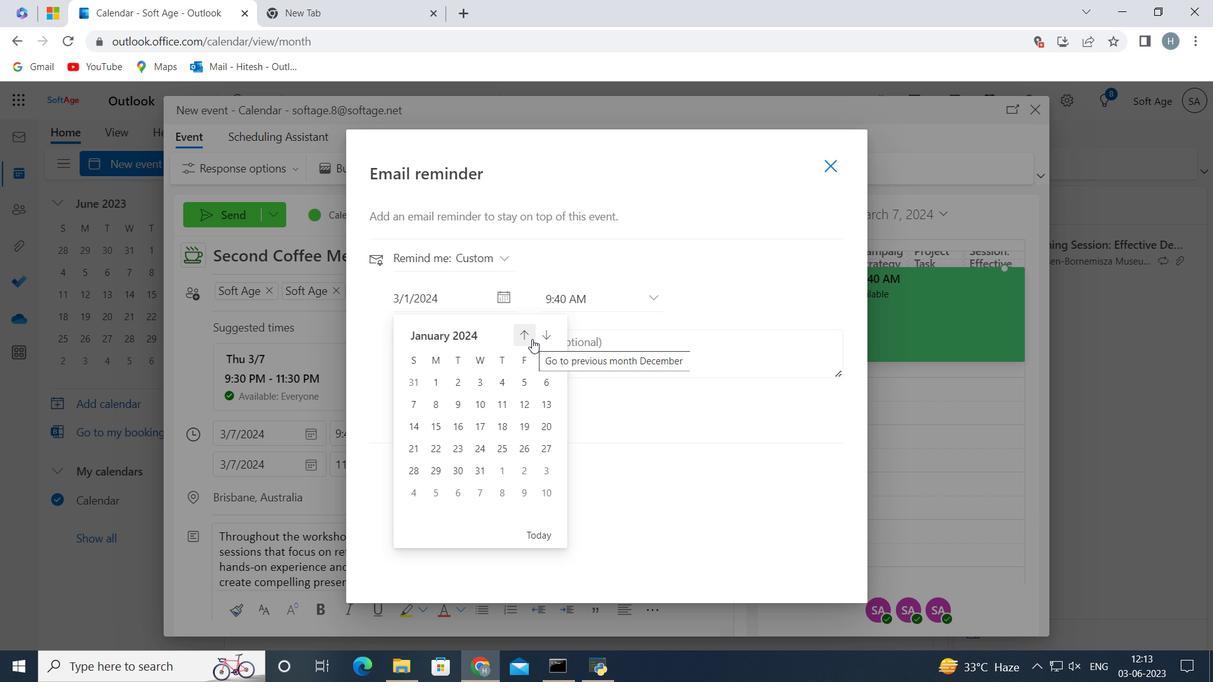 
Action: Mouse moved to (434, 444)
Screenshot: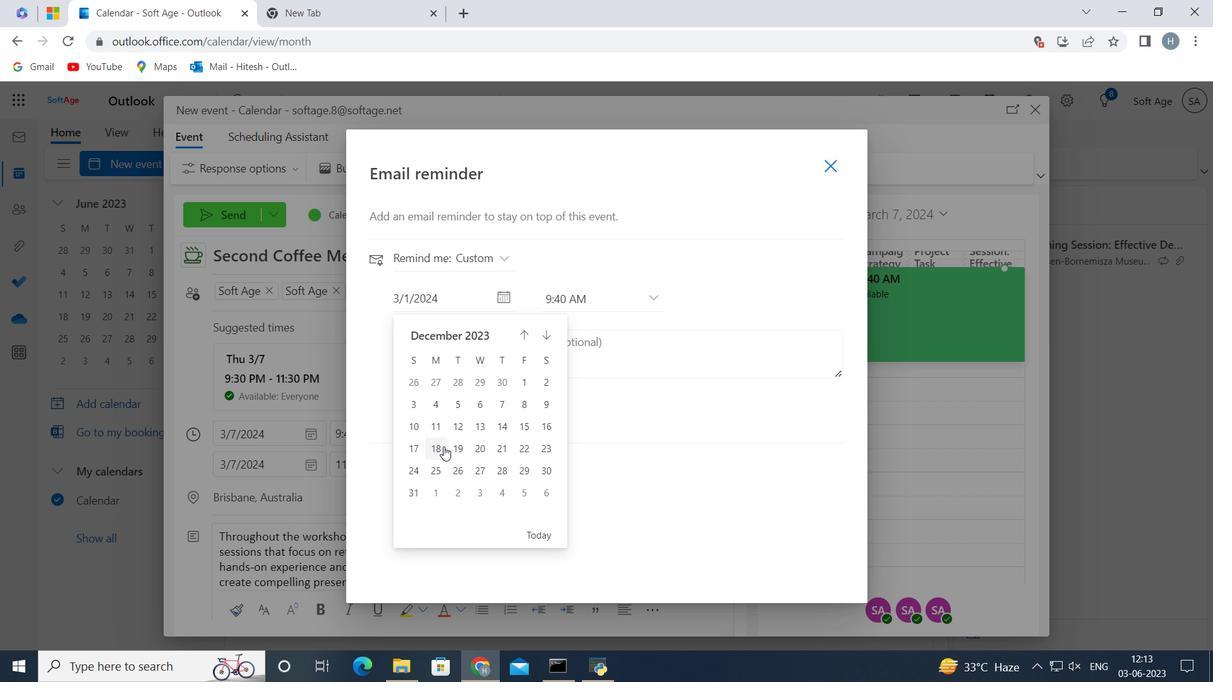 
Action: Mouse pressed left at (434, 444)
Screenshot: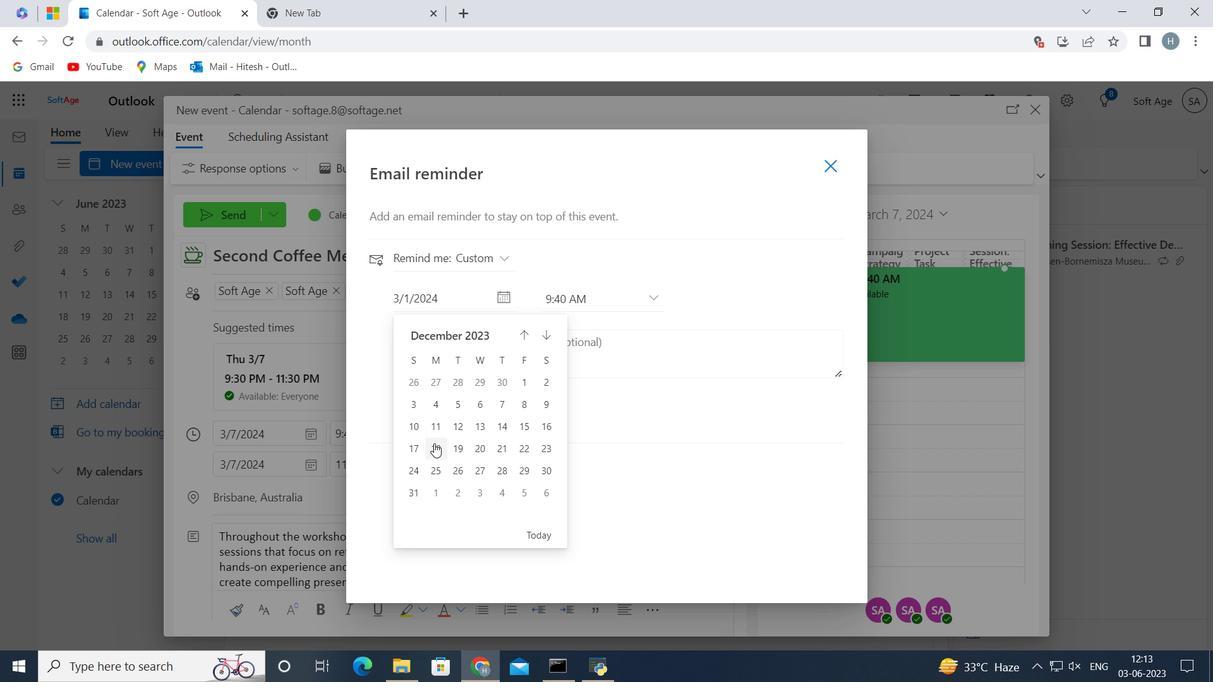 
Action: Mouse moved to (434, 415)
Screenshot: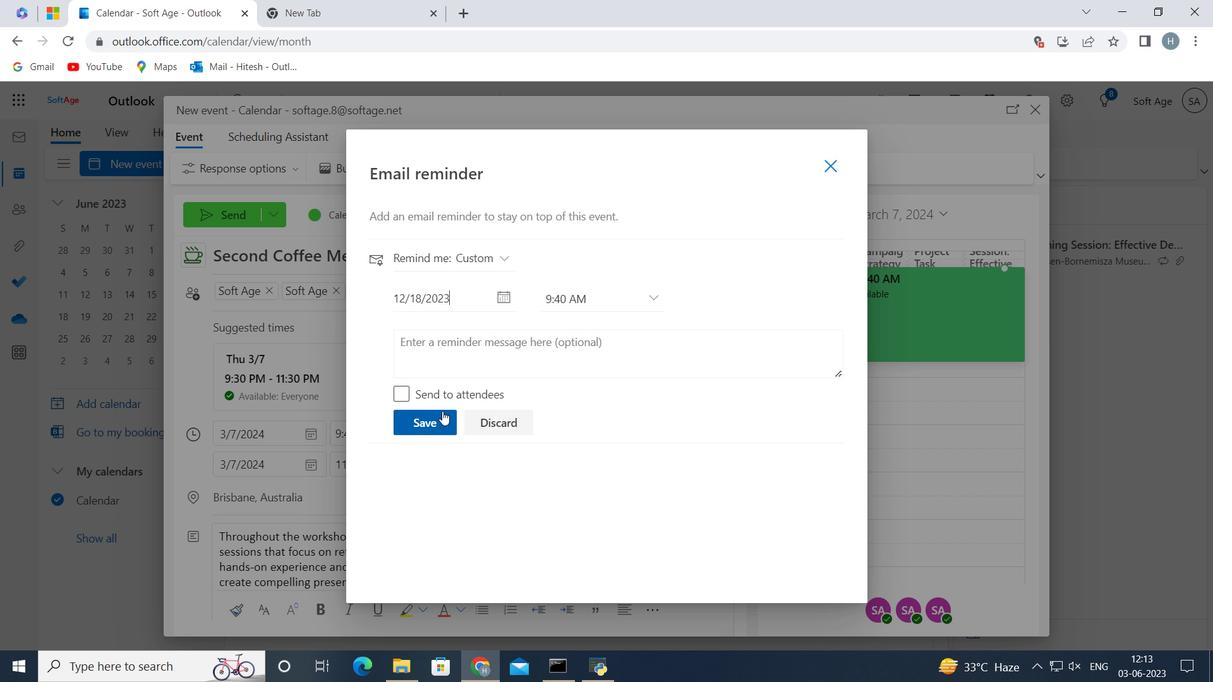 
Action: Mouse pressed left at (434, 415)
Screenshot: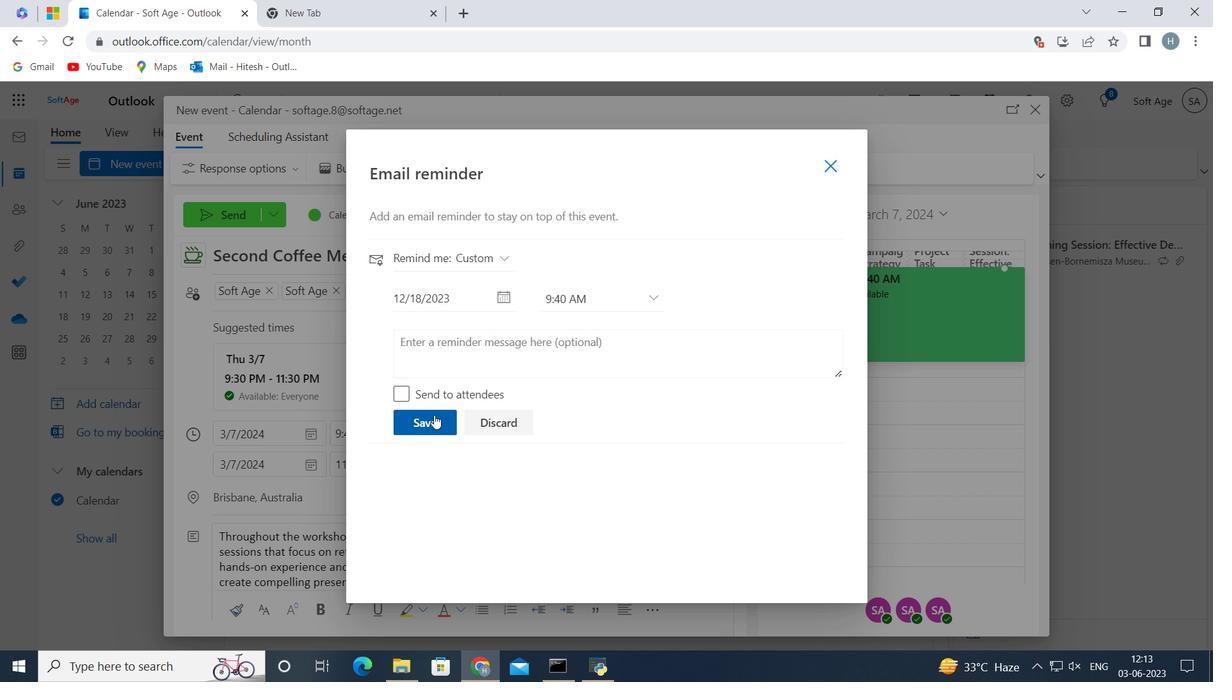 
Action: Mouse moved to (826, 164)
Screenshot: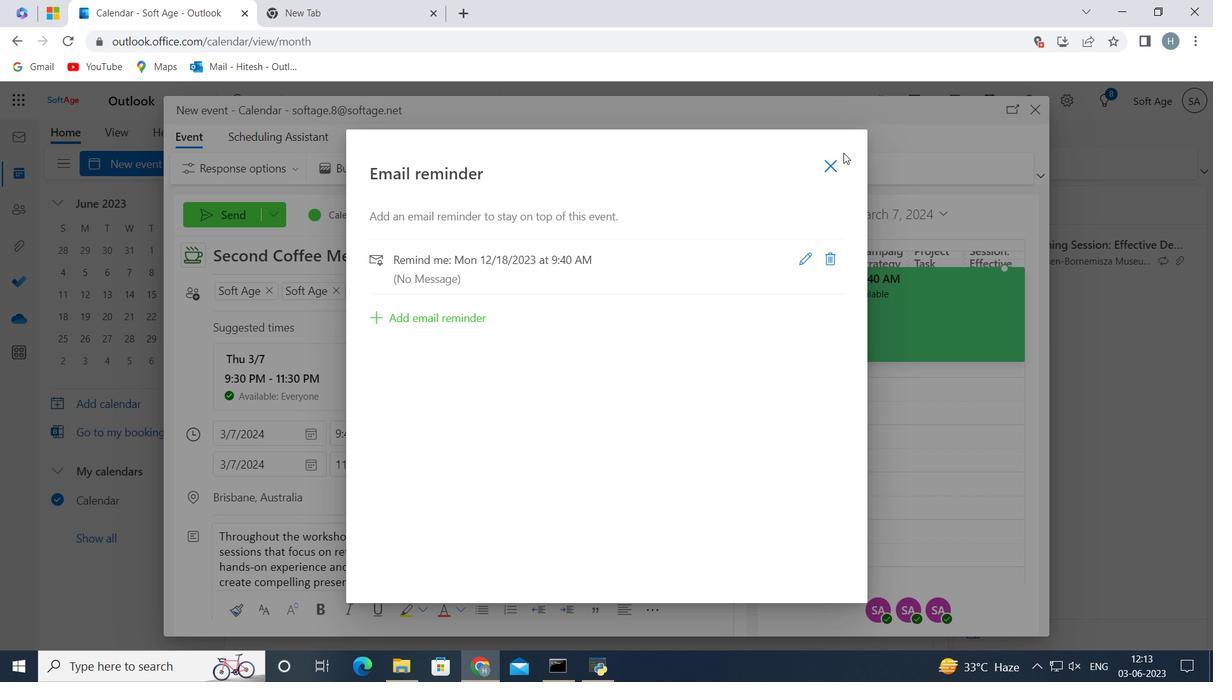 
Action: Mouse pressed left at (826, 164)
Screenshot: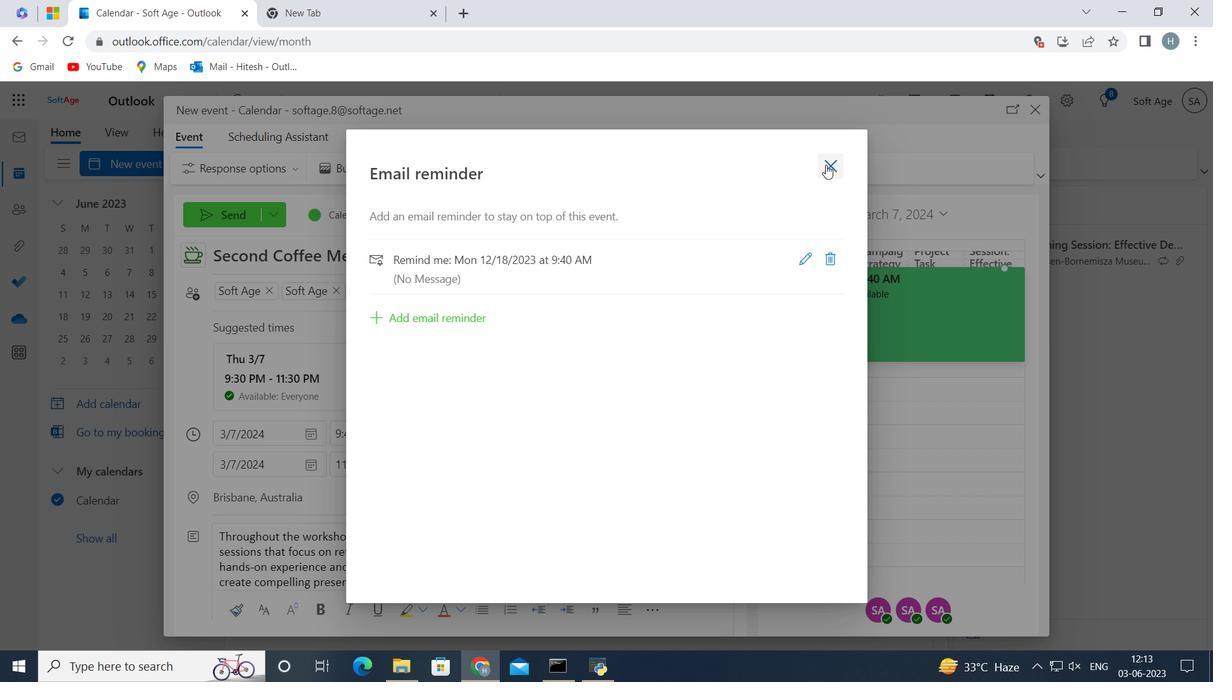 
Action: Mouse moved to (612, 239)
Screenshot: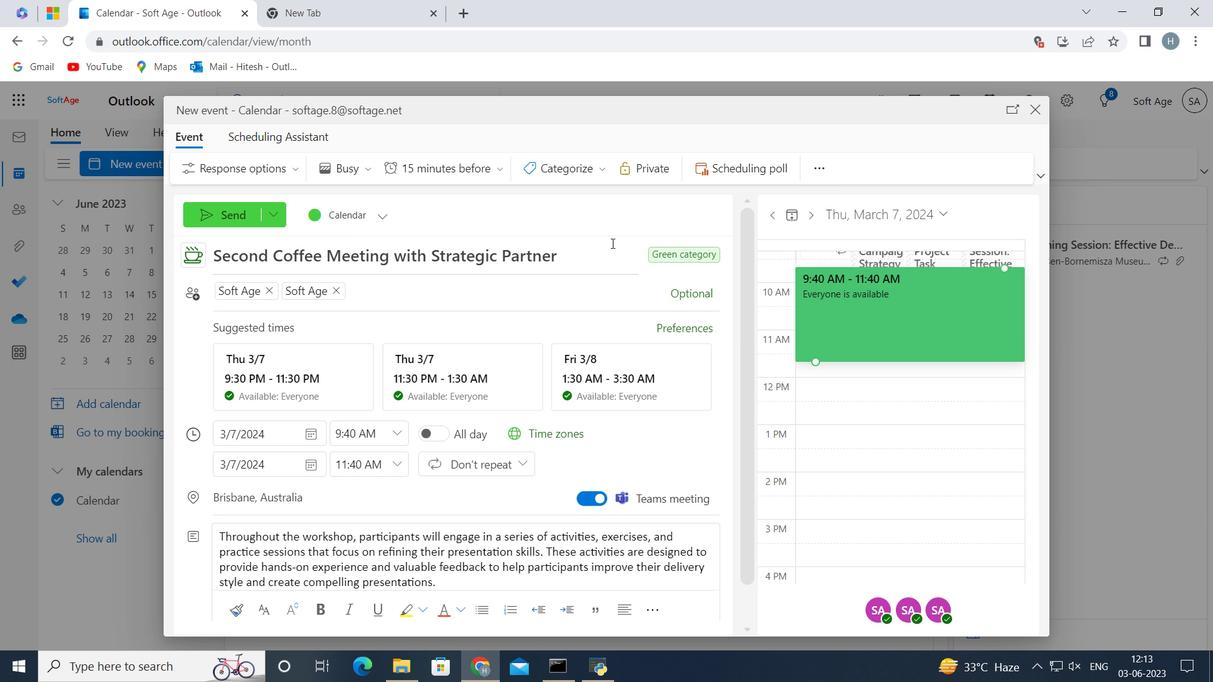 
